 Task: Compose an email with the signature Amber Rodriguez with the subject Thank you and the message I appreciate your time and attention to this matter. from softage.1@softage.net to softage.10@softage.net and softage.2@softage.net with CC to softage.3@softage.net, select the message and change font size to small, align the email to left Send the email
Action: Mouse moved to (460, 598)
Screenshot: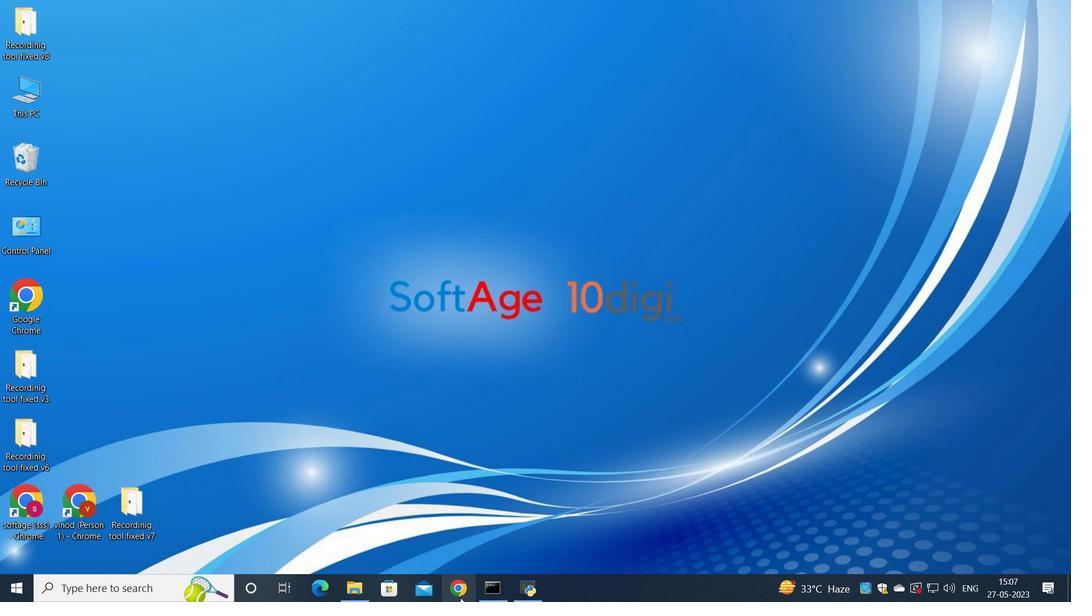 
Action: Mouse pressed left at (460, 598)
Screenshot: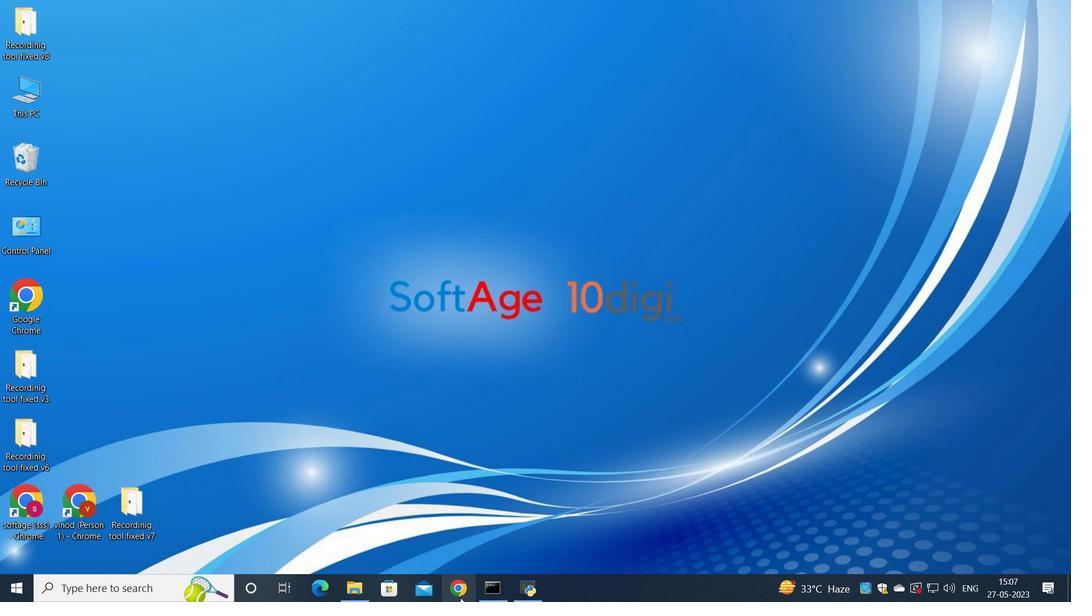 
Action: Mouse moved to (487, 365)
Screenshot: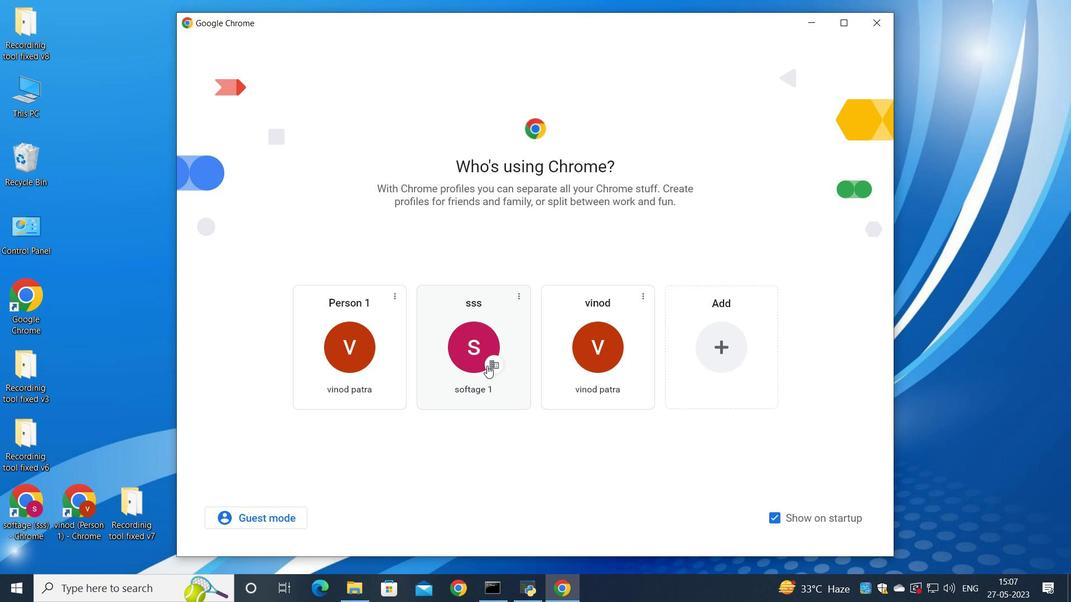 
Action: Mouse pressed left at (487, 365)
Screenshot: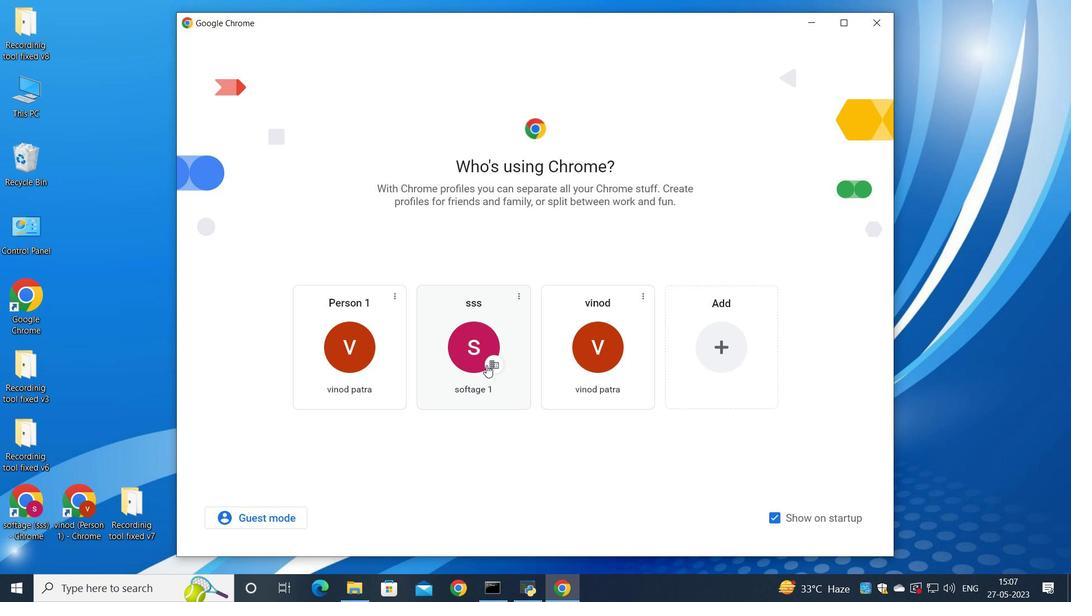 
Action: Mouse moved to (948, 70)
Screenshot: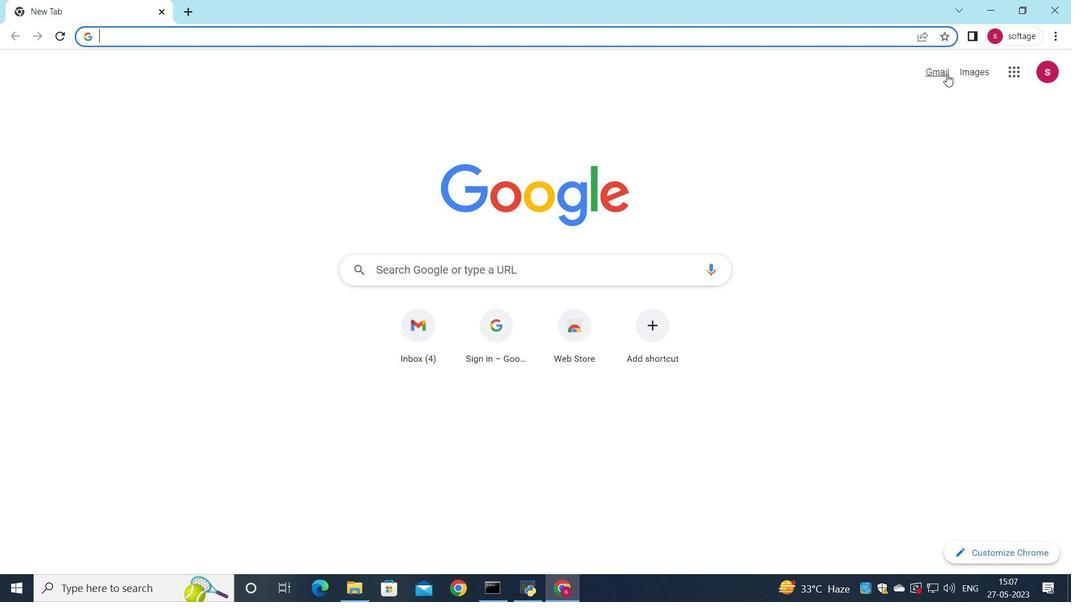 
Action: Mouse pressed left at (948, 70)
Screenshot: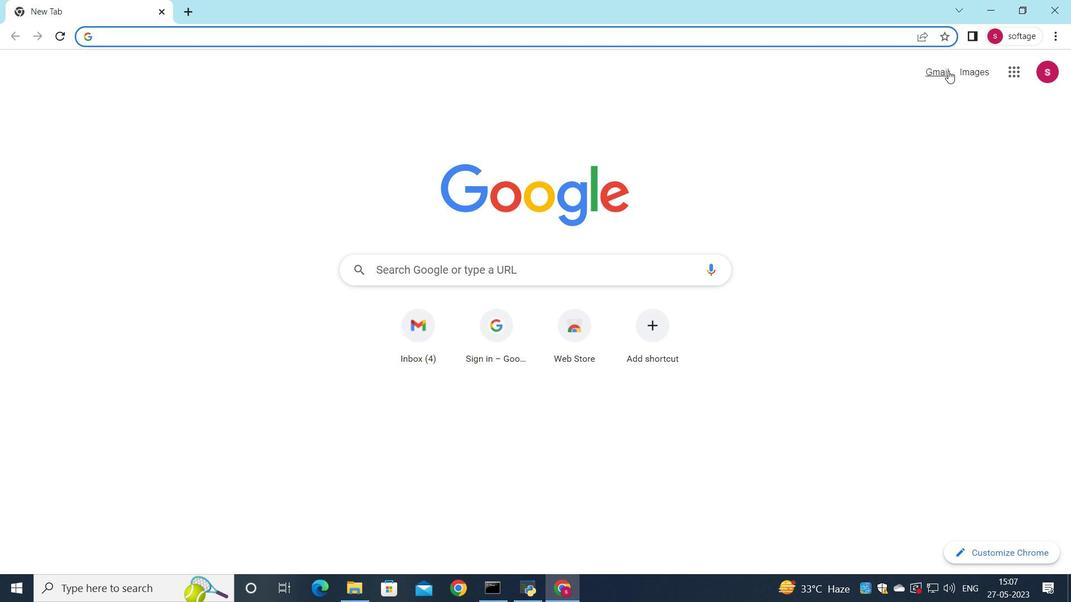 
Action: Mouse moved to (916, 95)
Screenshot: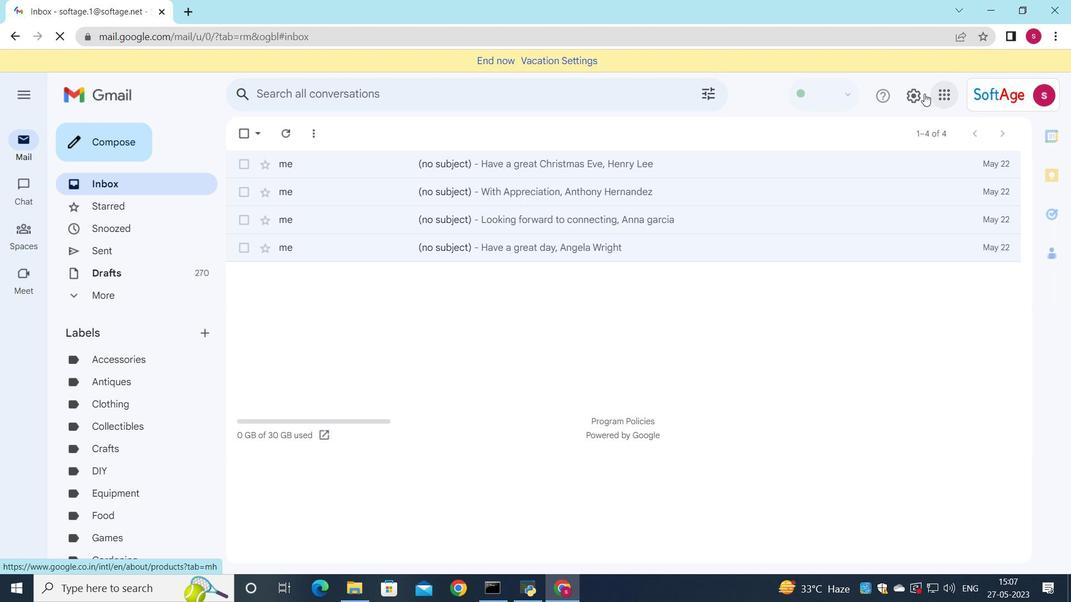 
Action: Mouse pressed left at (916, 95)
Screenshot: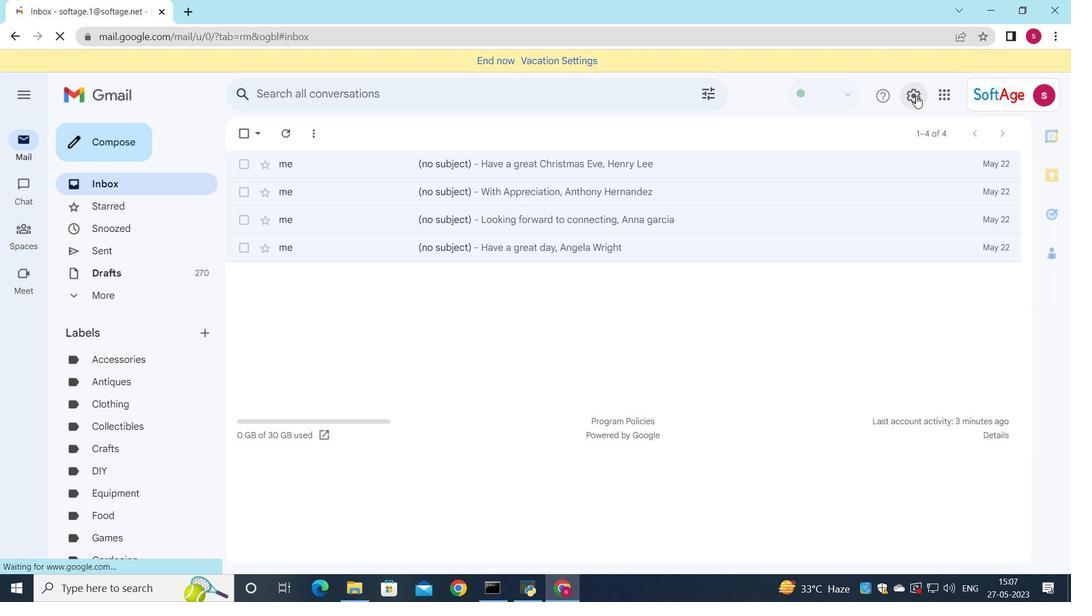 
Action: Mouse moved to (922, 161)
Screenshot: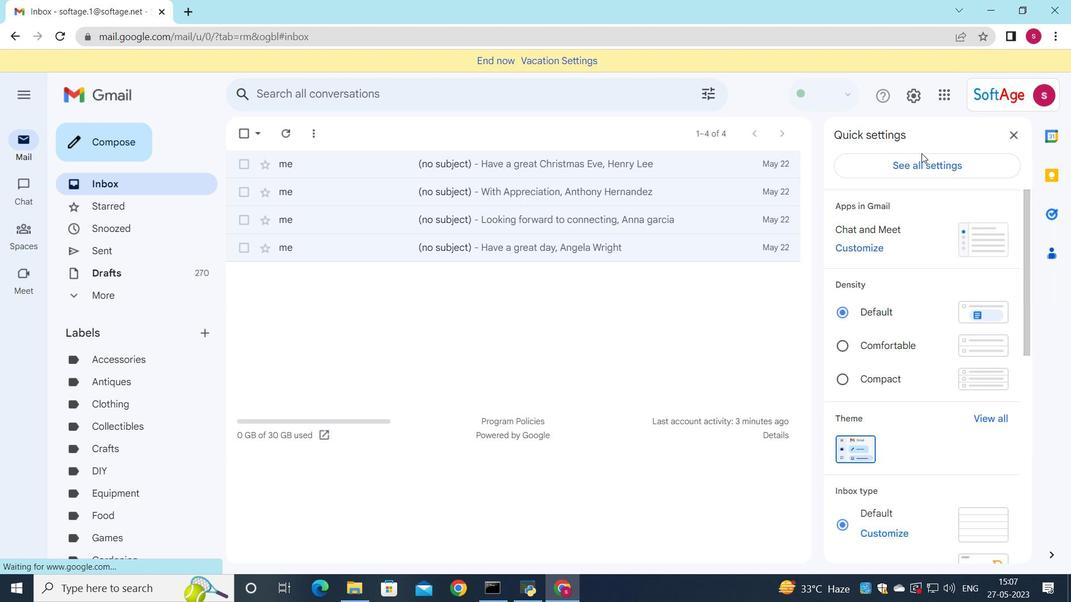 
Action: Mouse pressed left at (922, 161)
Screenshot: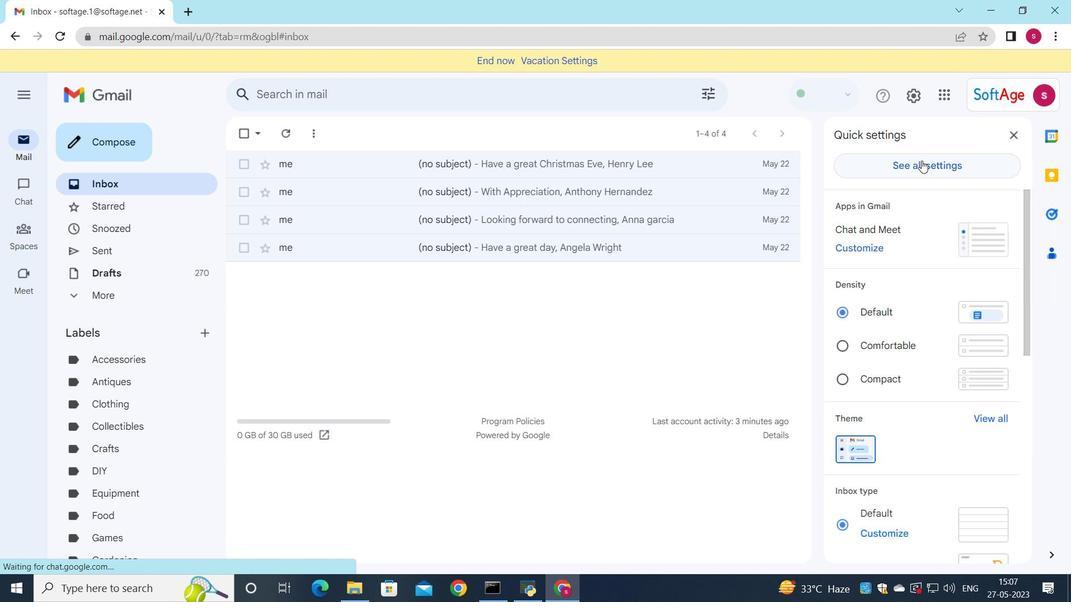 
Action: Mouse moved to (714, 243)
Screenshot: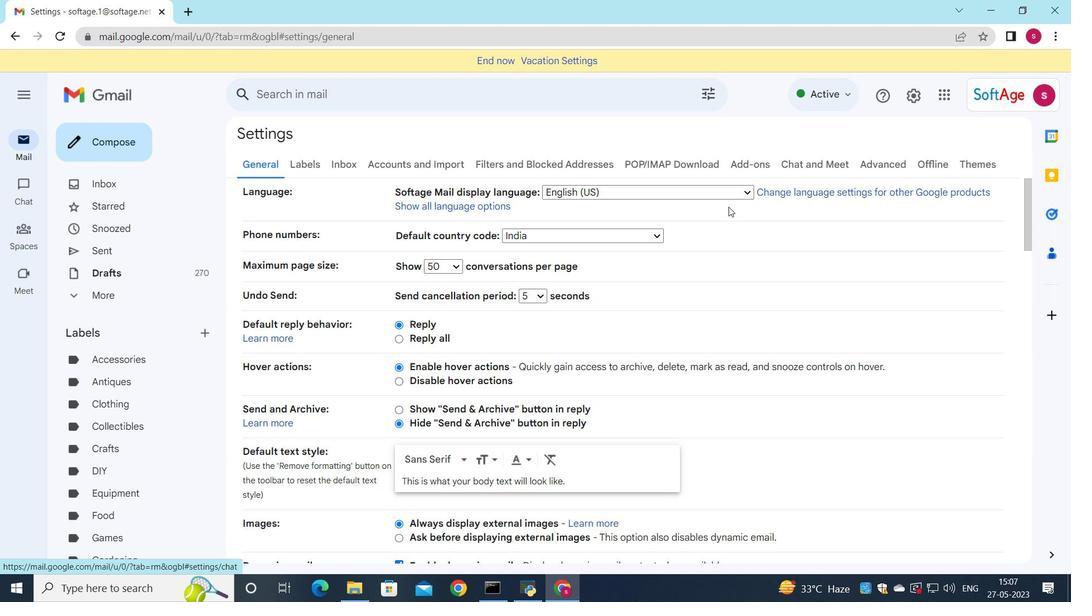 
Action: Mouse scrolled (714, 243) with delta (0, 0)
Screenshot: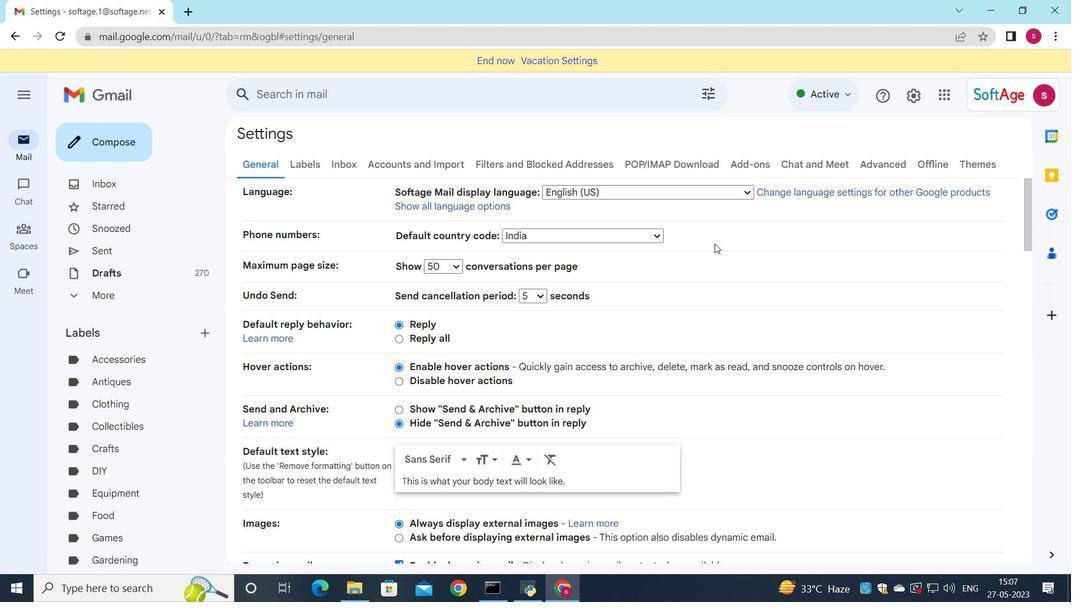 
Action: Mouse scrolled (714, 243) with delta (0, 0)
Screenshot: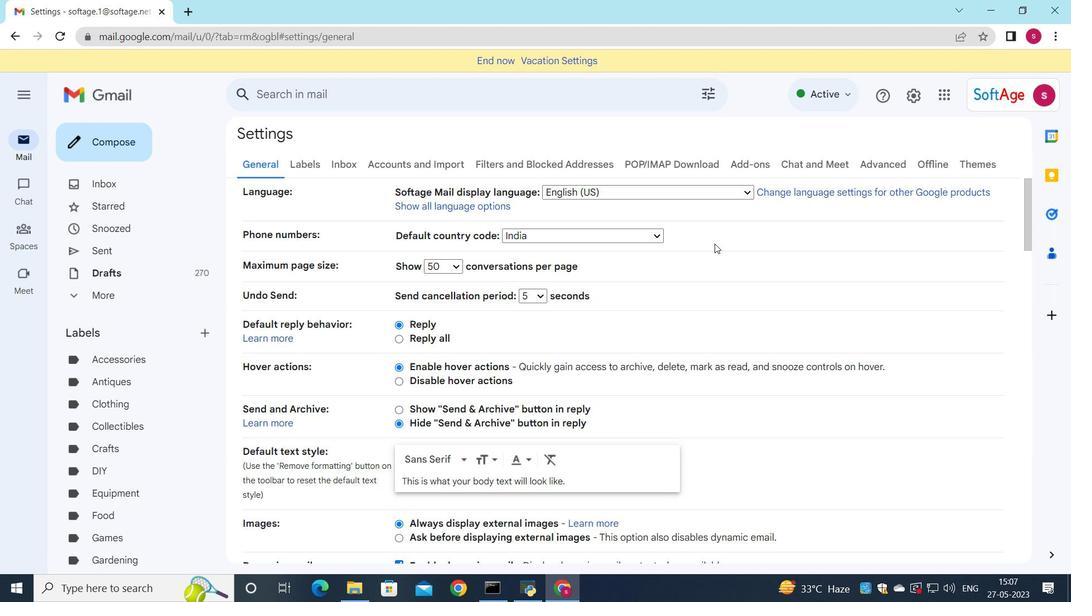 
Action: Mouse scrolled (714, 243) with delta (0, 0)
Screenshot: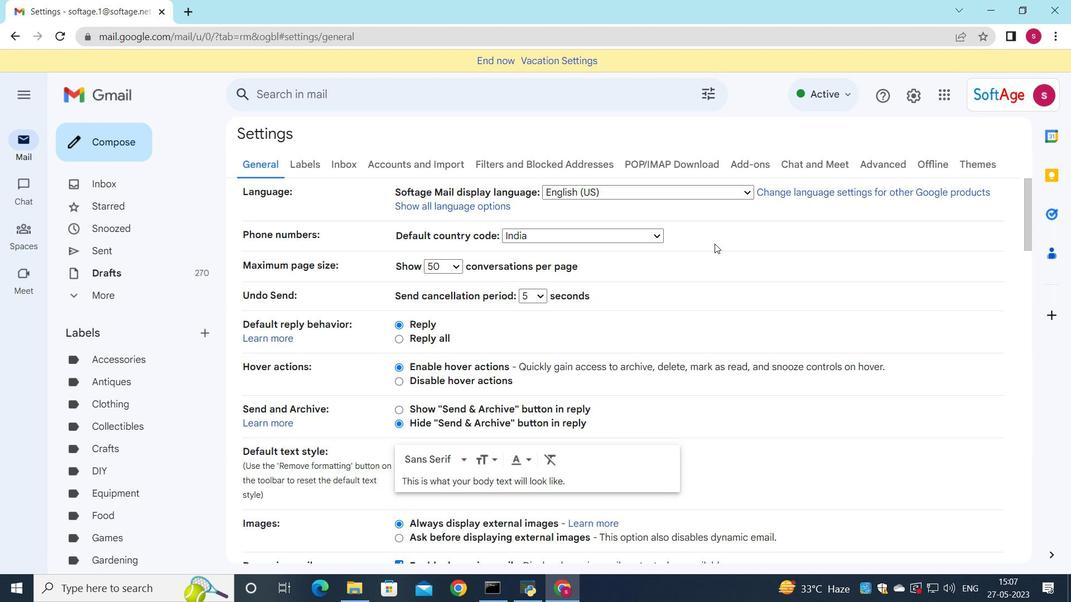 
Action: Mouse scrolled (714, 243) with delta (0, 0)
Screenshot: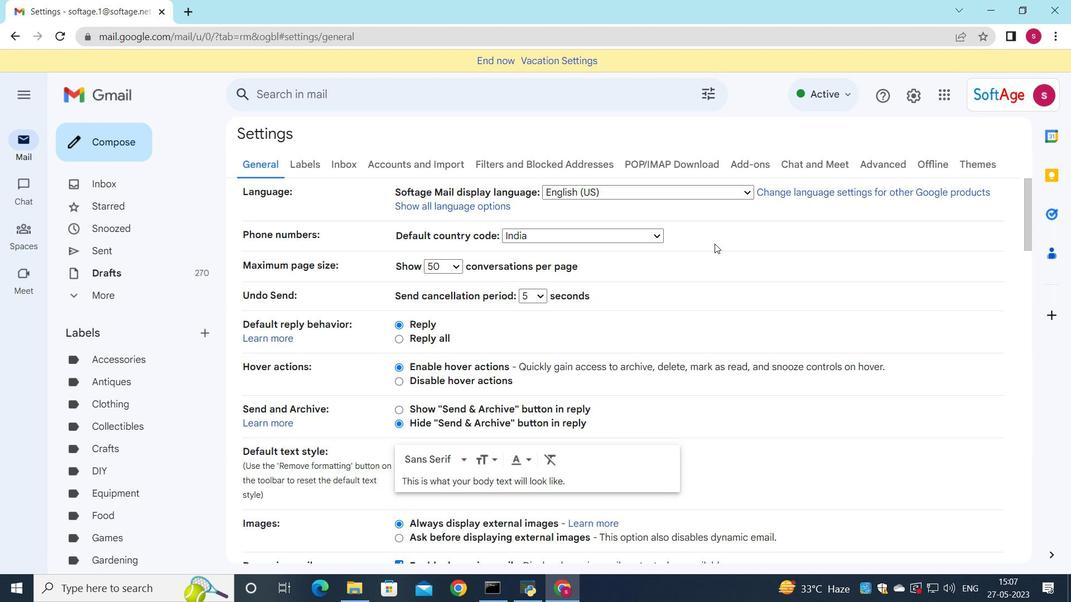 
Action: Mouse scrolled (714, 243) with delta (0, 0)
Screenshot: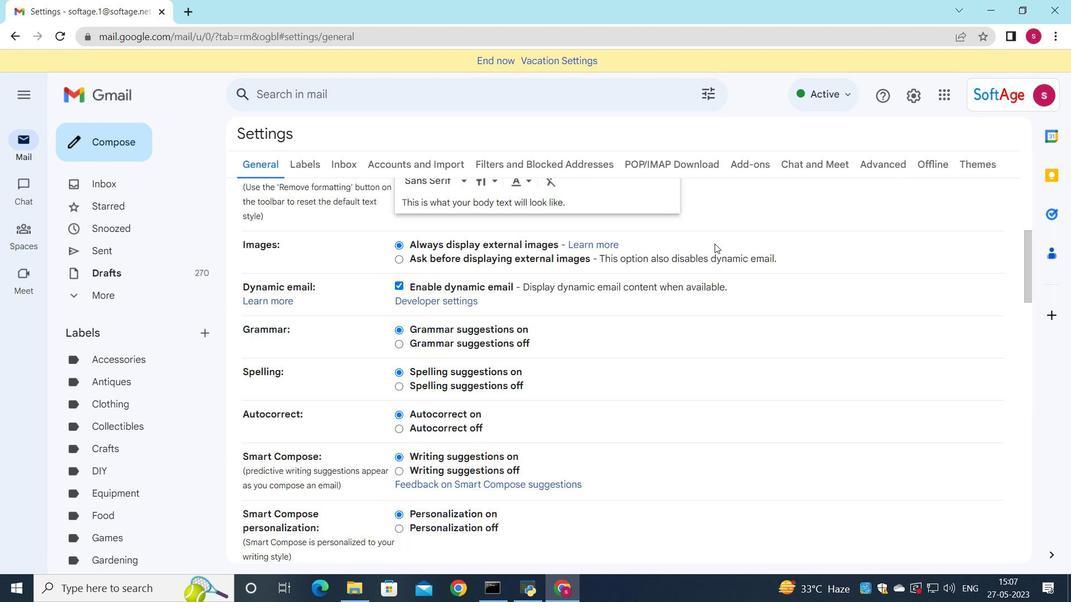
Action: Mouse scrolled (714, 243) with delta (0, 0)
Screenshot: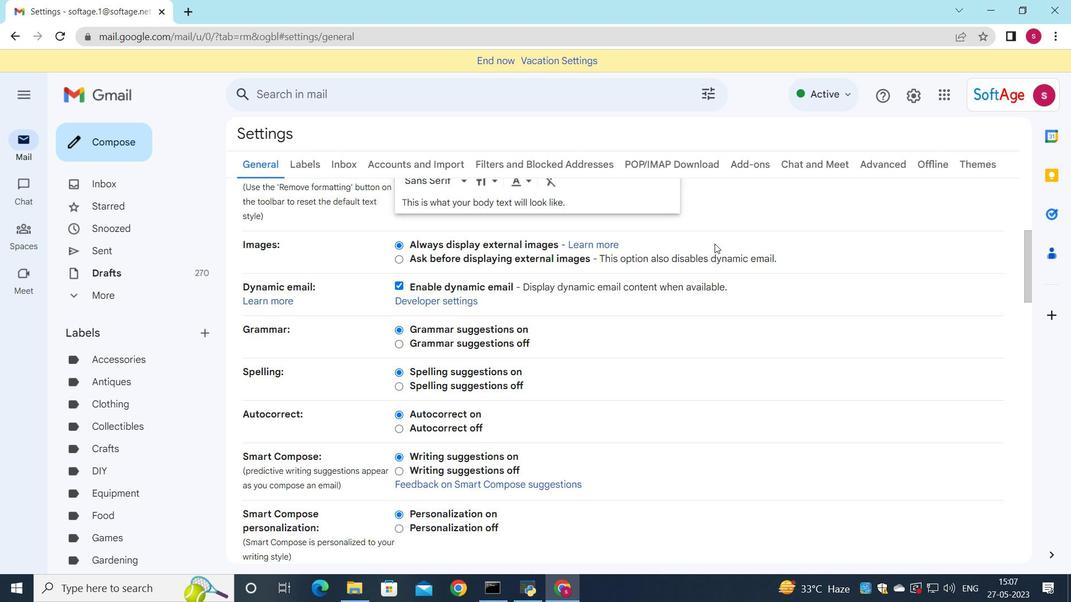 
Action: Mouse scrolled (714, 243) with delta (0, 0)
Screenshot: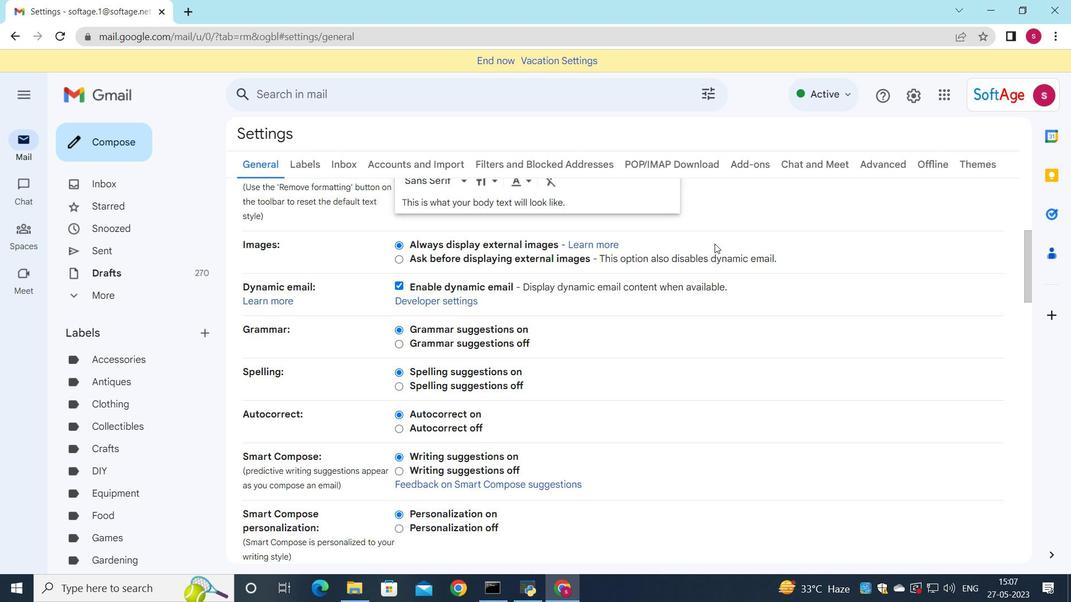 
Action: Mouse moved to (591, 371)
Screenshot: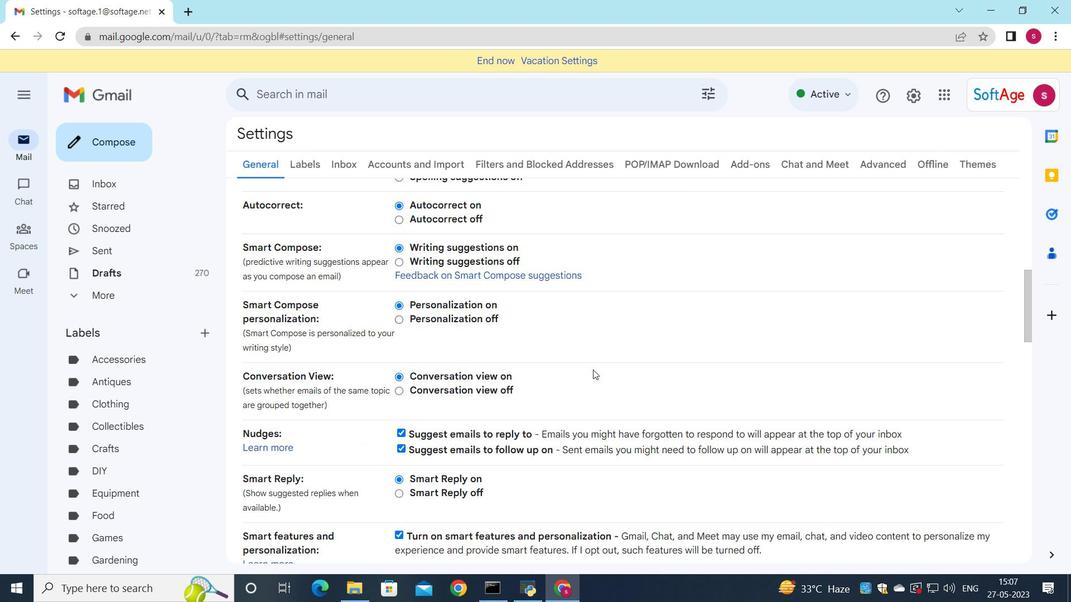 
Action: Mouse scrolled (591, 370) with delta (0, 0)
Screenshot: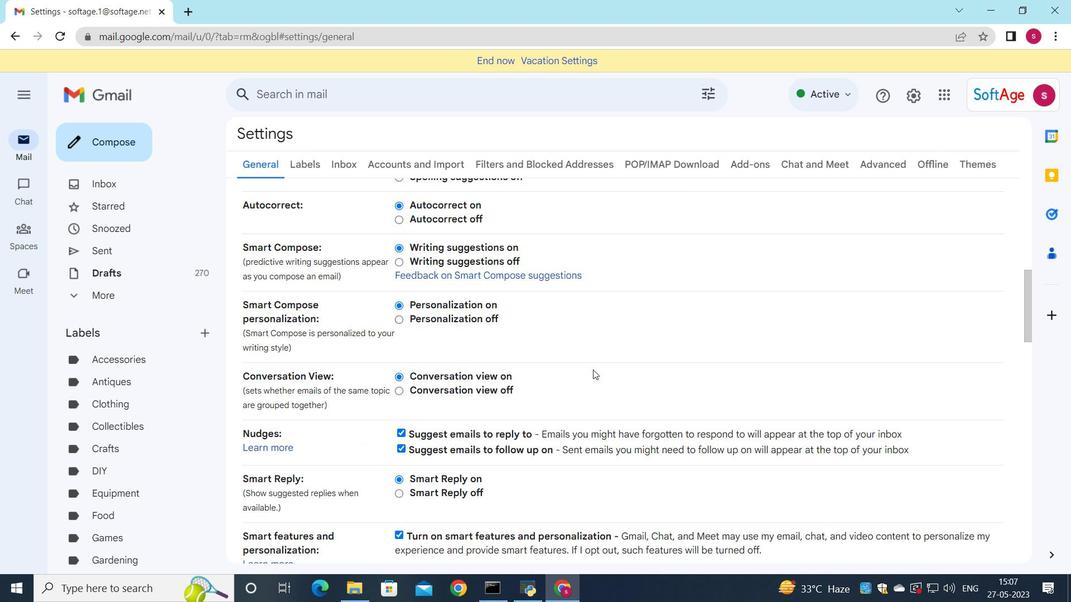 
Action: Mouse moved to (591, 372)
Screenshot: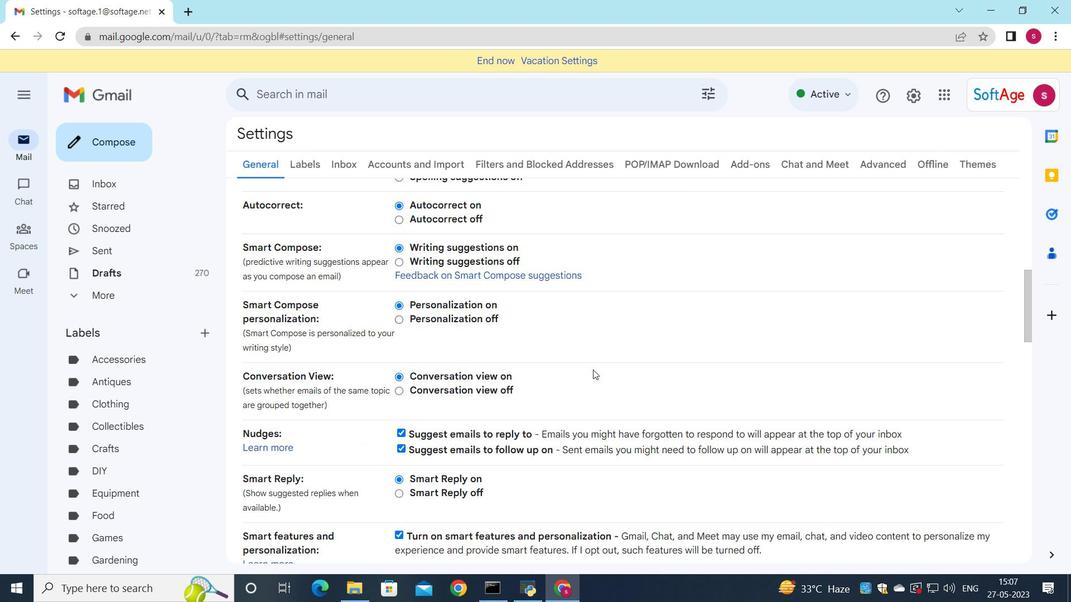 
Action: Mouse scrolled (591, 371) with delta (0, 0)
Screenshot: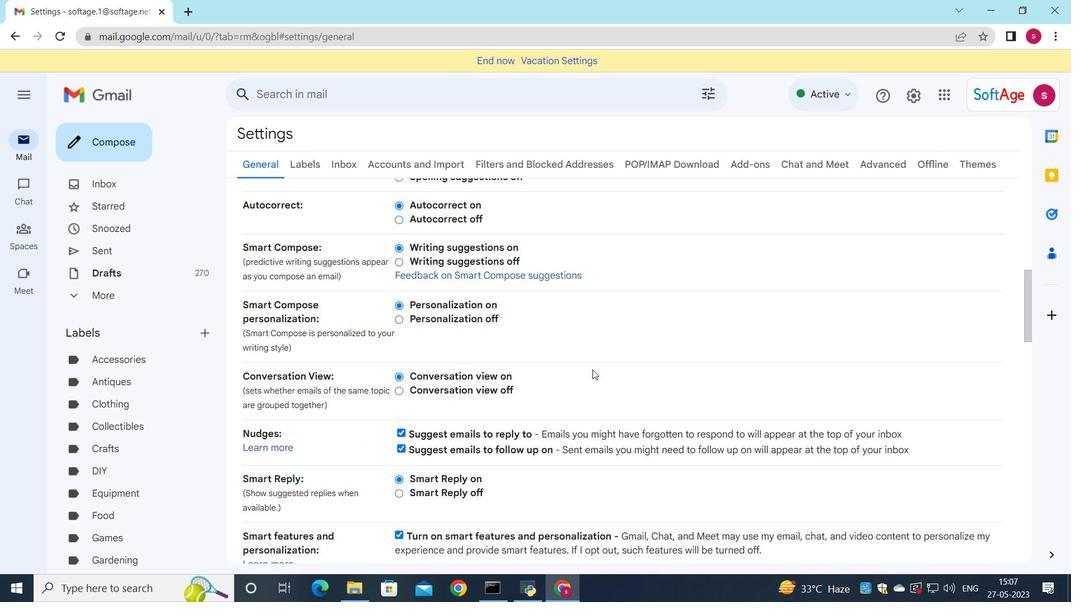 
Action: Mouse scrolled (591, 371) with delta (0, 0)
Screenshot: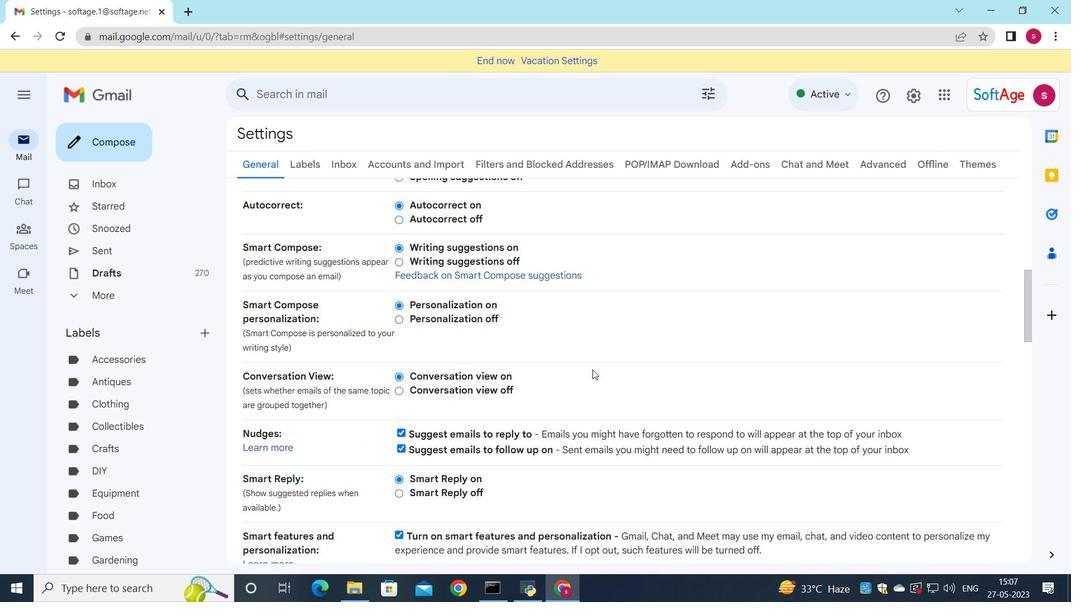 
Action: Mouse scrolled (591, 371) with delta (0, 0)
Screenshot: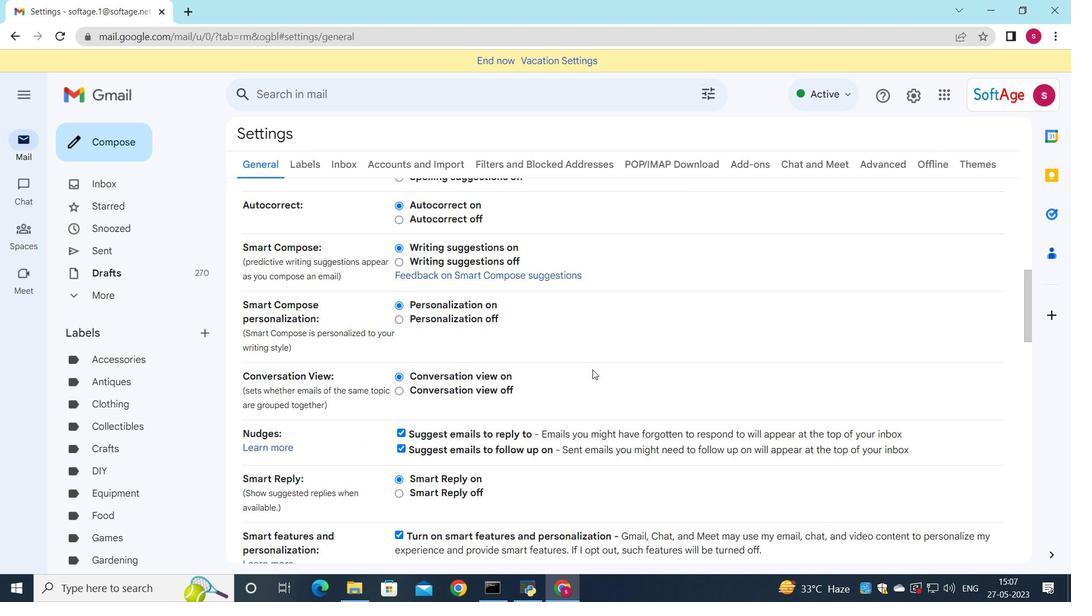 
Action: Mouse moved to (580, 377)
Screenshot: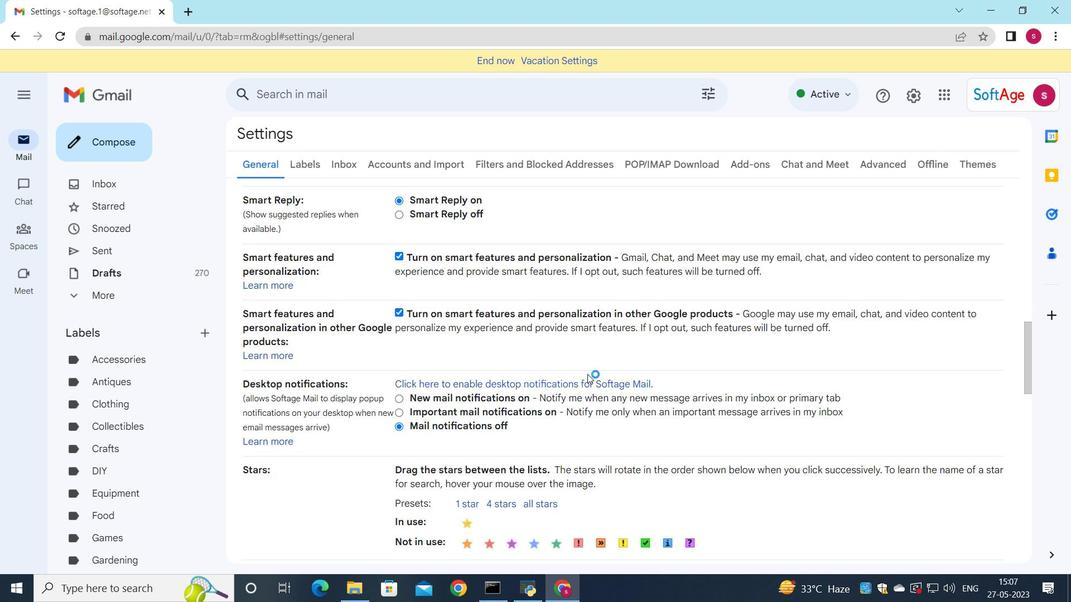 
Action: Mouse scrolled (580, 377) with delta (0, 0)
Screenshot: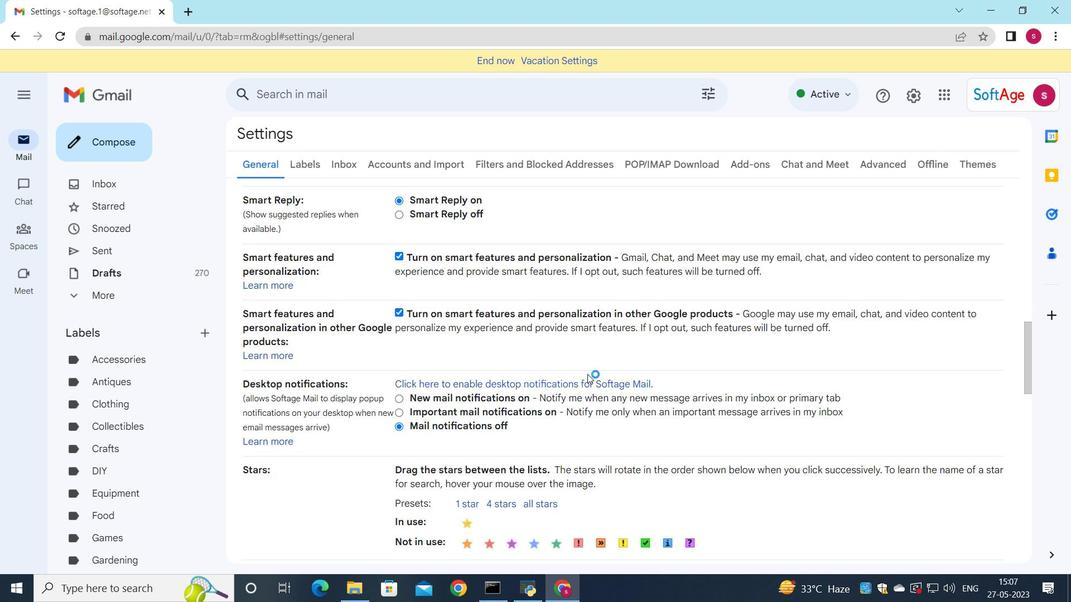 
Action: Mouse scrolled (580, 377) with delta (0, 0)
Screenshot: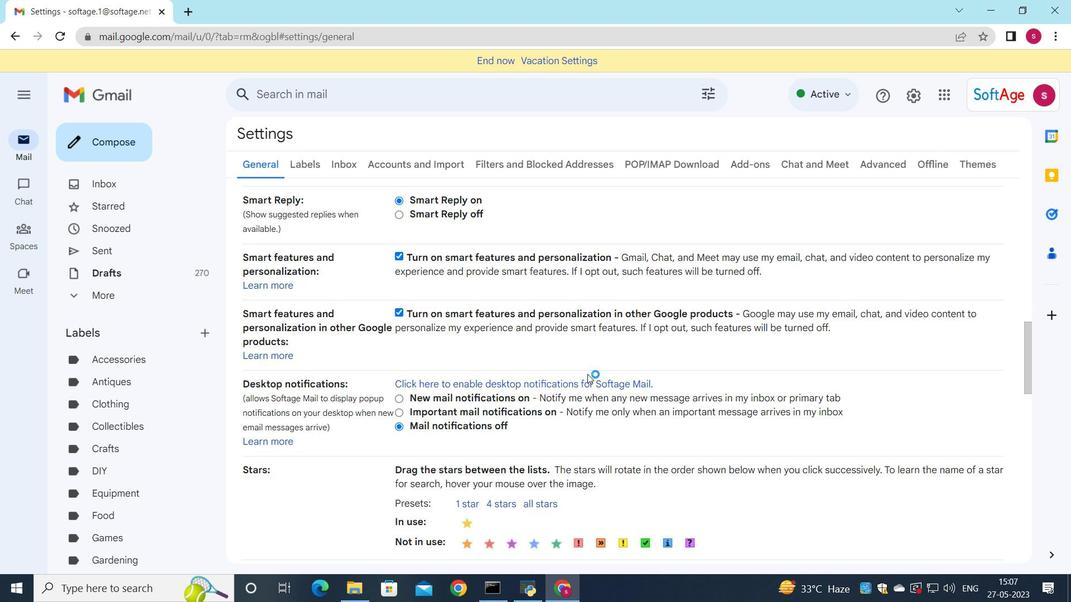 
Action: Mouse moved to (579, 380)
Screenshot: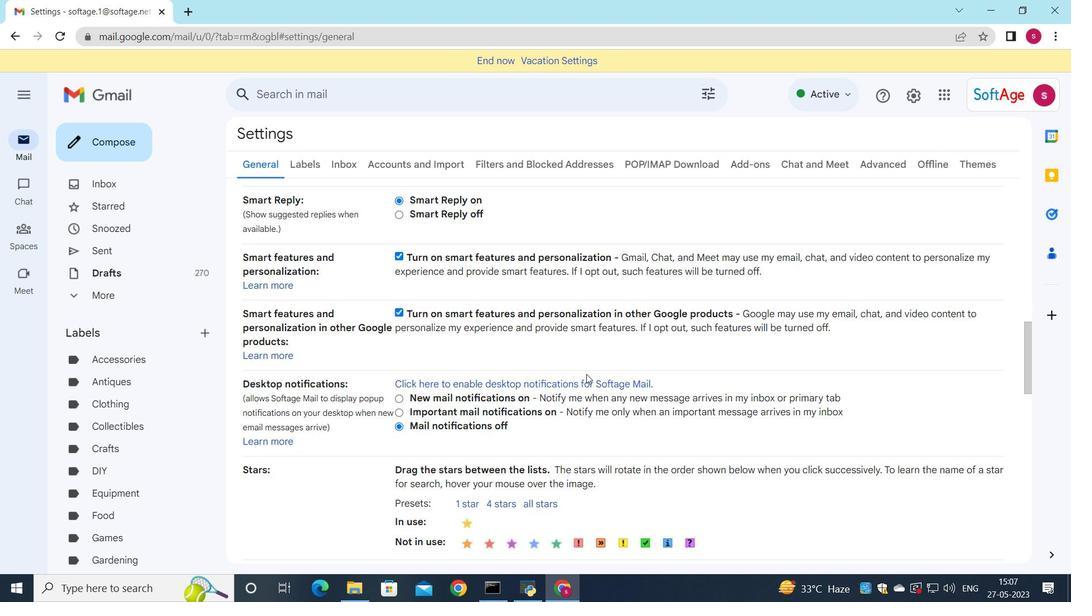 
Action: Mouse scrolled (579, 378) with delta (0, 0)
Screenshot: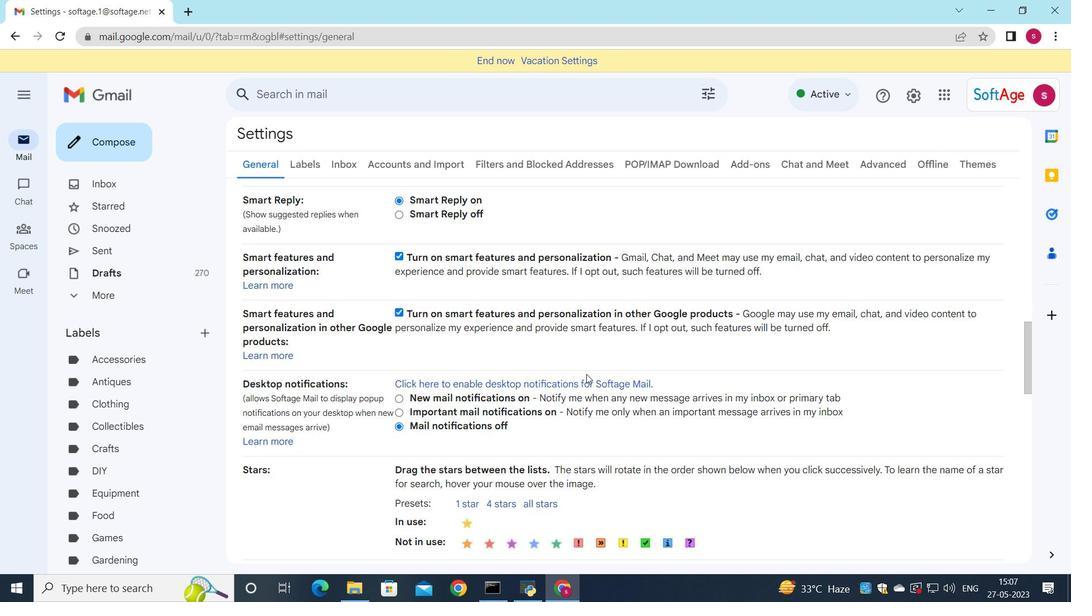 
Action: Mouse moved to (573, 386)
Screenshot: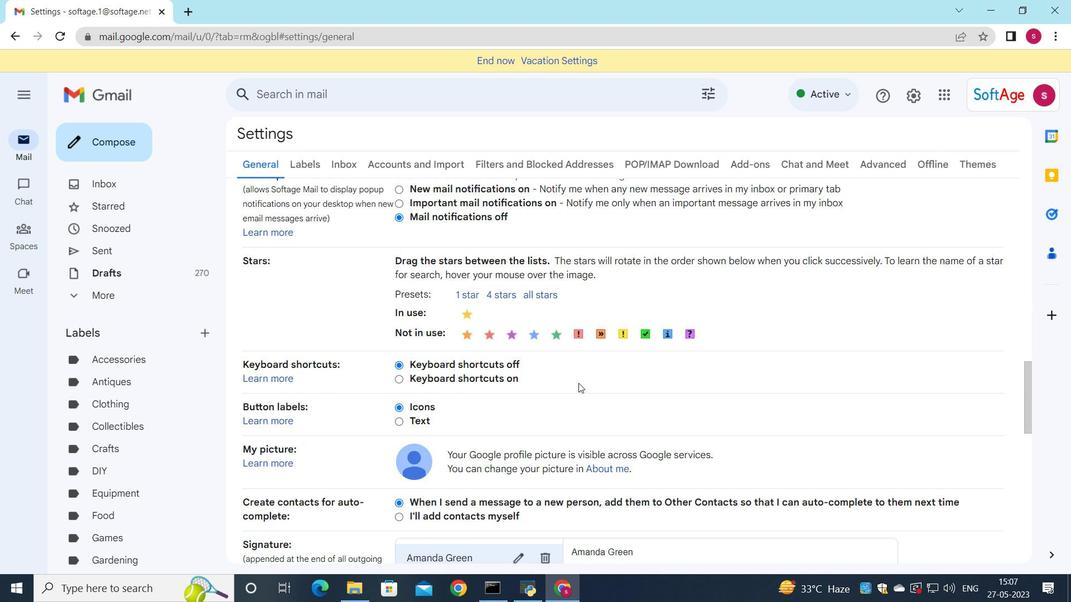 
Action: Mouse scrolled (573, 385) with delta (0, 0)
Screenshot: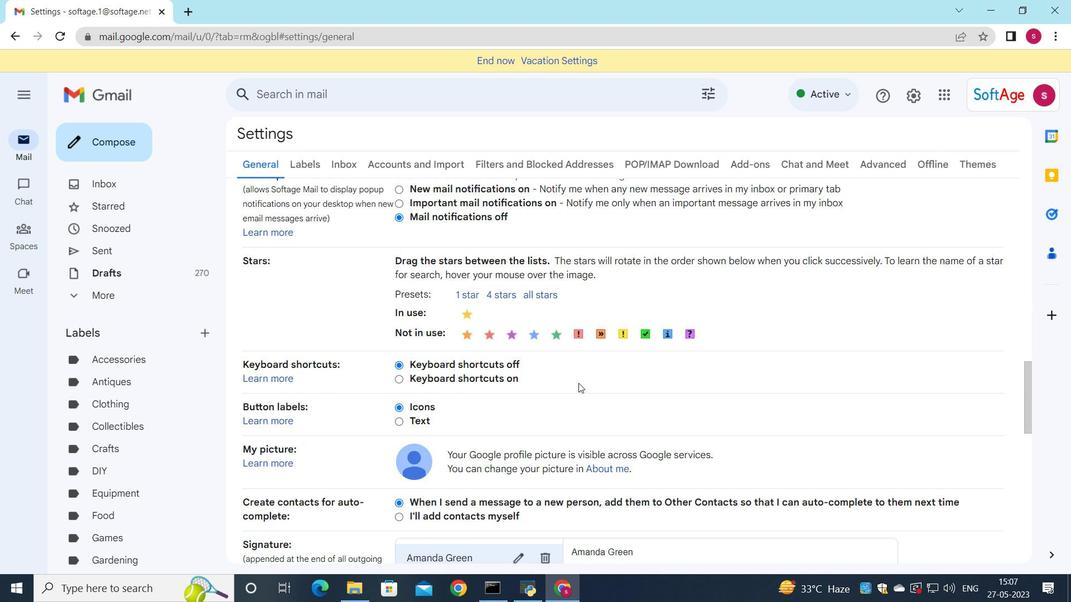 
Action: Mouse moved to (572, 388)
Screenshot: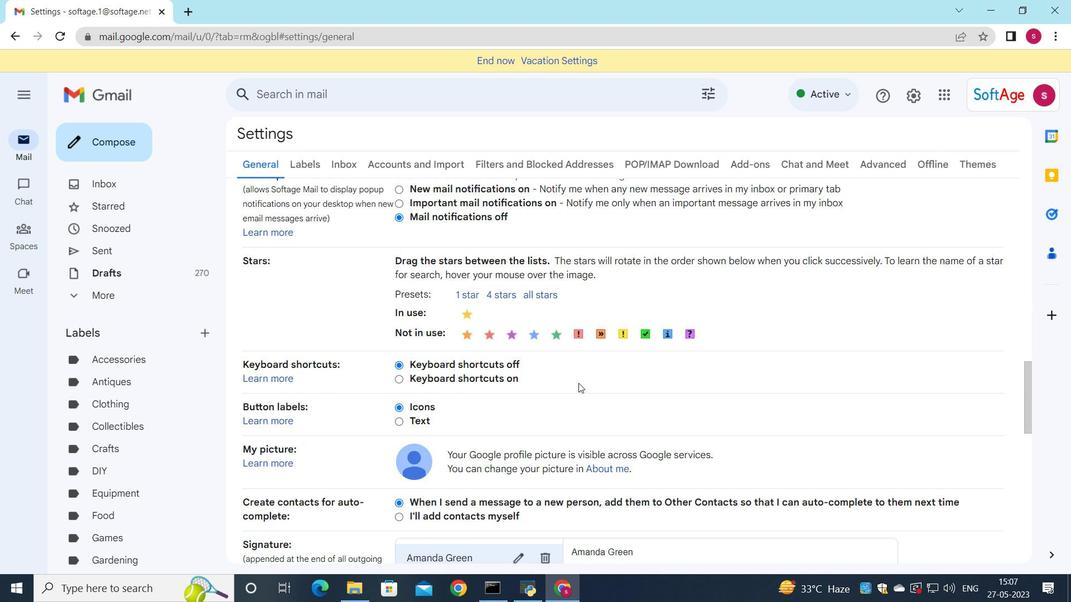 
Action: Mouse scrolled (572, 387) with delta (0, 0)
Screenshot: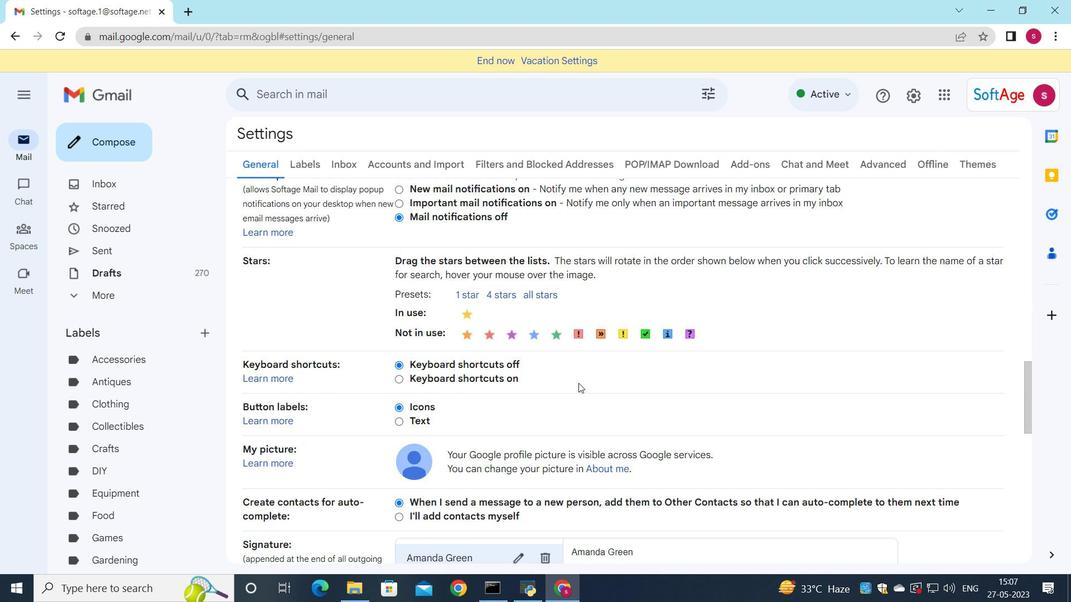 
Action: Mouse moved to (570, 389)
Screenshot: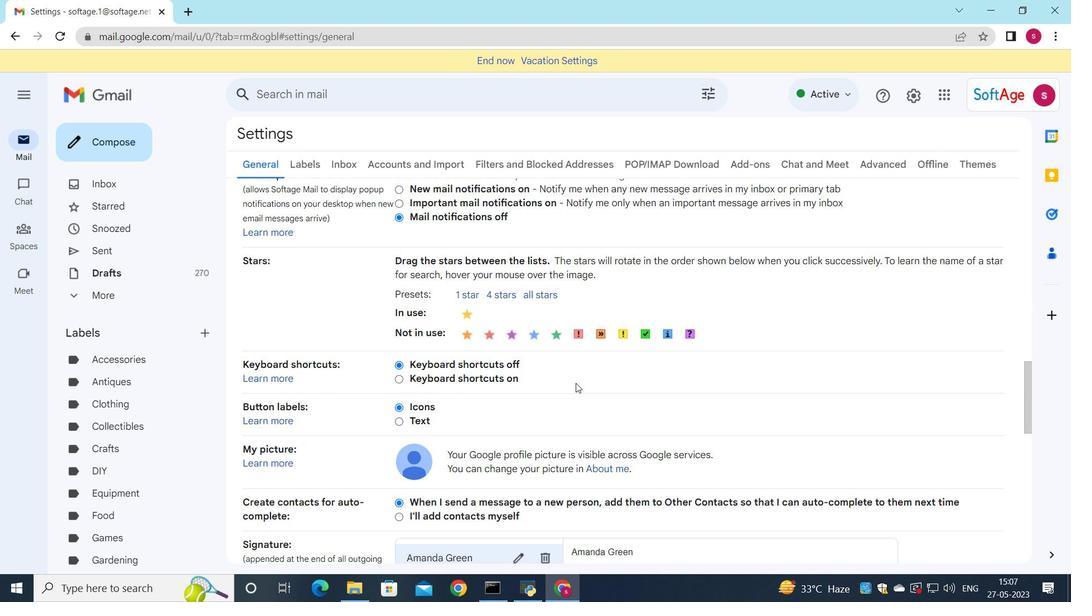 
Action: Mouse scrolled (570, 389) with delta (0, 0)
Screenshot: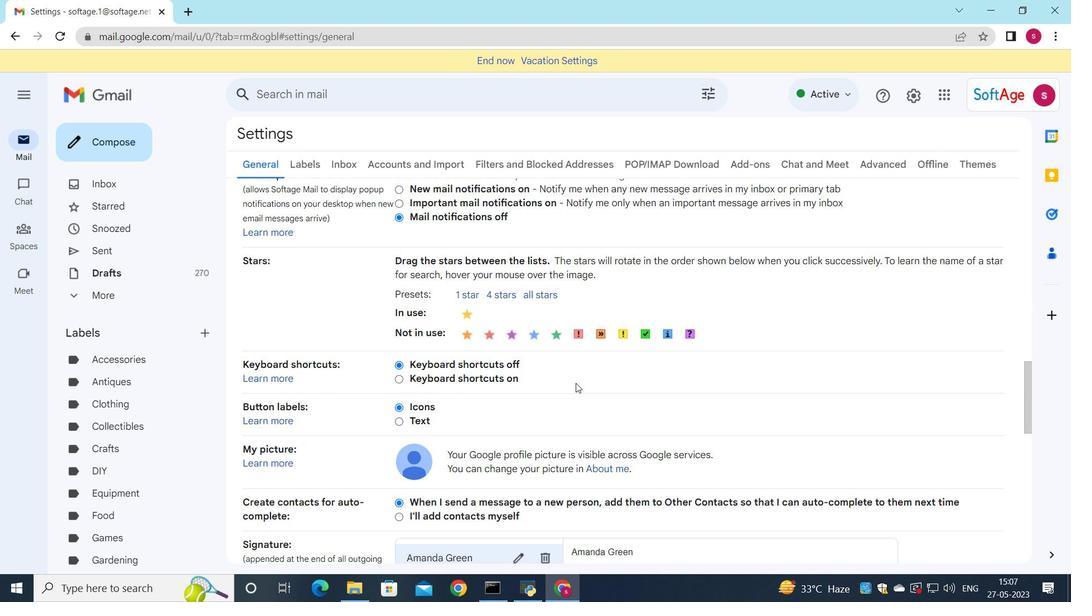 
Action: Mouse moved to (544, 349)
Screenshot: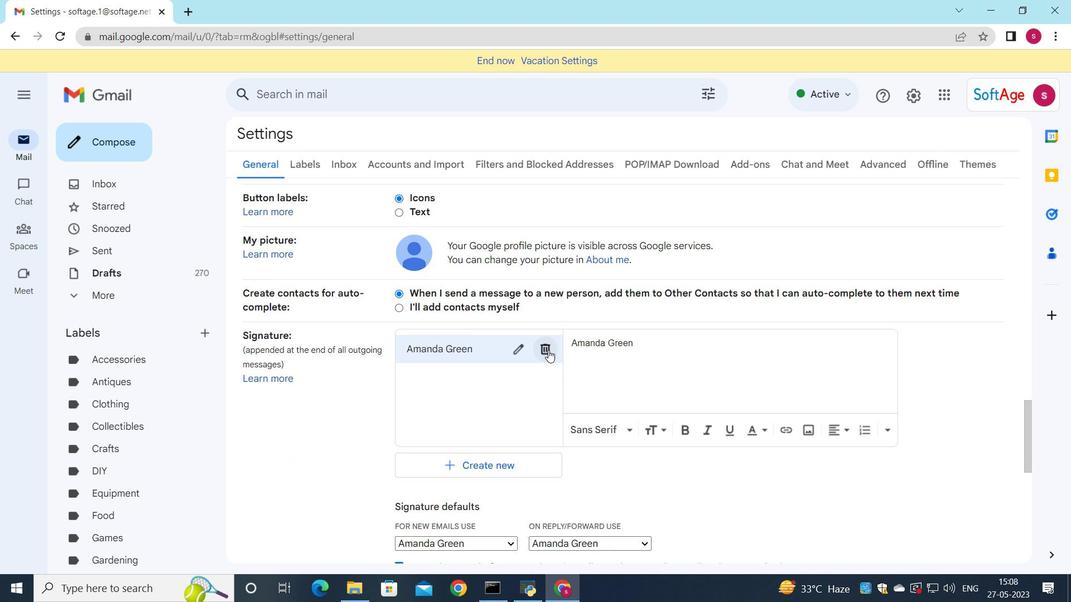 
Action: Mouse pressed left at (544, 349)
Screenshot: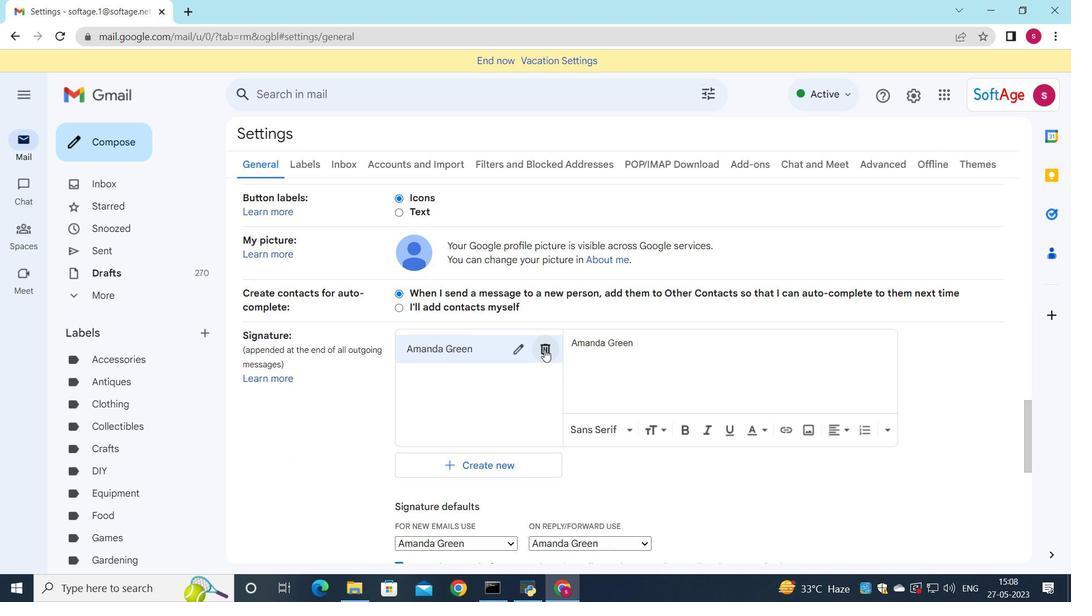 
Action: Mouse moved to (663, 338)
Screenshot: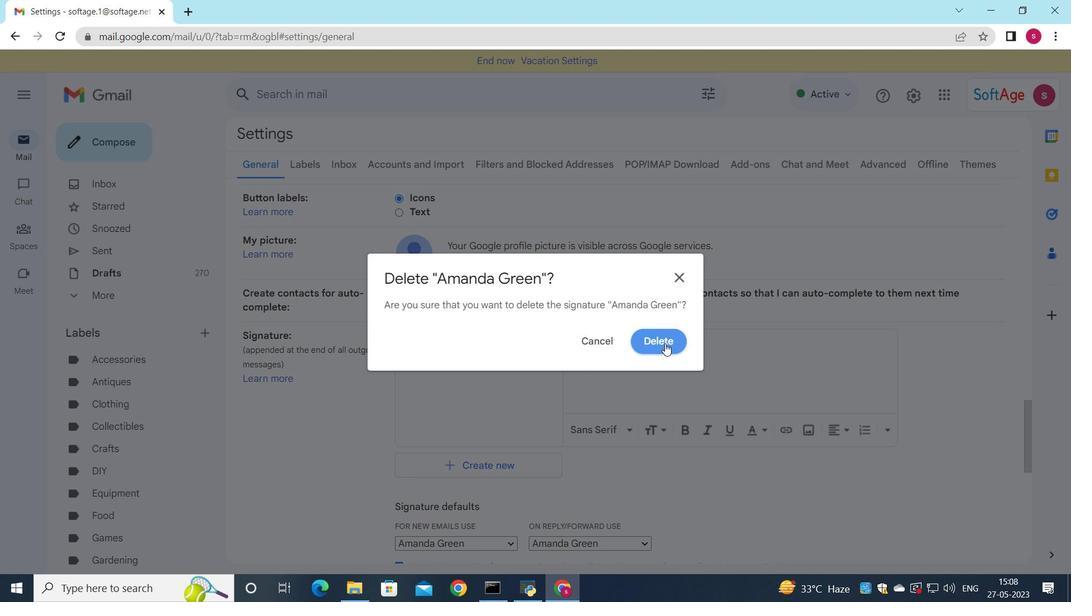 
Action: Mouse pressed left at (663, 338)
Screenshot: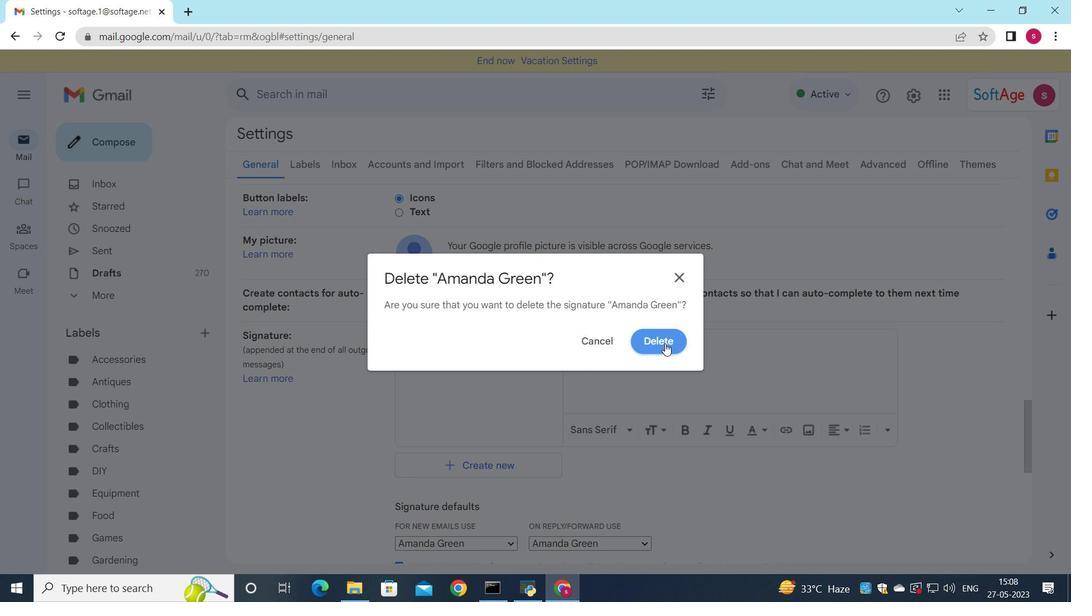 
Action: Mouse moved to (452, 359)
Screenshot: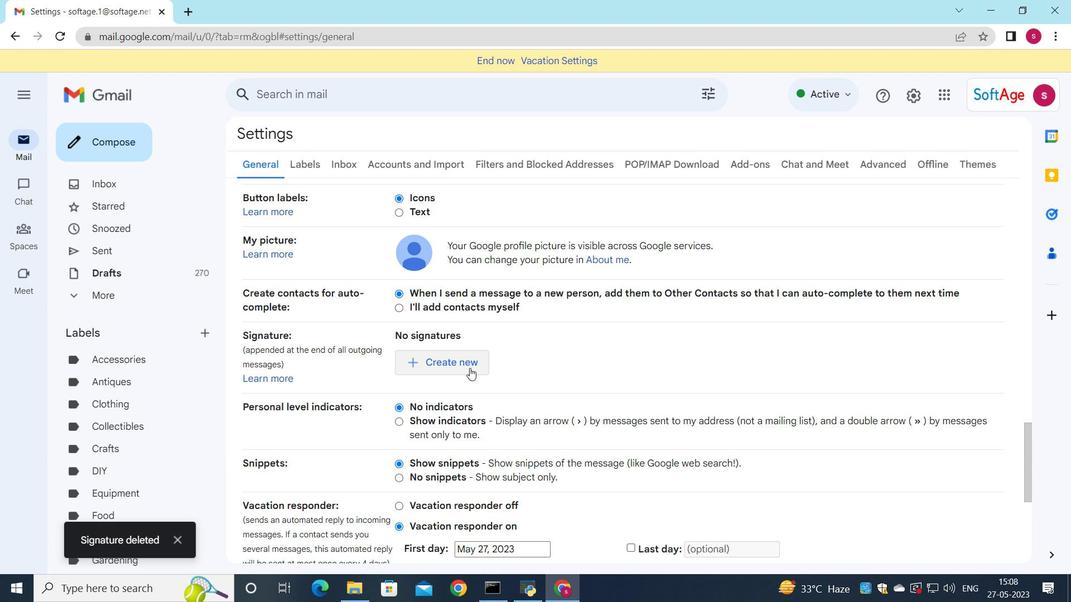 
Action: Mouse pressed left at (452, 359)
Screenshot: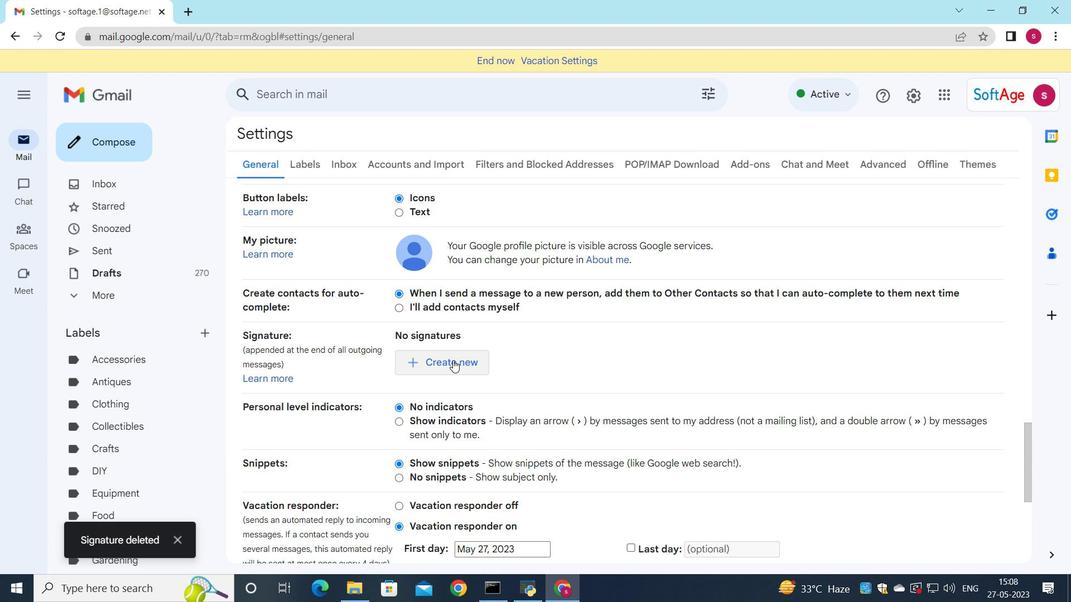 
Action: Mouse moved to (952, 346)
Screenshot: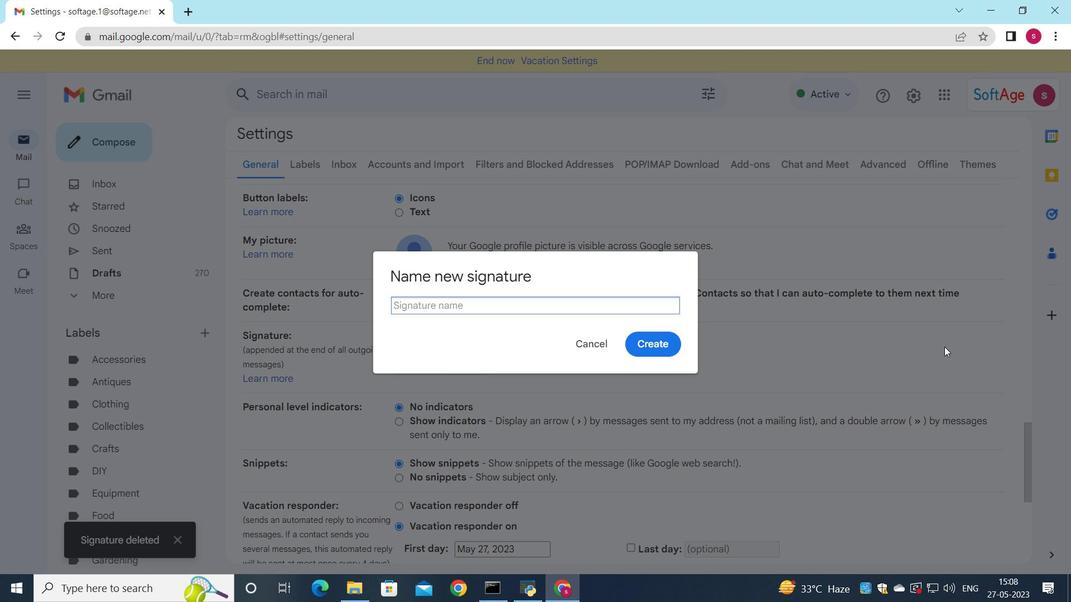 
Action: Key pressed <Key.shift>Amber<Key.space><Key.shift>Rodrriguez
Screenshot: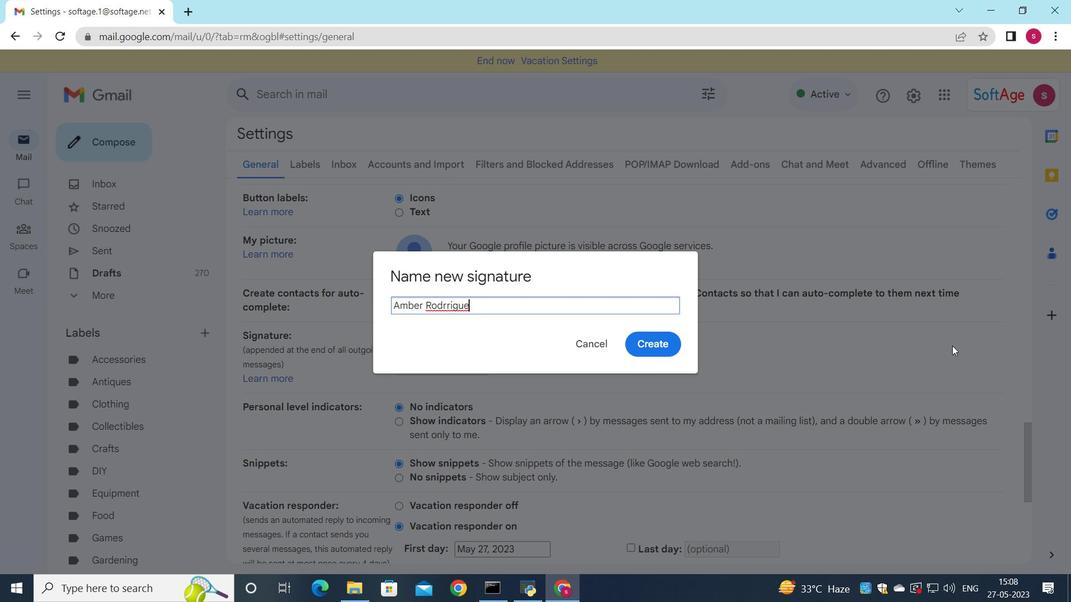 
Action: Mouse moved to (660, 351)
Screenshot: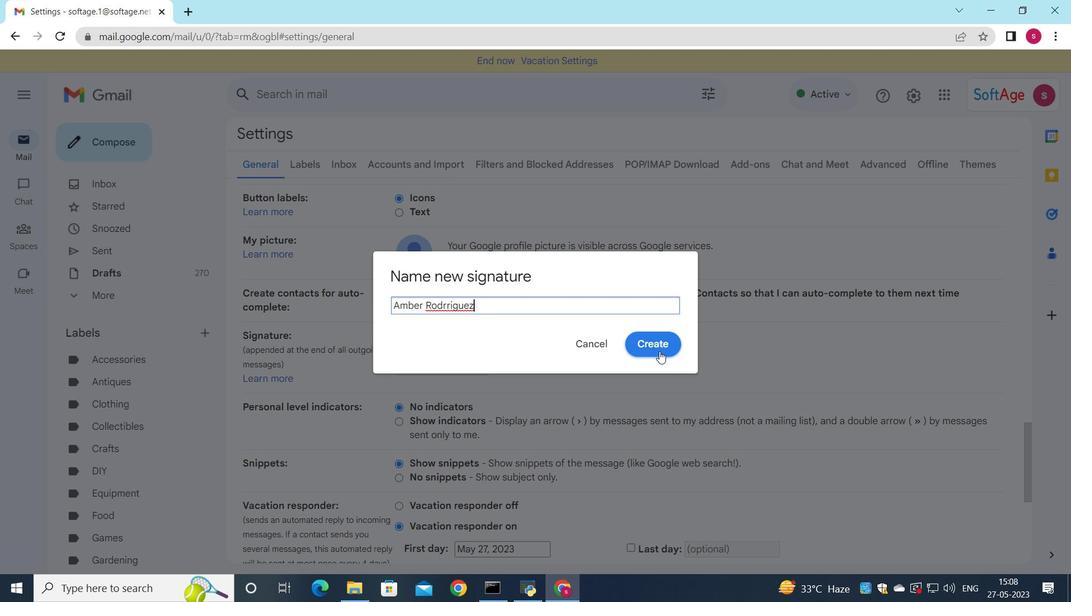 
Action: Mouse pressed left at (660, 351)
Screenshot: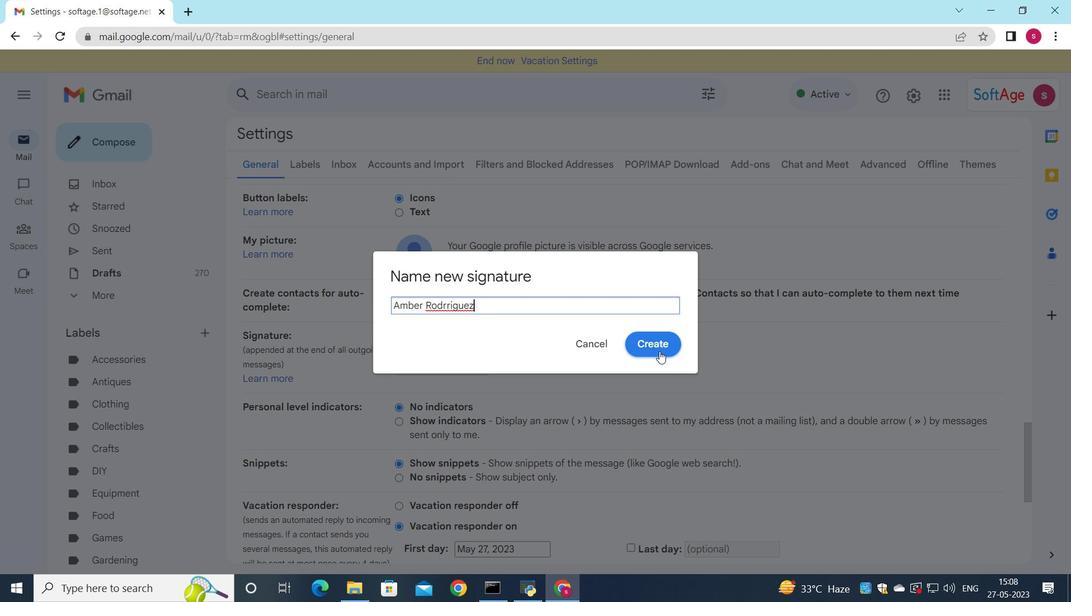 
Action: Mouse moved to (642, 356)
Screenshot: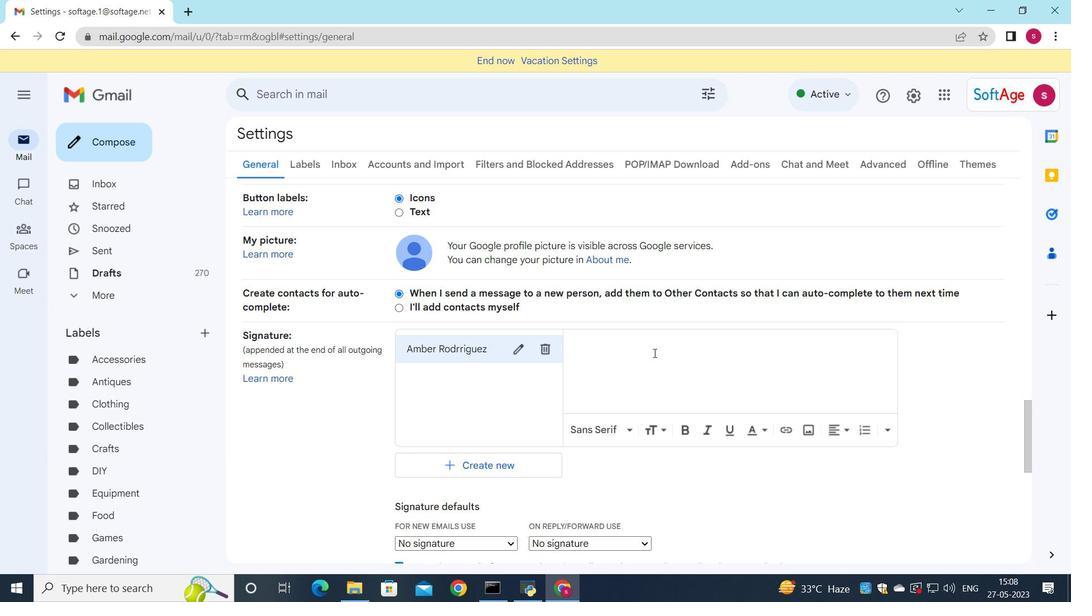 
Action: Mouse pressed left at (642, 356)
Screenshot: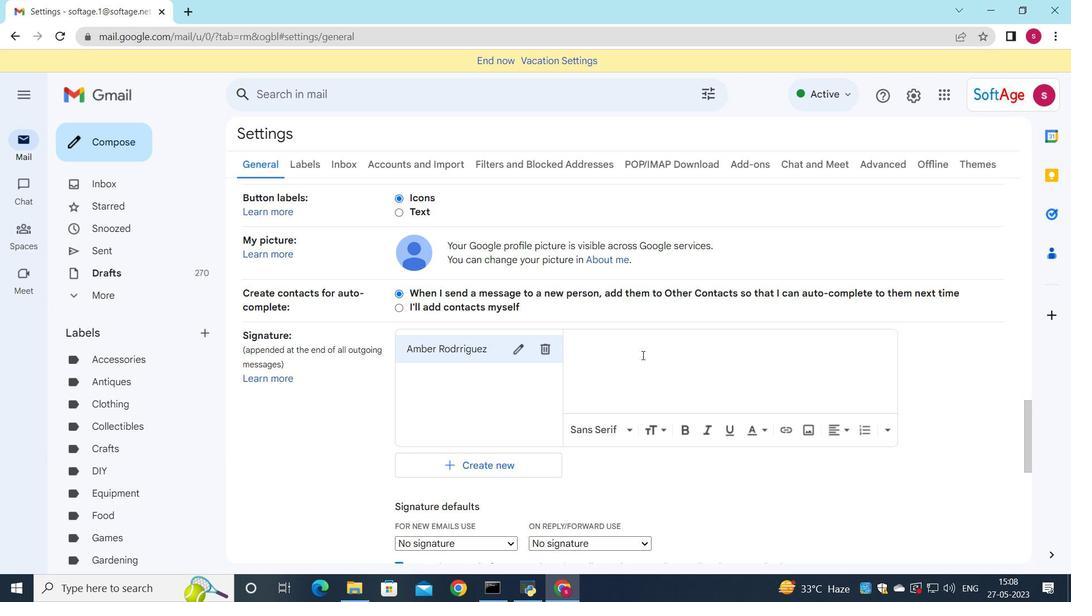 
Action: Mouse moved to (640, 351)
Screenshot: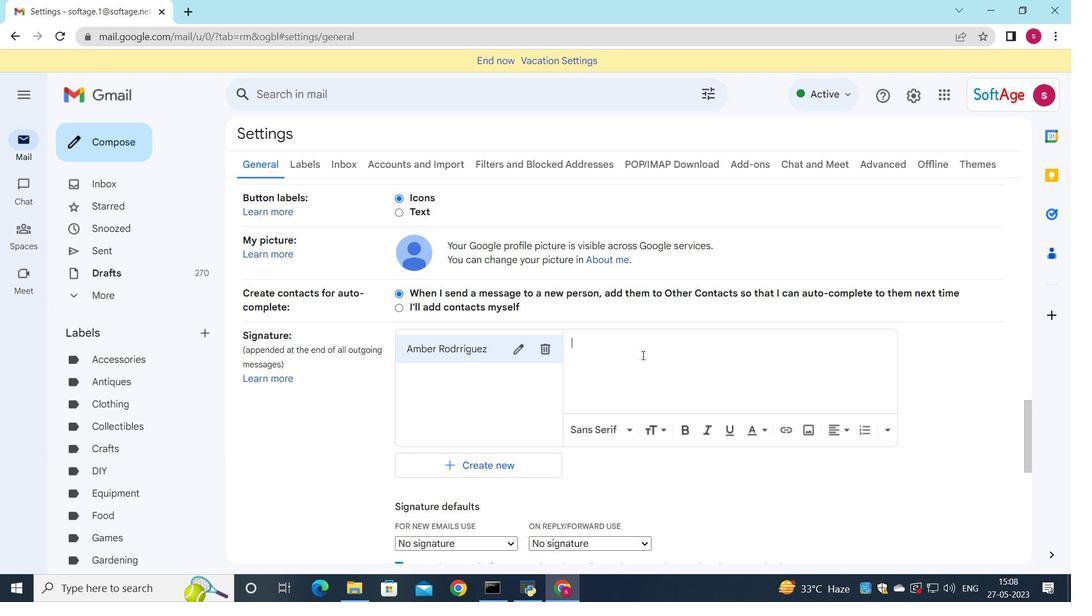 
Action: Key pressed a<Key.backspace><Key.shift><Key.shift><Key.shift><Key.shift><Key.shift><Key.shift><Key.shift><Key.shift><Key.shift><Key.shift>Amber<Key.space><Key.shift><Key.shift>Rodriguez
Screenshot: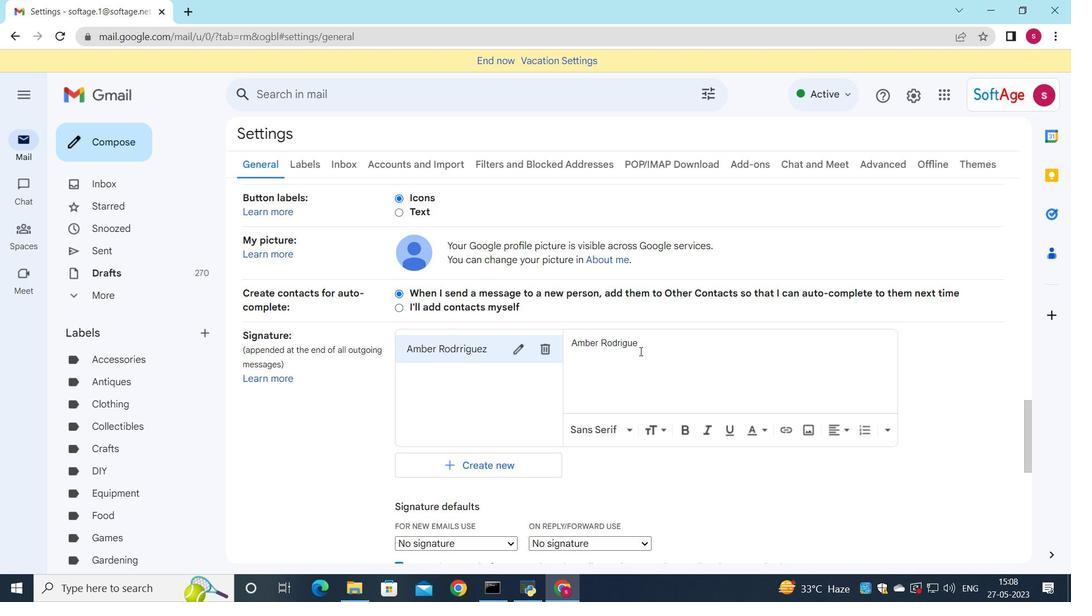 
Action: Mouse moved to (566, 306)
Screenshot: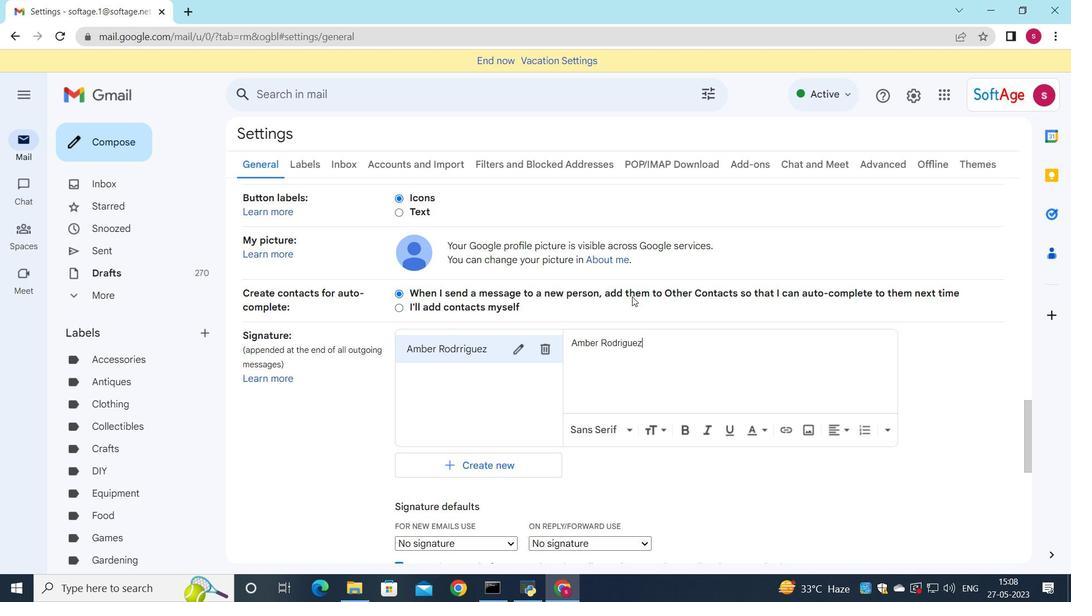 
Action: Mouse scrolled (566, 305) with delta (0, 0)
Screenshot: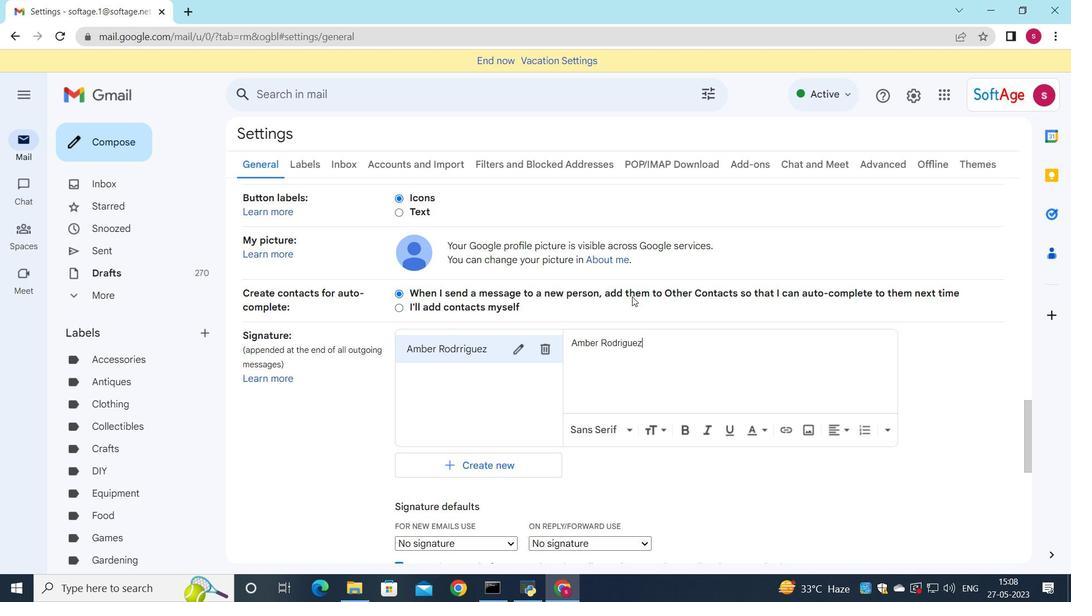 
Action: Mouse moved to (567, 308)
Screenshot: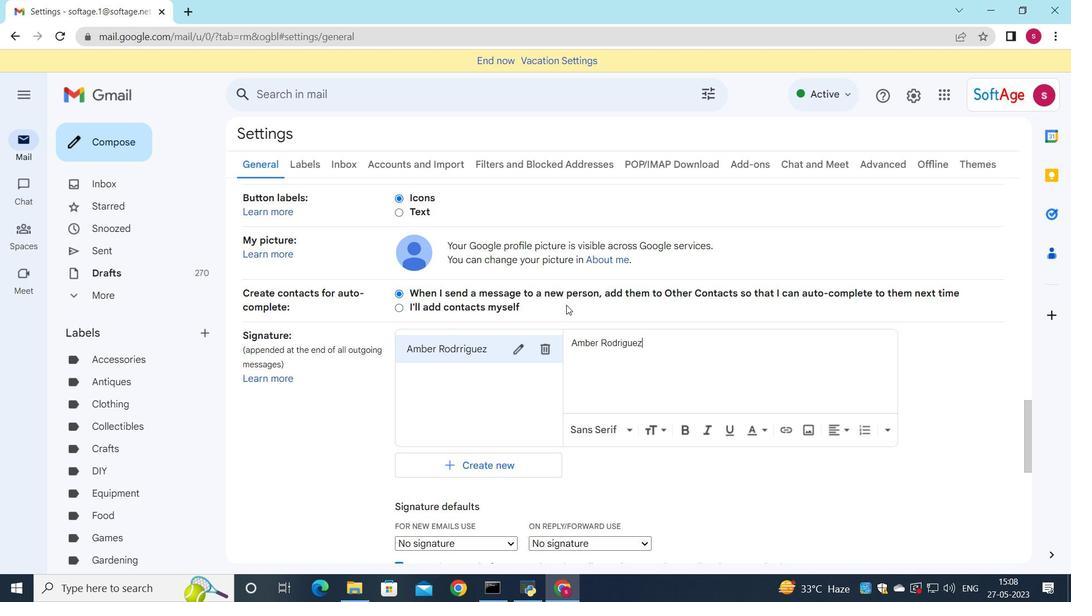 
Action: Mouse scrolled (567, 307) with delta (0, 0)
Screenshot: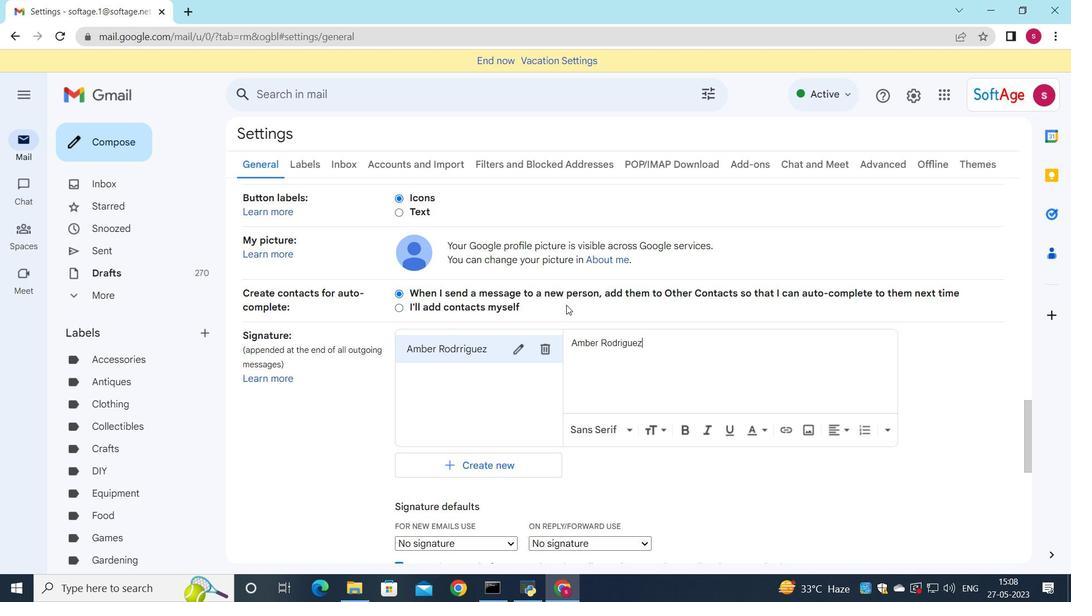 
Action: Mouse moved to (567, 310)
Screenshot: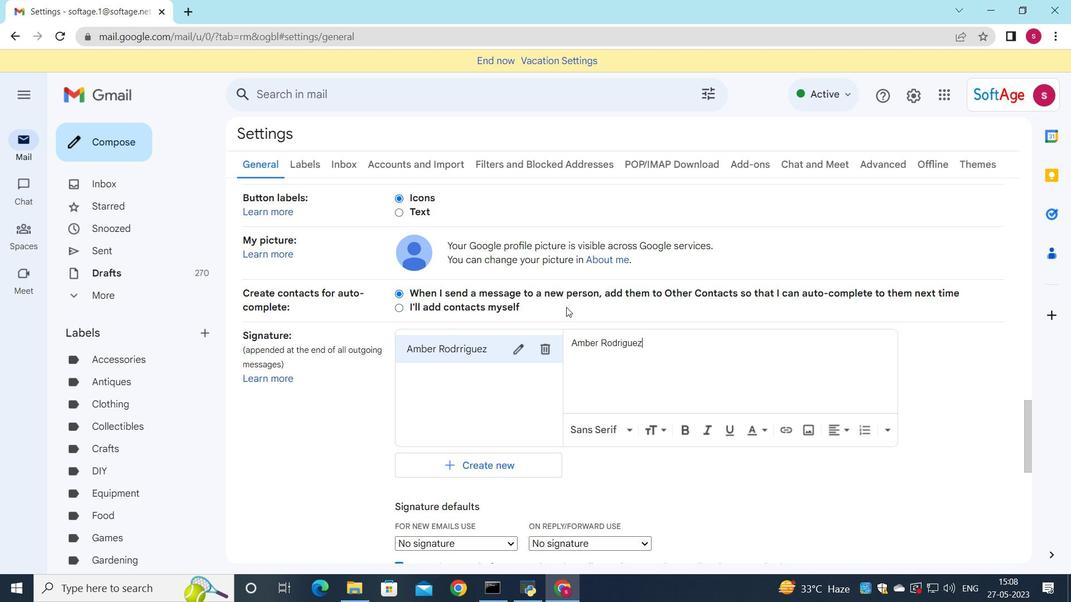 
Action: Mouse scrolled (567, 309) with delta (0, 0)
Screenshot: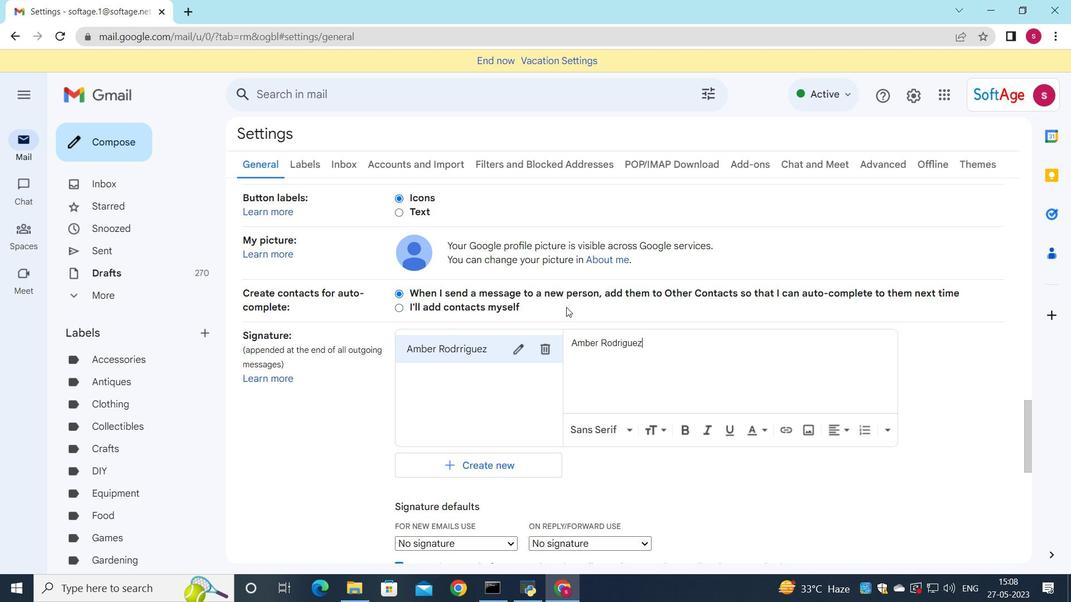 
Action: Mouse moved to (556, 329)
Screenshot: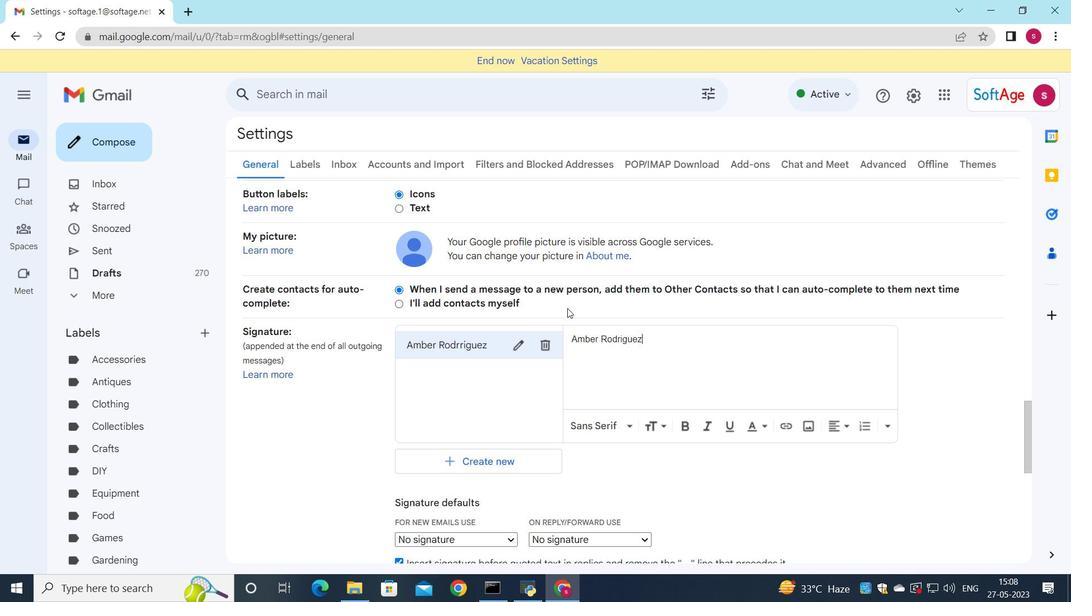 
Action: Mouse scrolled (556, 329) with delta (0, 0)
Screenshot: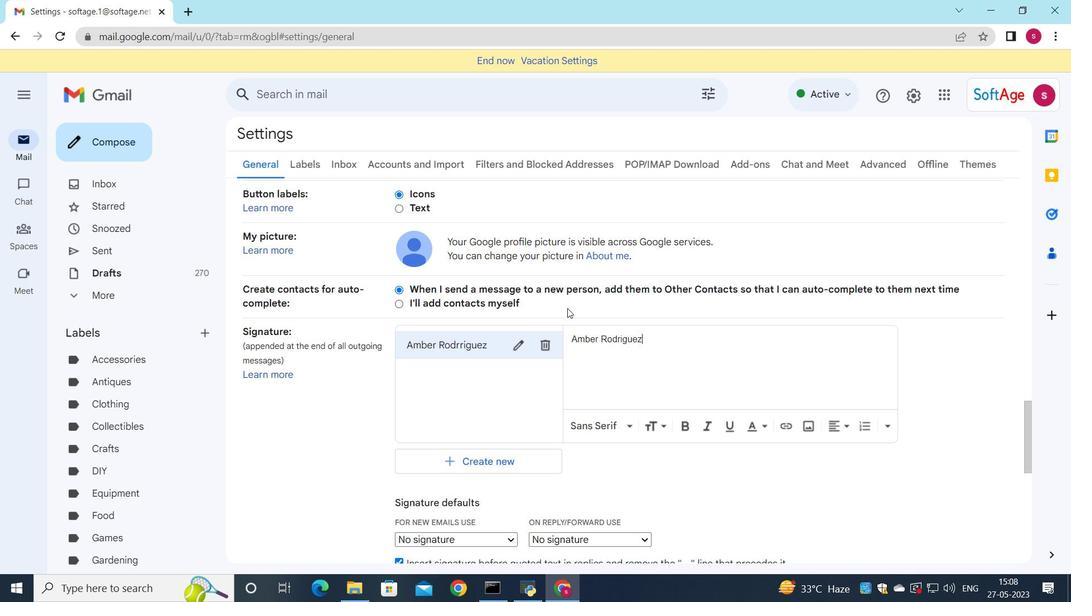 
Action: Mouse moved to (500, 264)
Screenshot: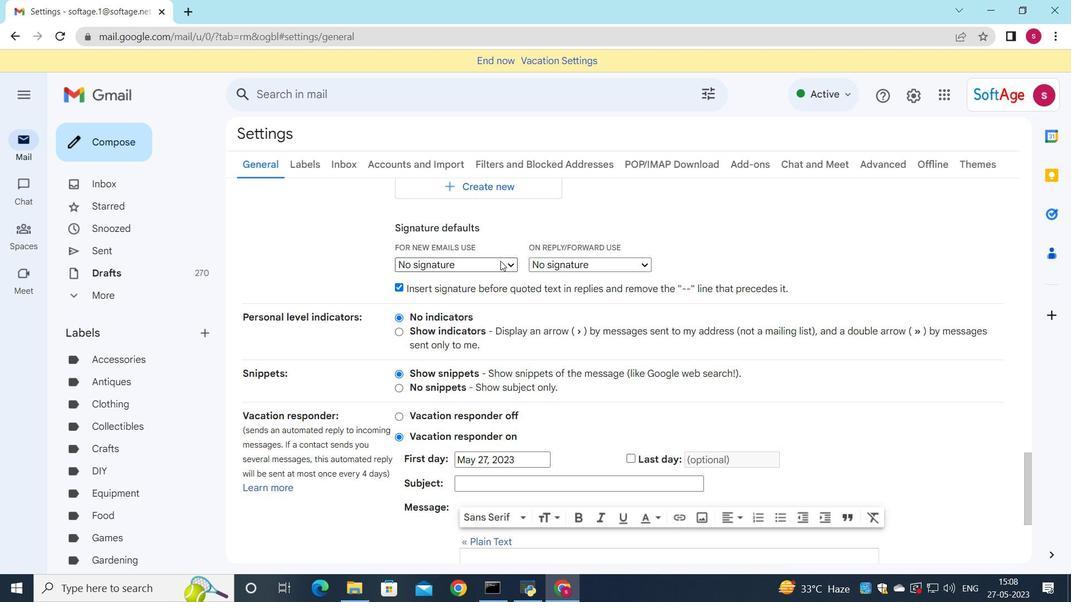 
Action: Mouse pressed left at (500, 264)
Screenshot: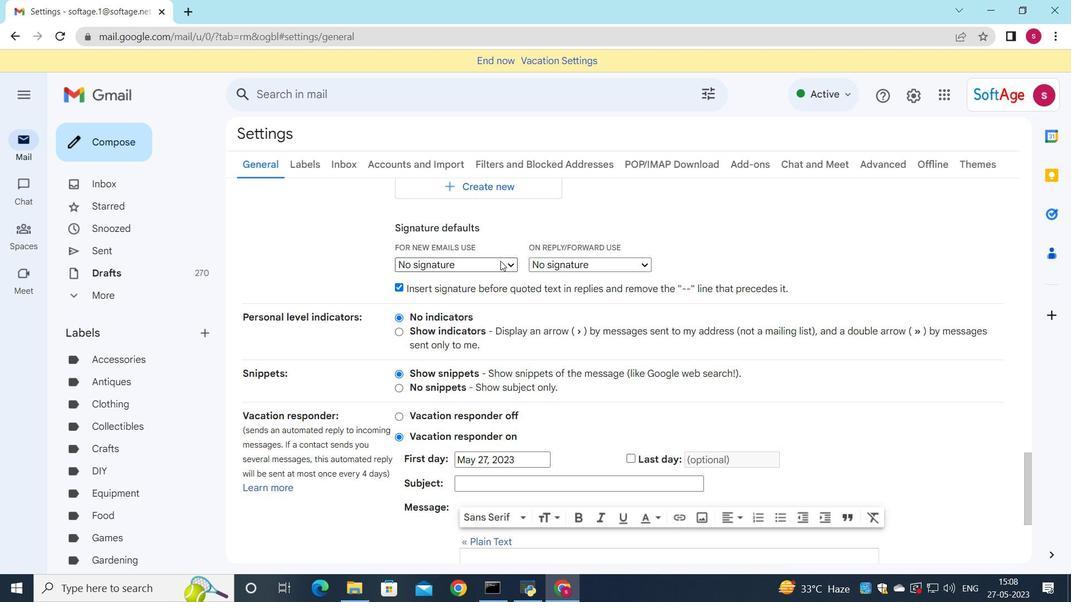 
Action: Mouse moved to (498, 293)
Screenshot: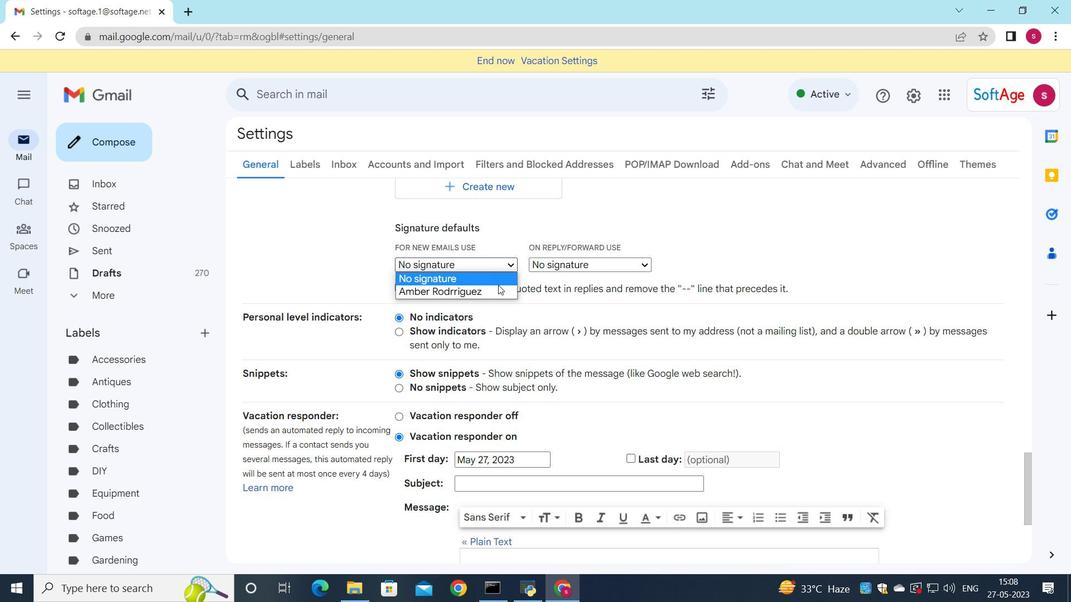 
Action: Mouse pressed left at (498, 293)
Screenshot: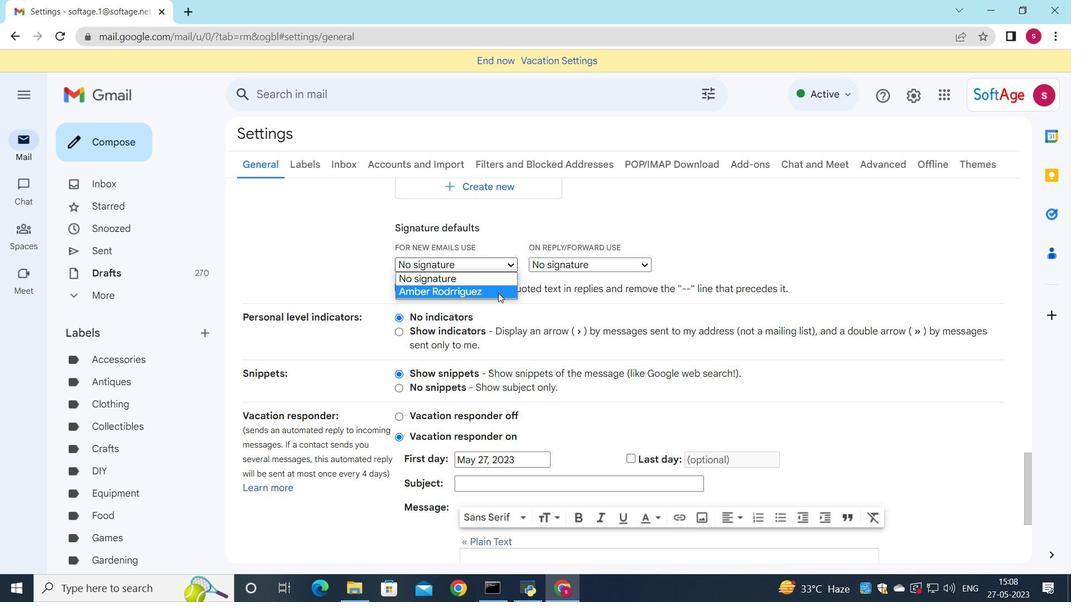 
Action: Mouse moved to (557, 268)
Screenshot: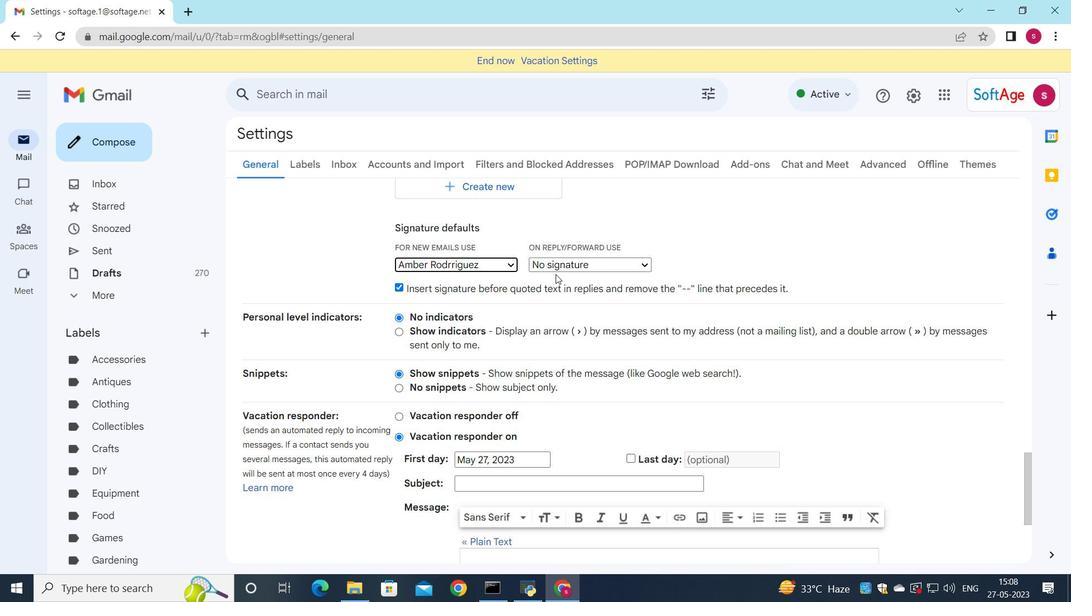 
Action: Mouse pressed left at (557, 268)
Screenshot: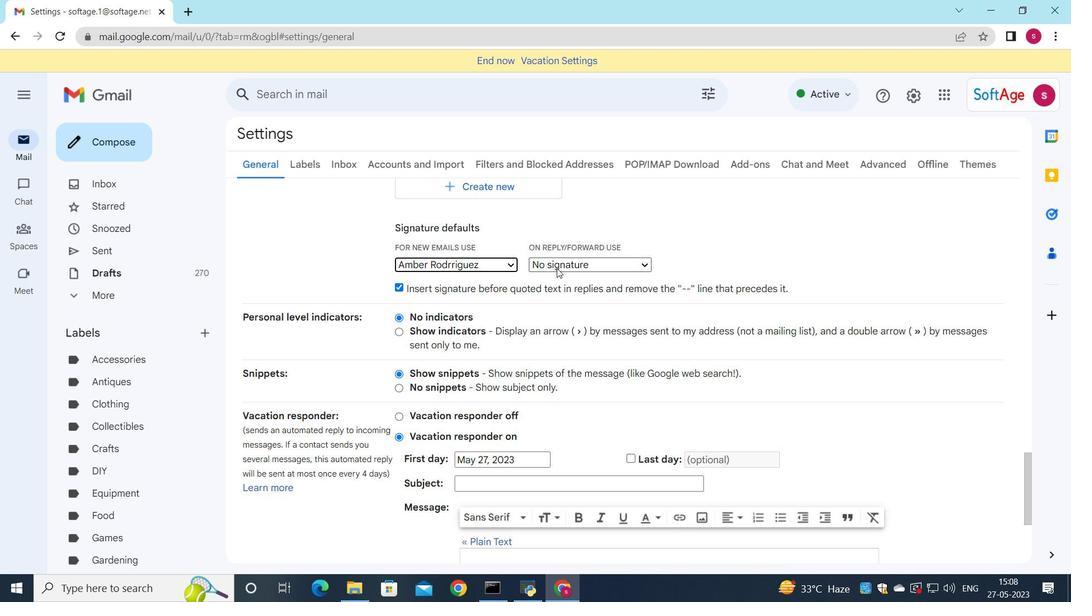 
Action: Mouse moved to (565, 294)
Screenshot: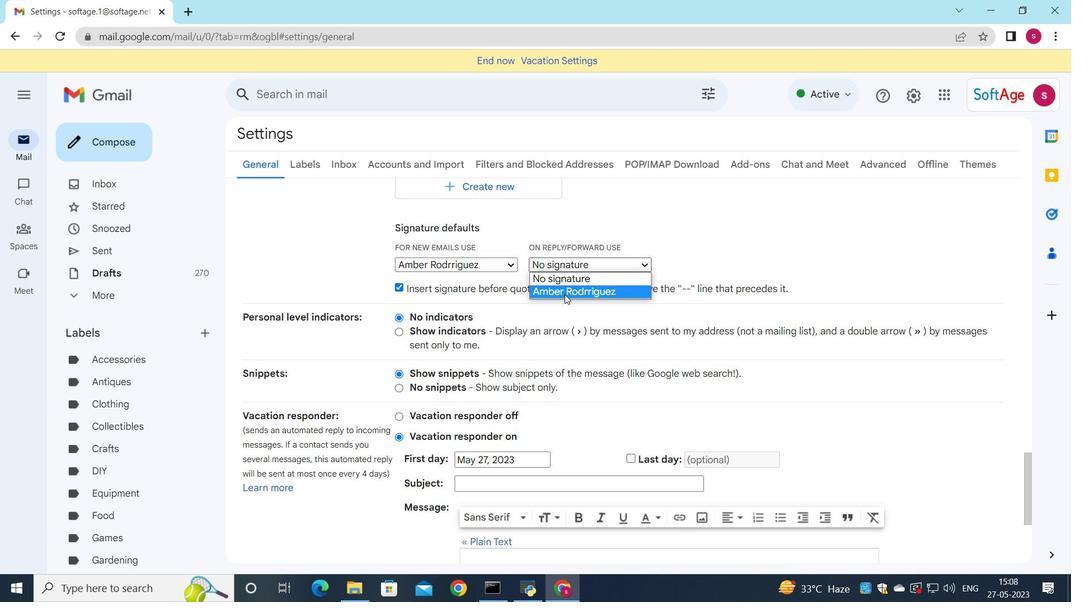 
Action: Mouse pressed left at (565, 294)
Screenshot: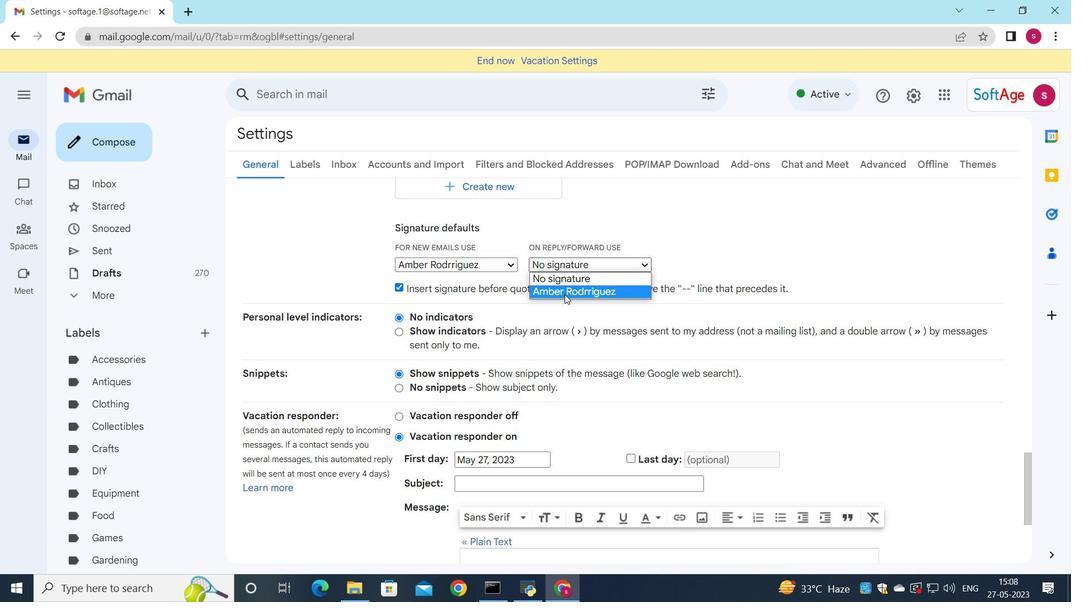 
Action: Mouse moved to (558, 295)
Screenshot: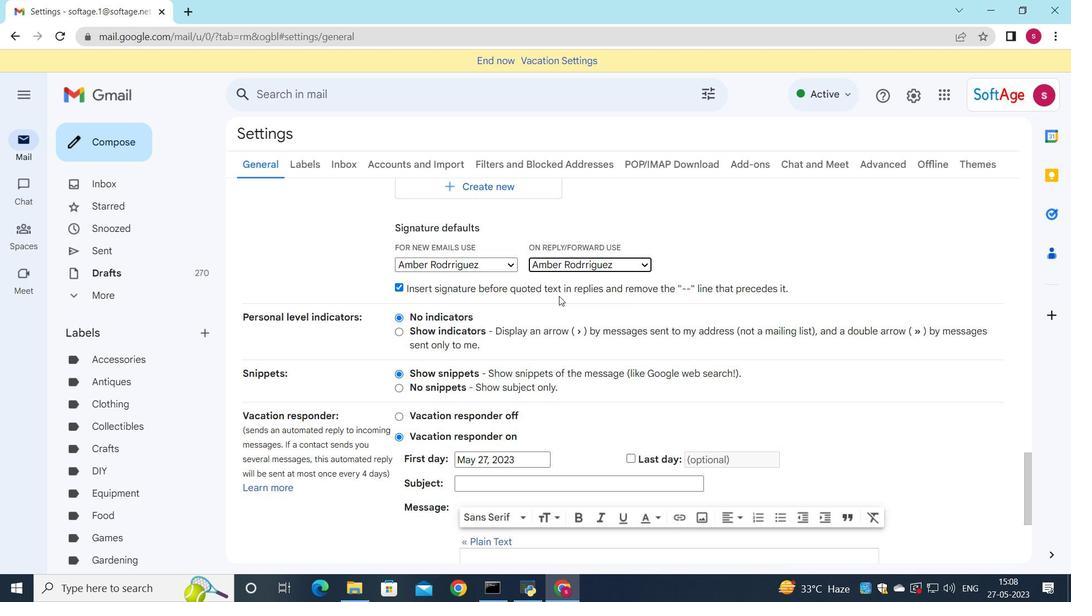 
Action: Mouse scrolled (558, 294) with delta (0, 0)
Screenshot: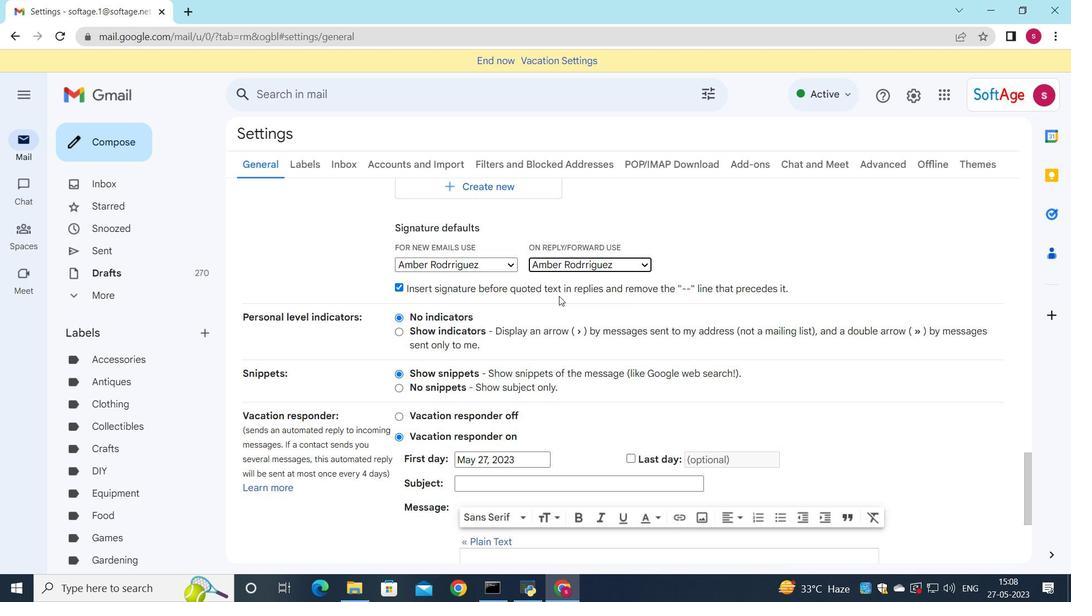 
Action: Mouse moved to (558, 295)
Screenshot: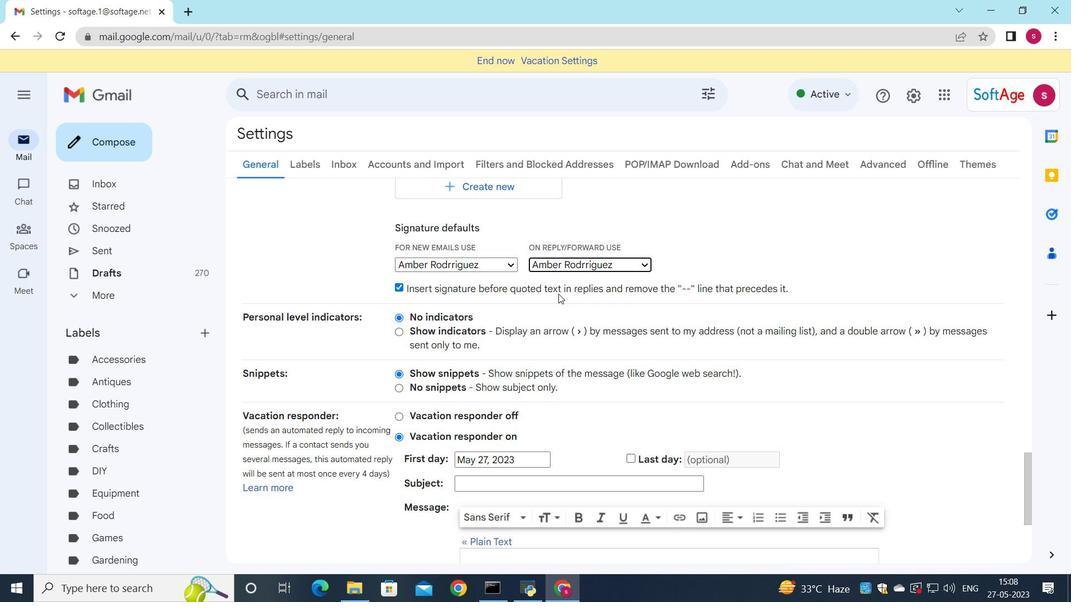 
Action: Mouse scrolled (558, 295) with delta (0, 0)
Screenshot: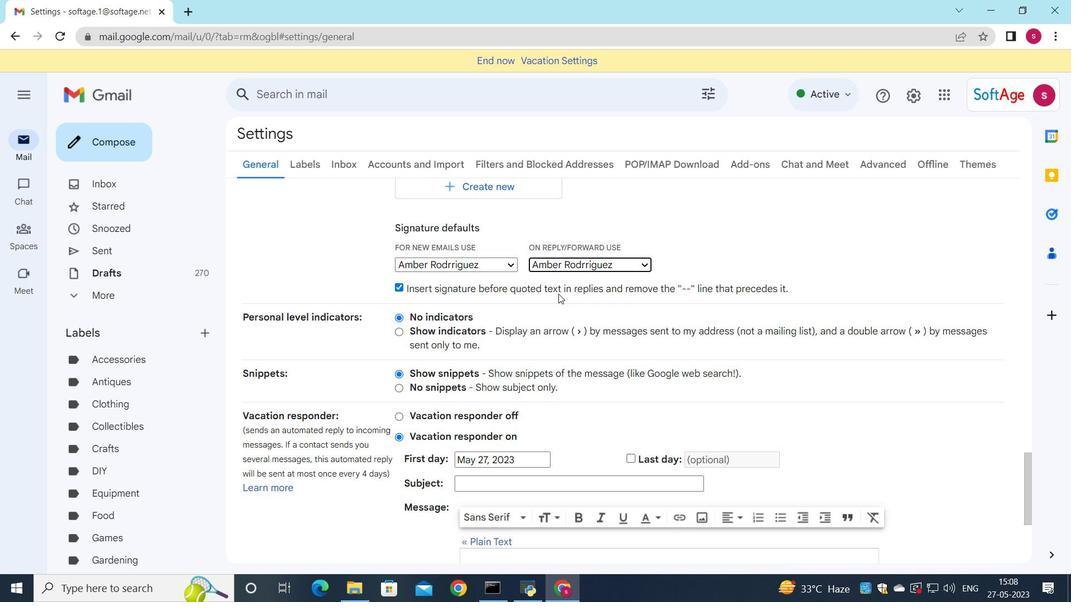 
Action: Mouse moved to (558, 296)
Screenshot: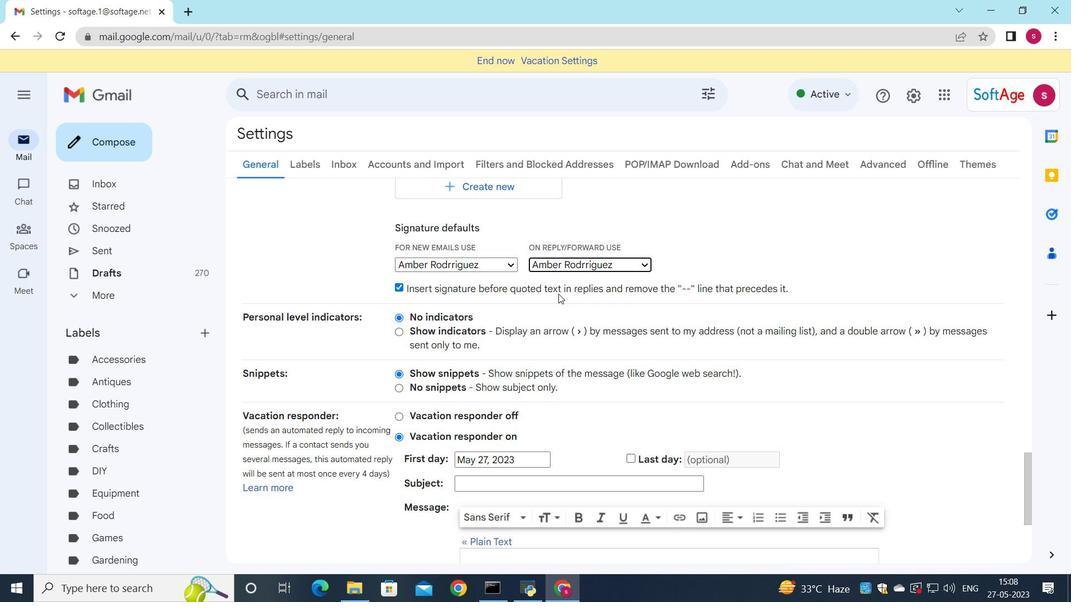 
Action: Mouse scrolled (558, 295) with delta (0, 0)
Screenshot: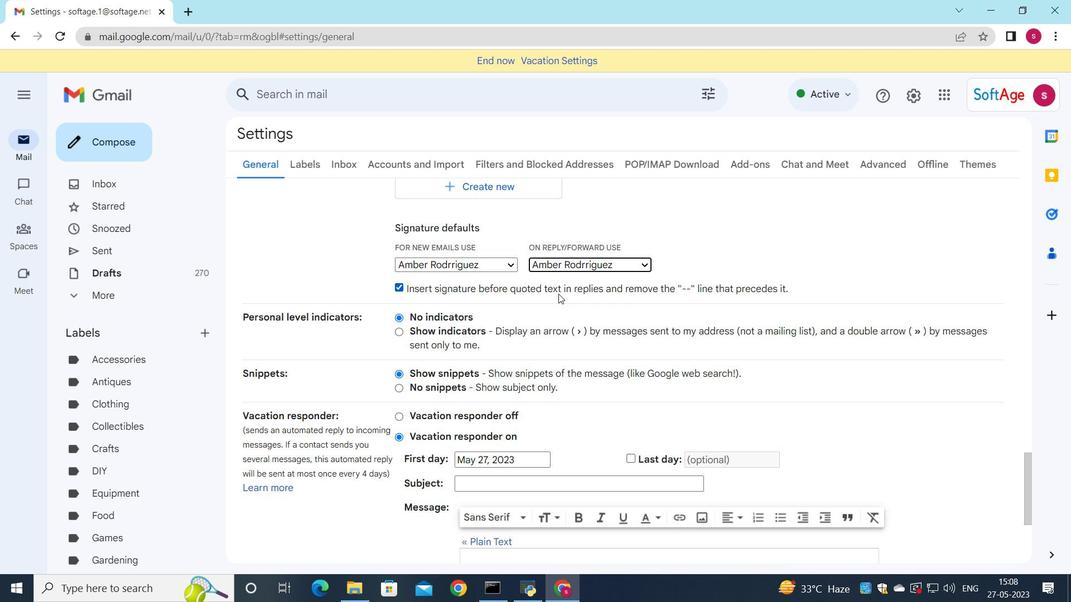 
Action: Mouse moved to (558, 296)
Screenshot: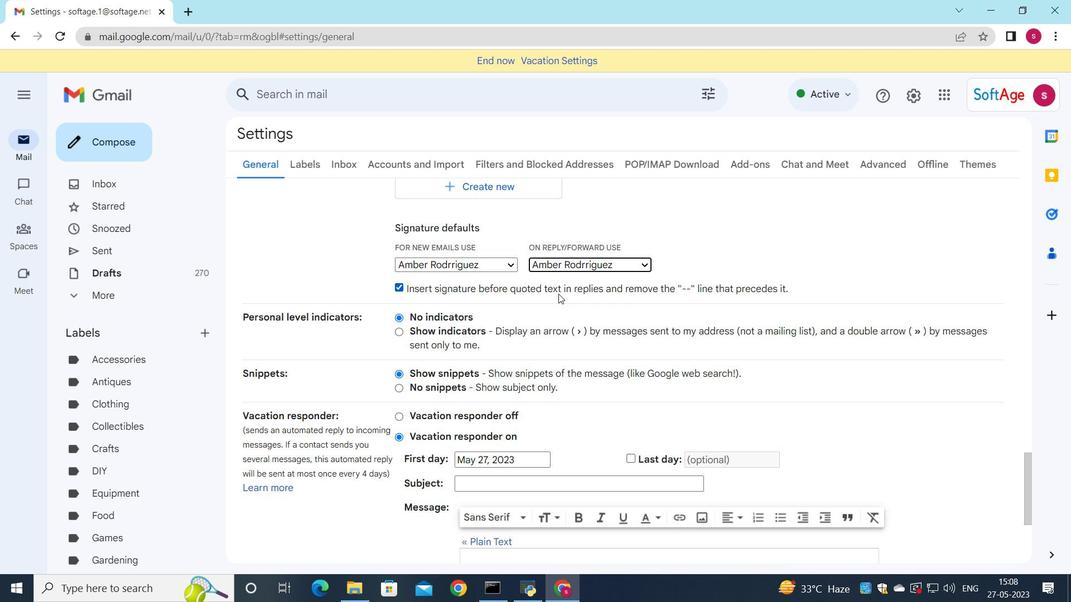 
Action: Mouse scrolled (558, 295) with delta (0, 0)
Screenshot: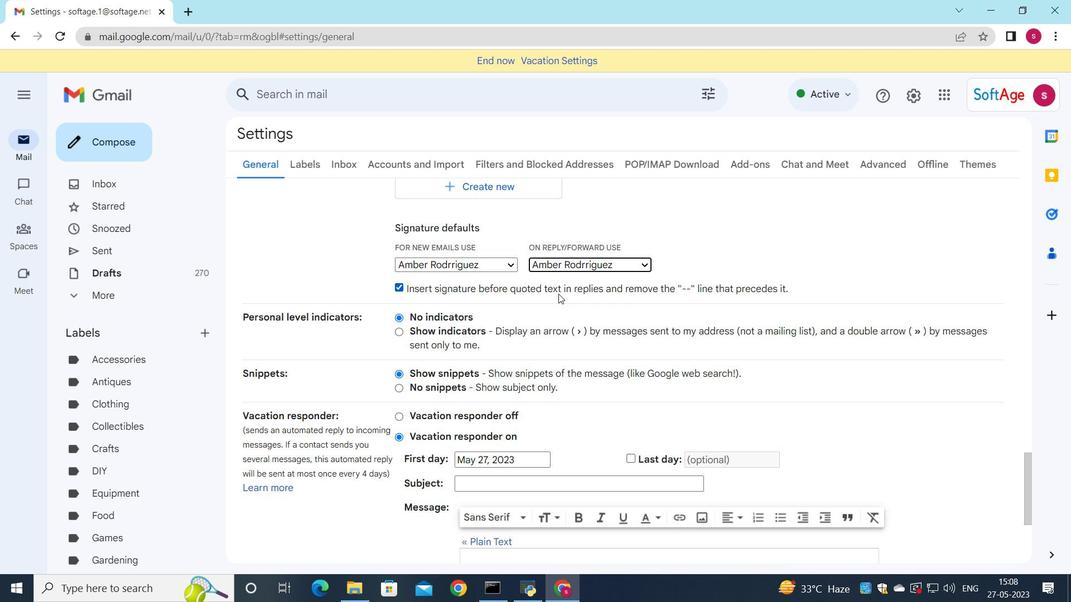 
Action: Mouse moved to (578, 312)
Screenshot: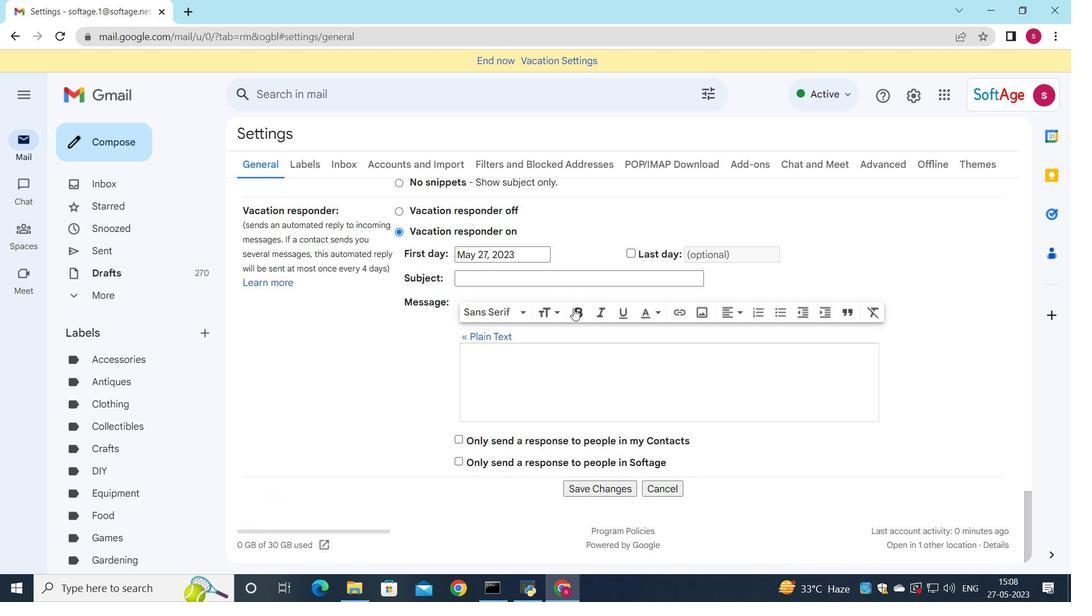 
Action: Mouse scrolled (578, 311) with delta (0, 0)
Screenshot: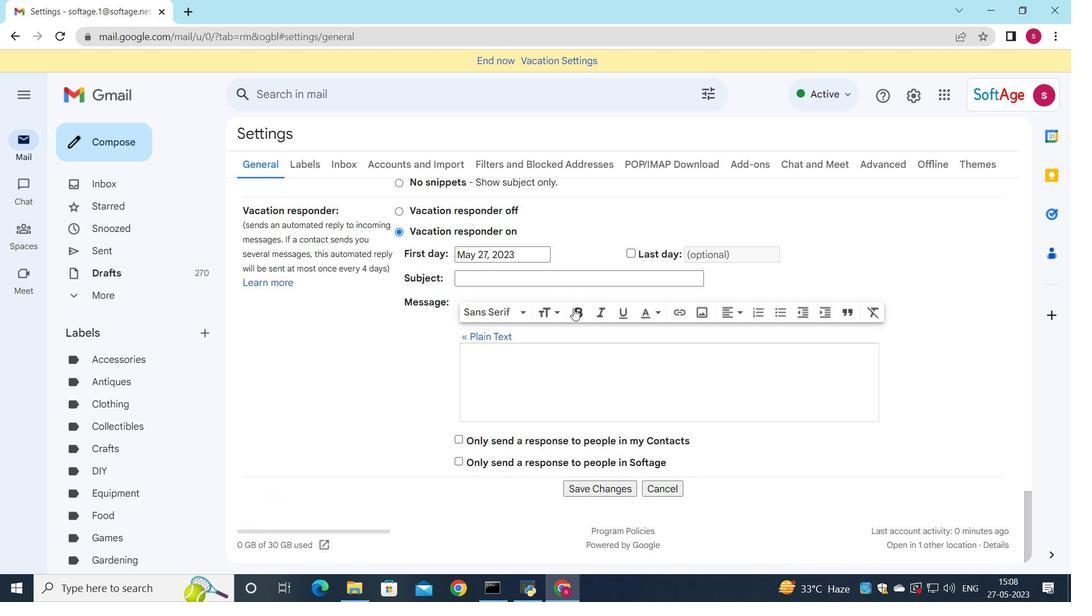 
Action: Mouse moved to (591, 492)
Screenshot: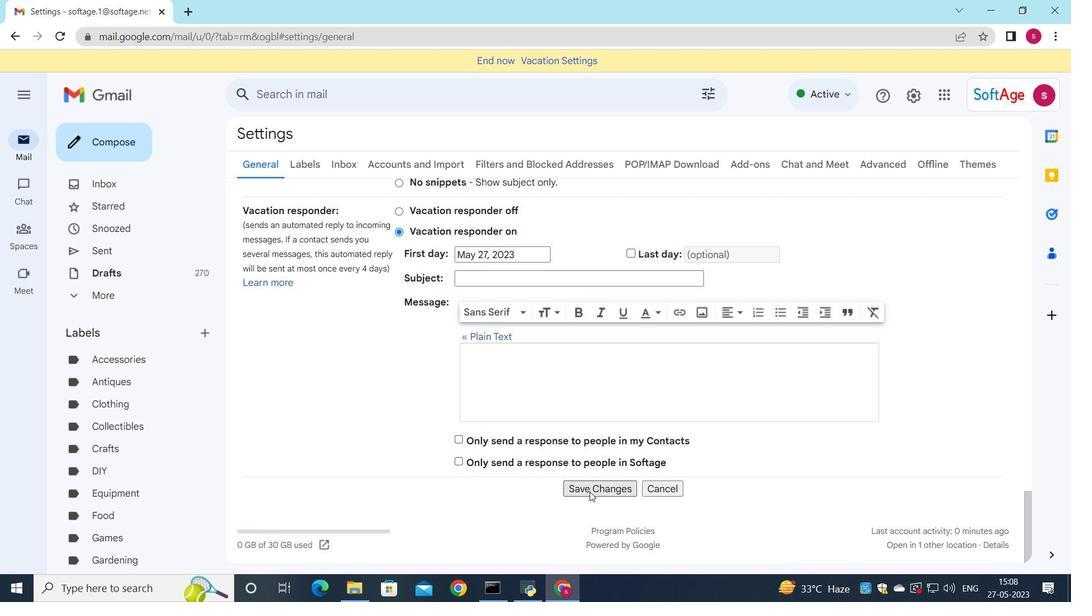 
Action: Mouse pressed left at (591, 492)
Screenshot: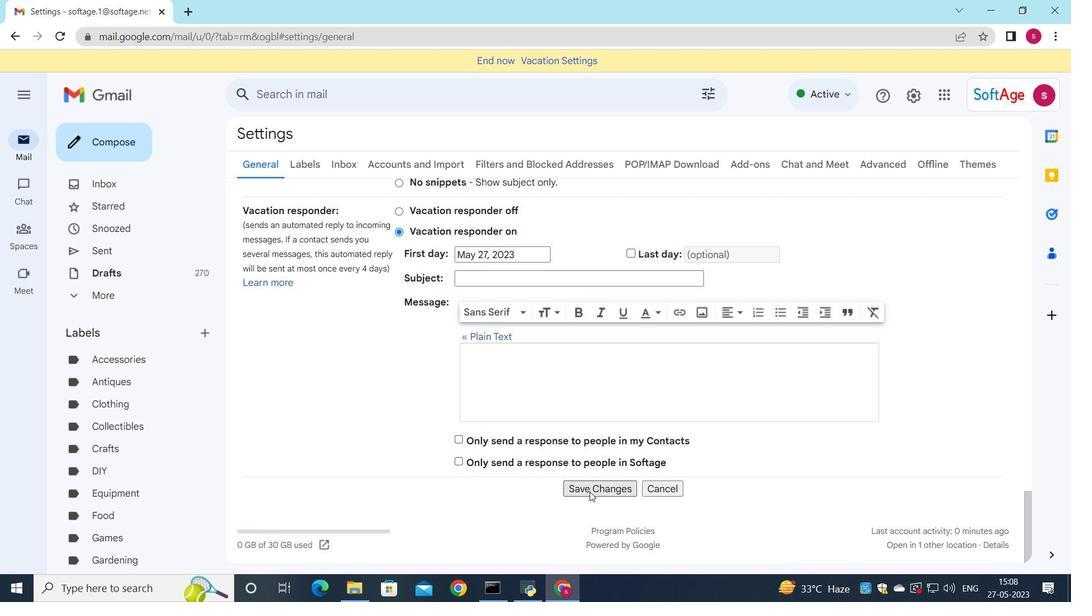 
Action: Mouse moved to (117, 147)
Screenshot: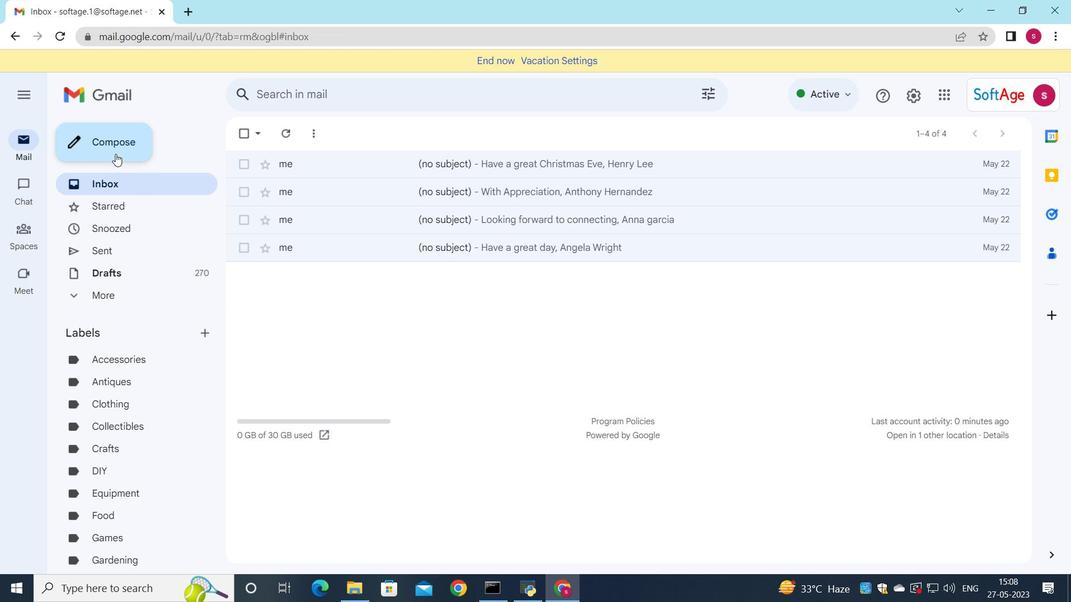 
Action: Mouse pressed left at (117, 147)
Screenshot: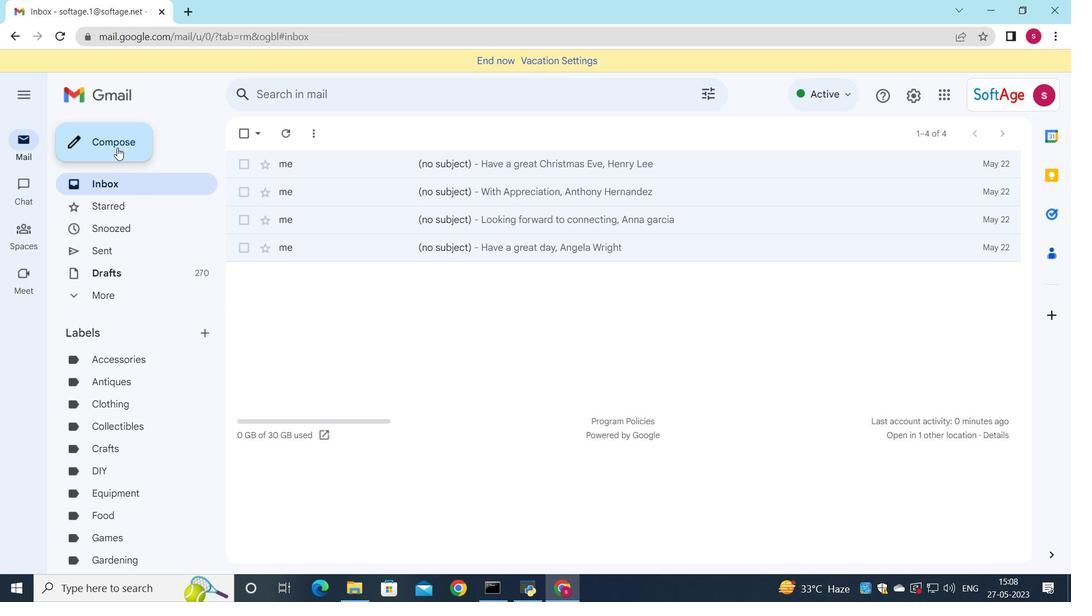 
Action: Mouse moved to (966, 289)
Screenshot: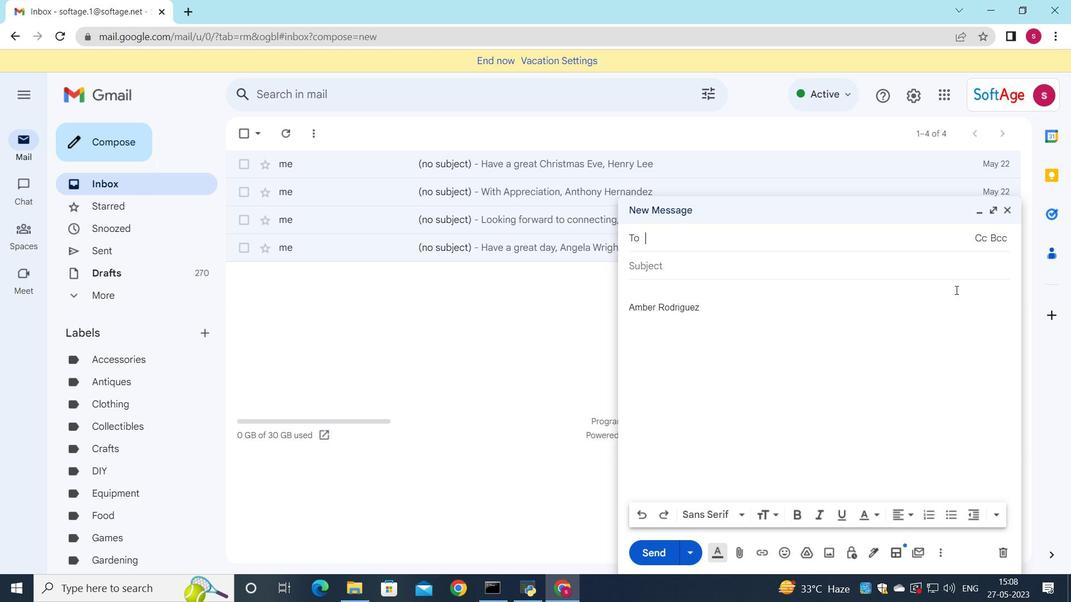
Action: Key pressed so
Screenshot: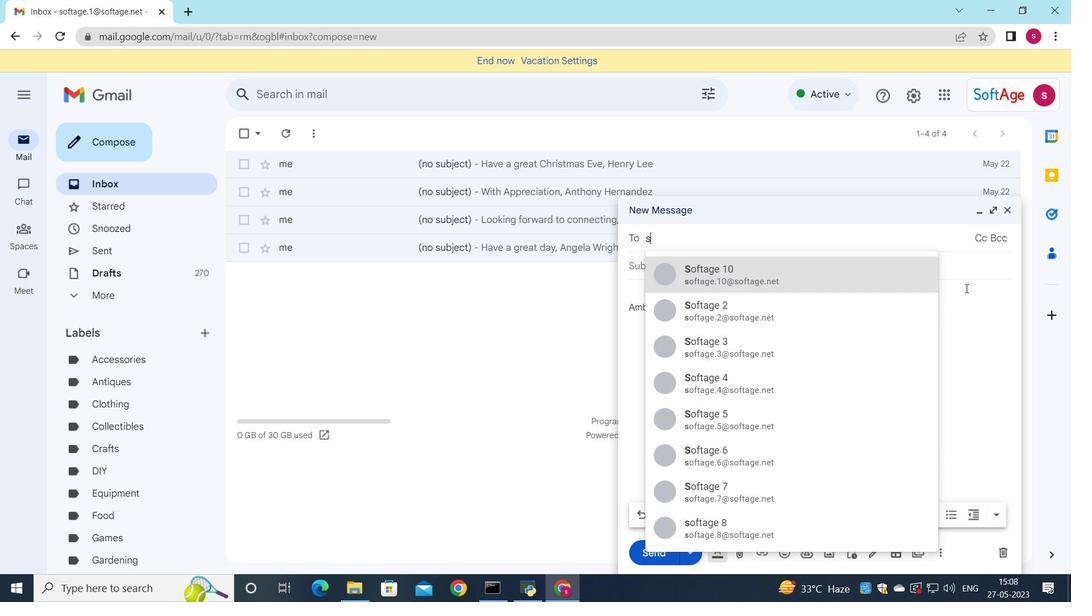 
Action: Mouse moved to (806, 279)
Screenshot: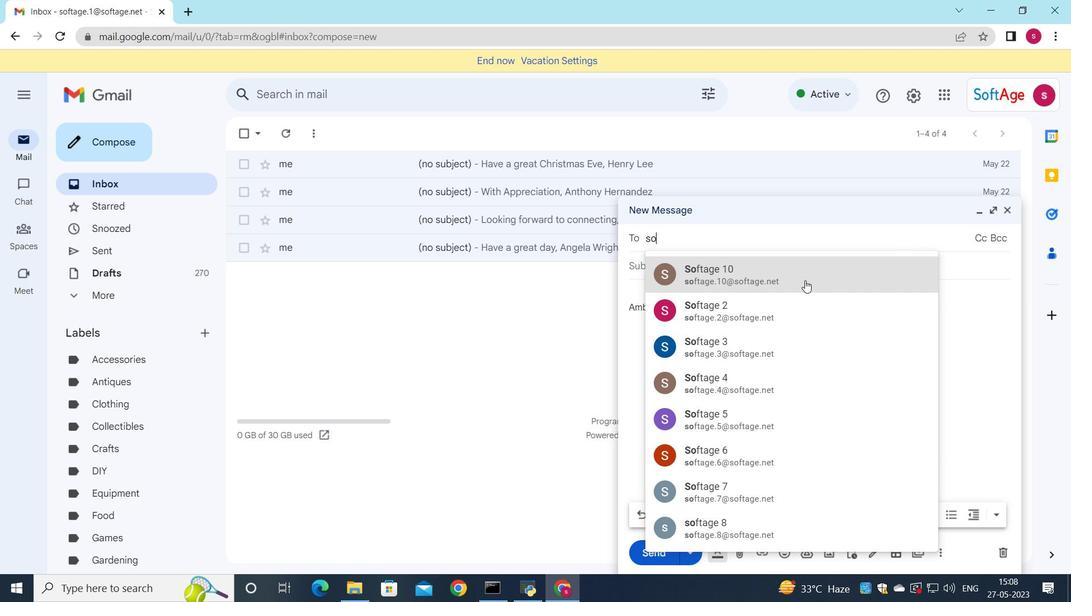 
Action: Mouse pressed left at (806, 279)
Screenshot: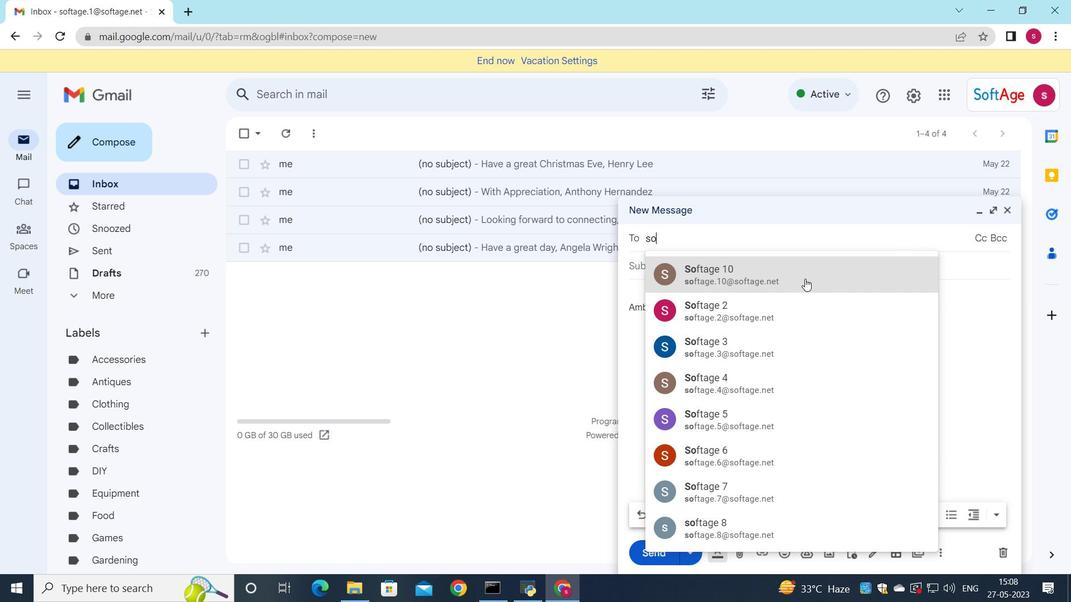 
Action: Mouse moved to (810, 281)
Screenshot: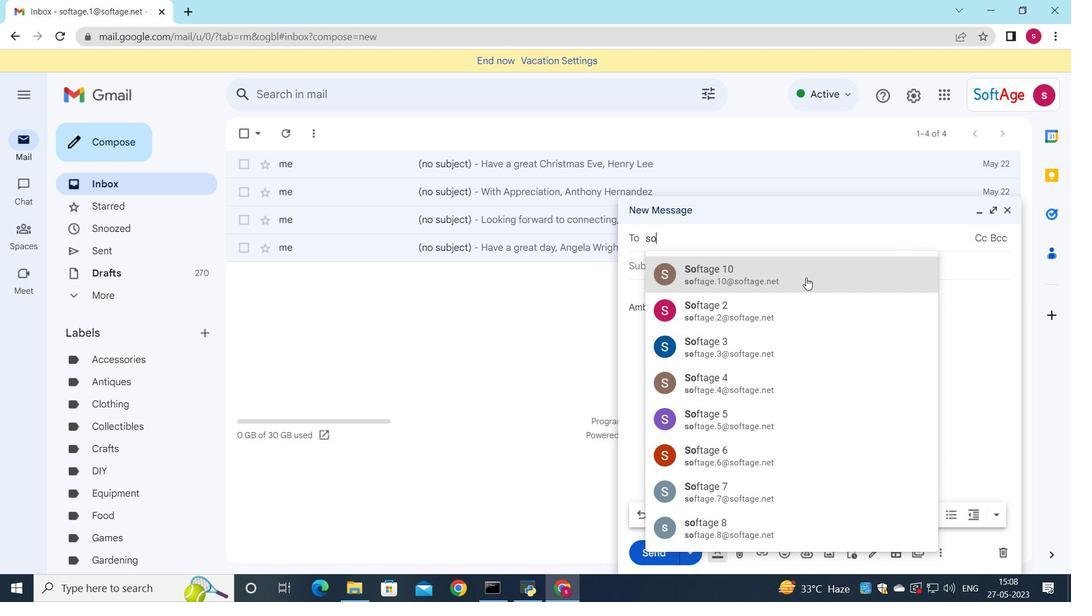 
Action: Key pressed s
Screenshot: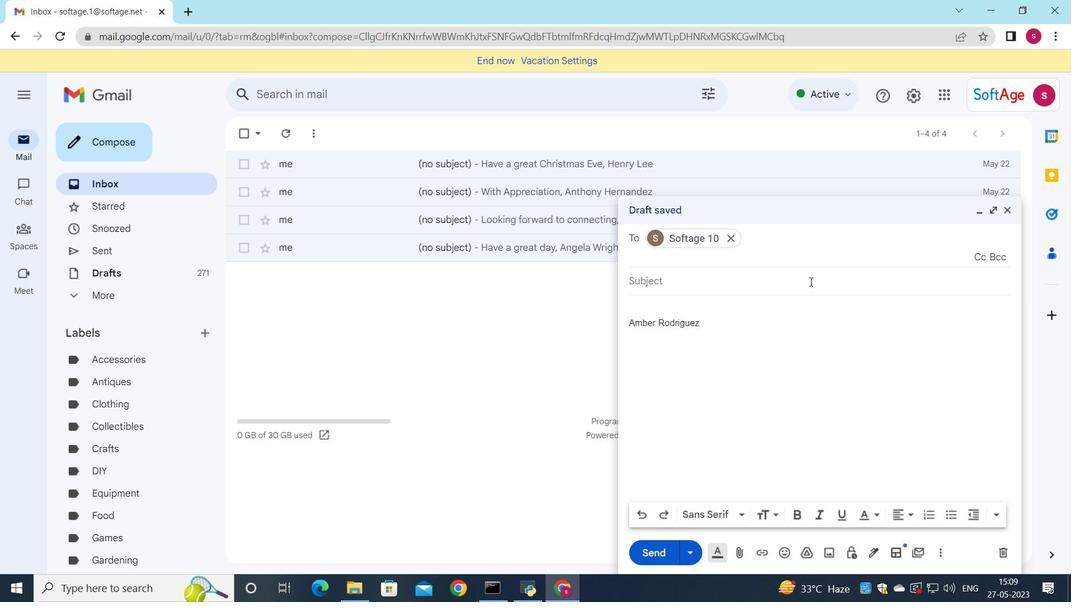 
Action: Mouse moved to (810, 281)
Screenshot: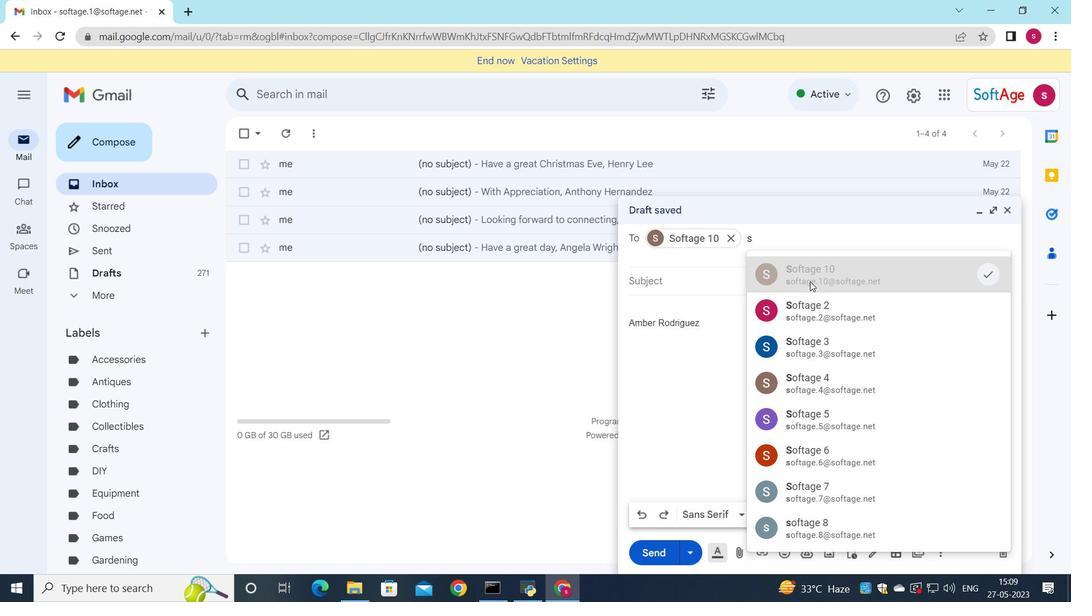 
Action: Key pressed o
Screenshot: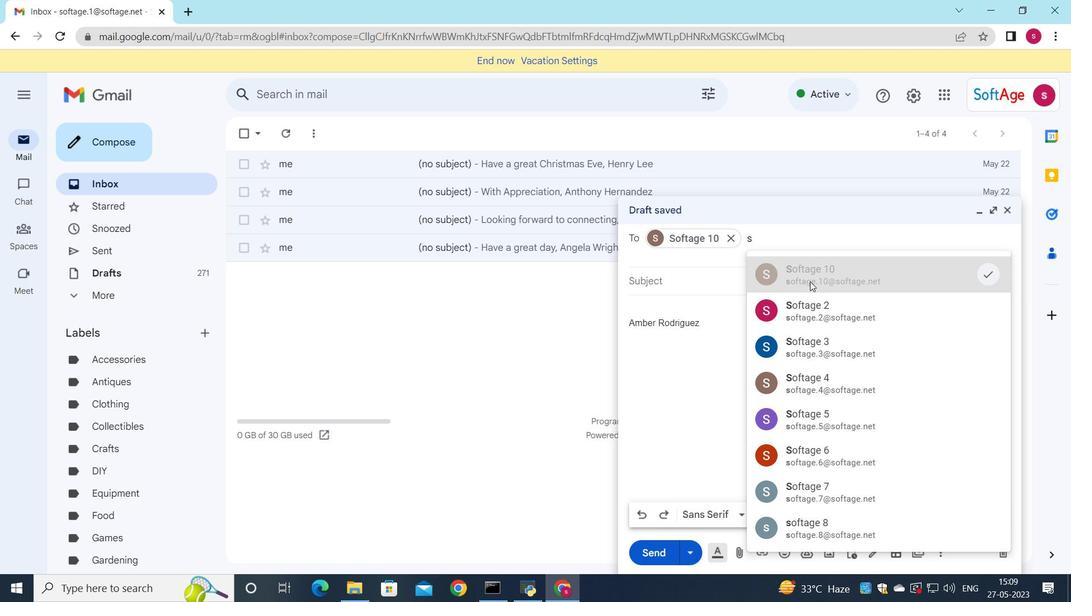 
Action: Mouse moved to (812, 314)
Screenshot: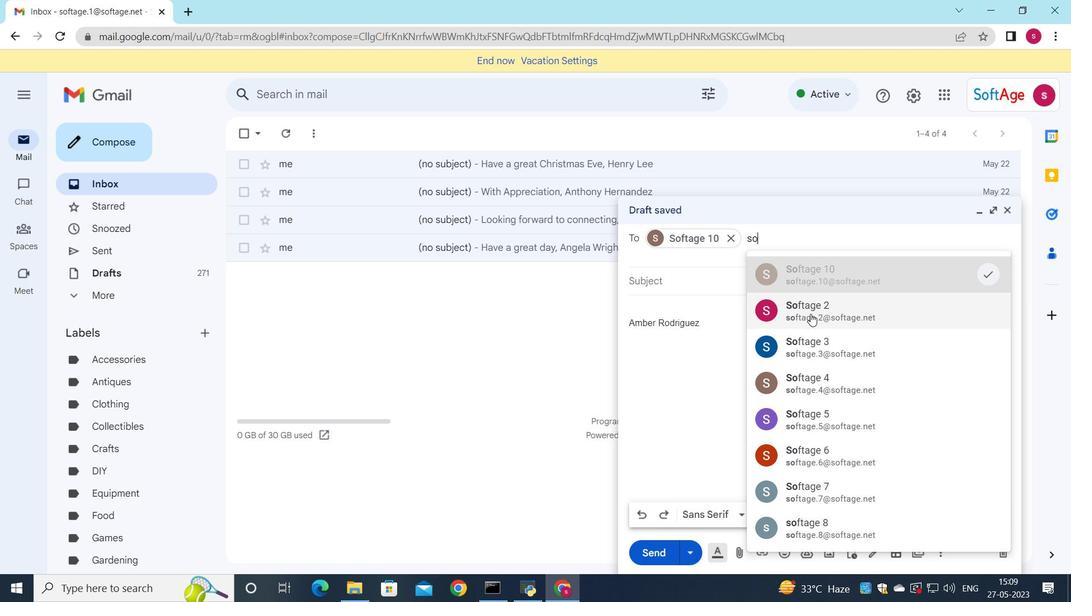 
Action: Mouse pressed left at (812, 314)
Screenshot: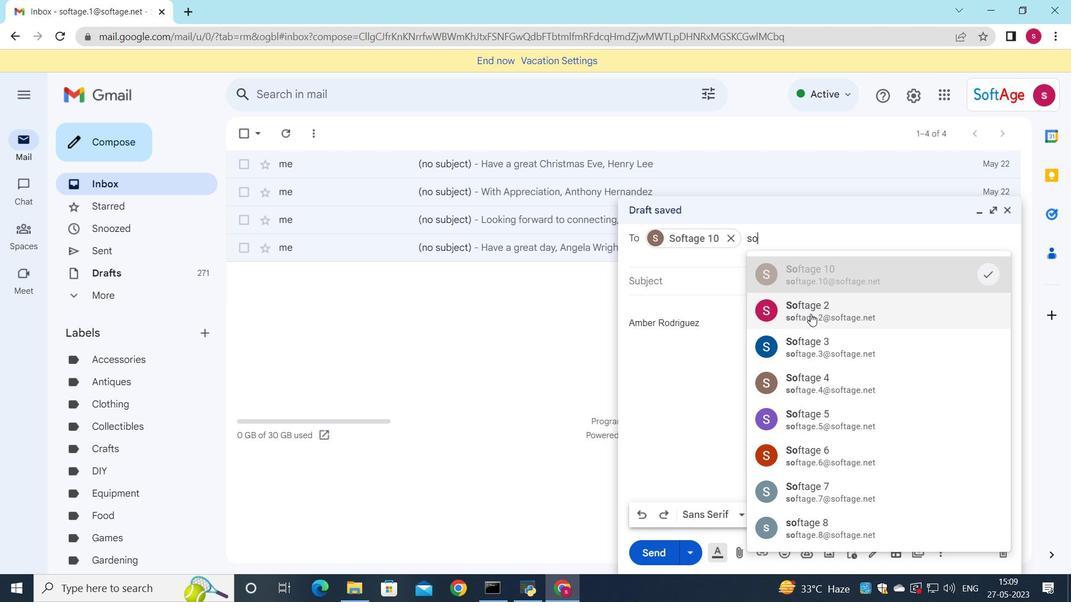 
Action: Mouse moved to (978, 258)
Screenshot: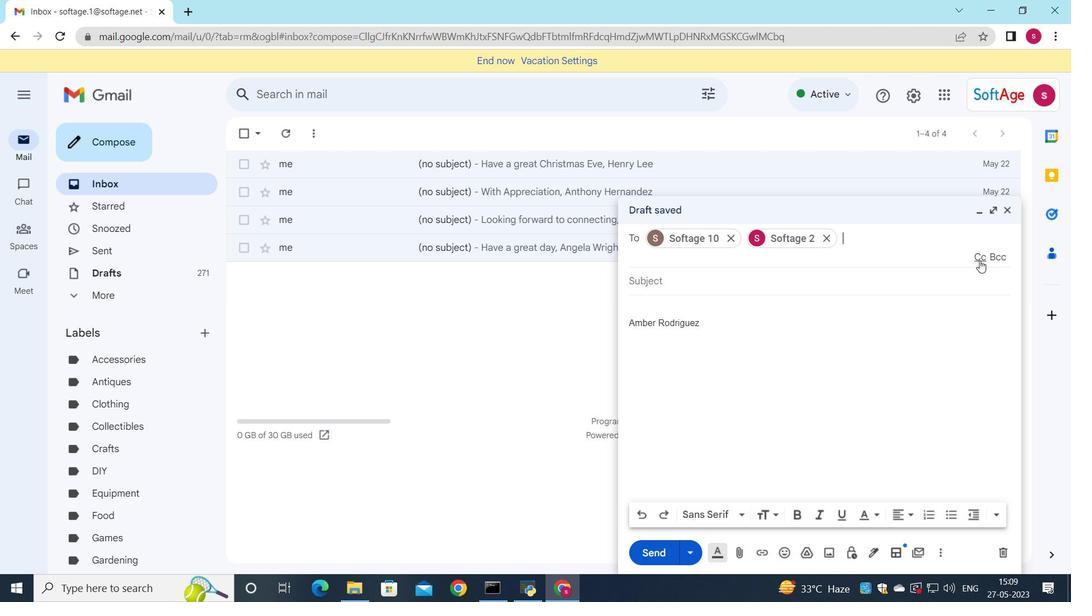 
Action: Mouse pressed left at (978, 258)
Screenshot: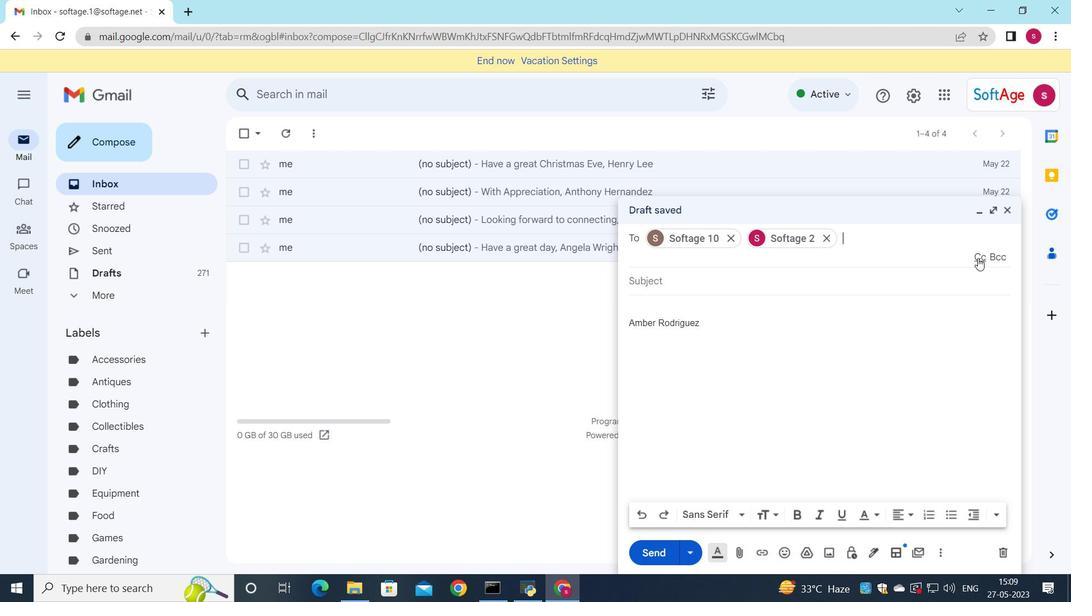 
Action: Mouse moved to (1009, 276)
Screenshot: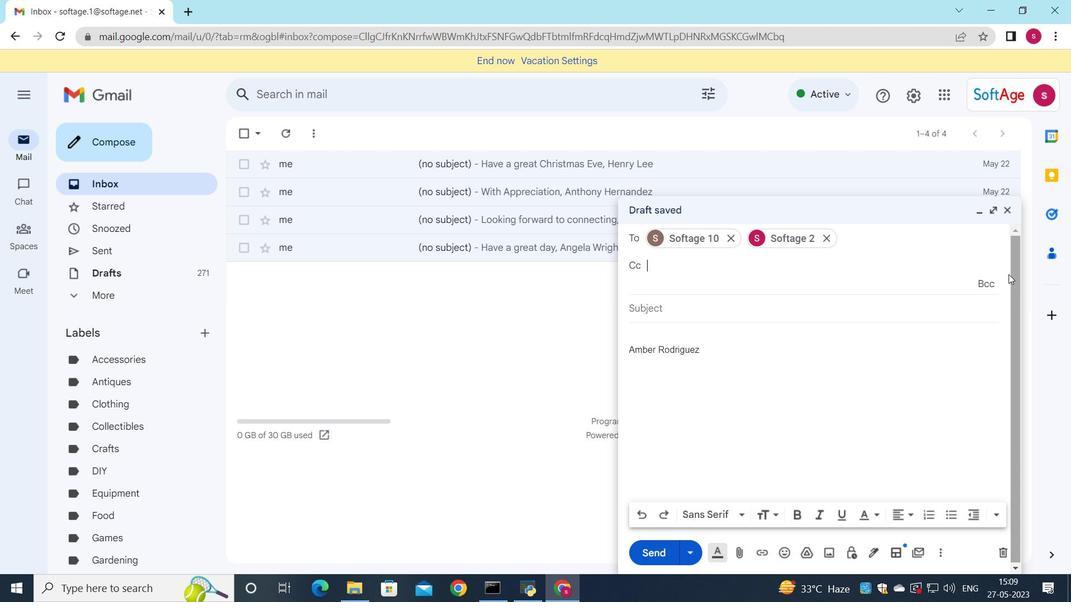 
Action: Key pressed s
Screenshot: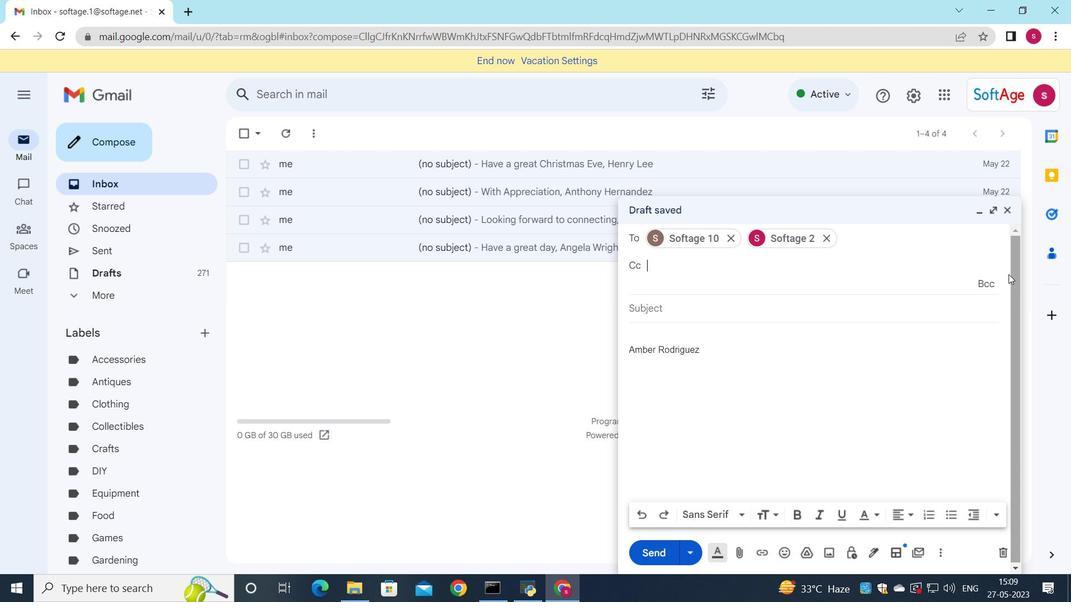 
Action: Mouse moved to (784, 375)
Screenshot: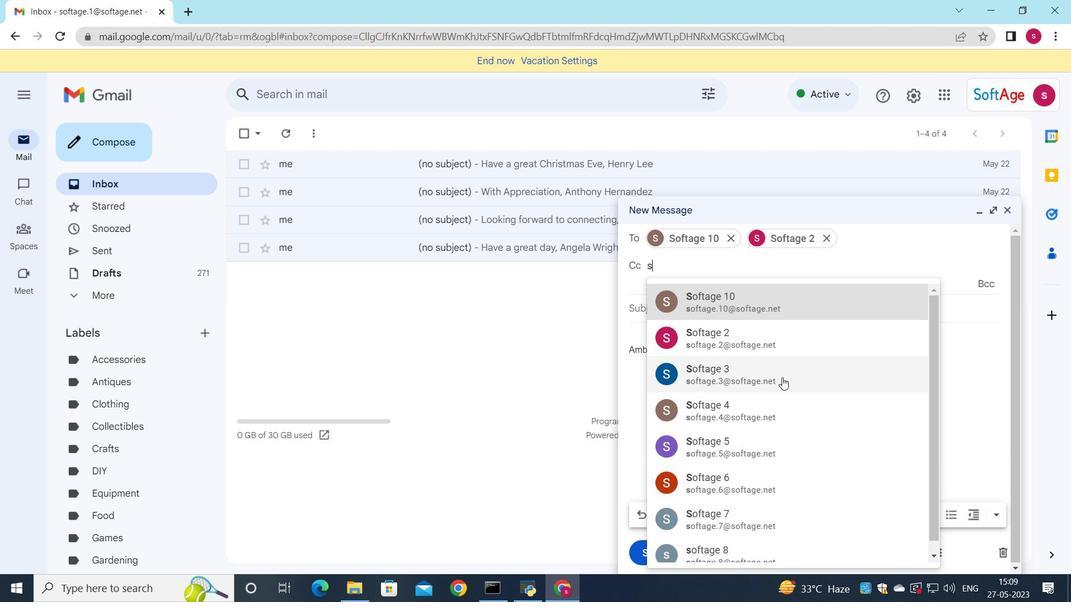 
Action: Mouse pressed left at (784, 375)
Screenshot: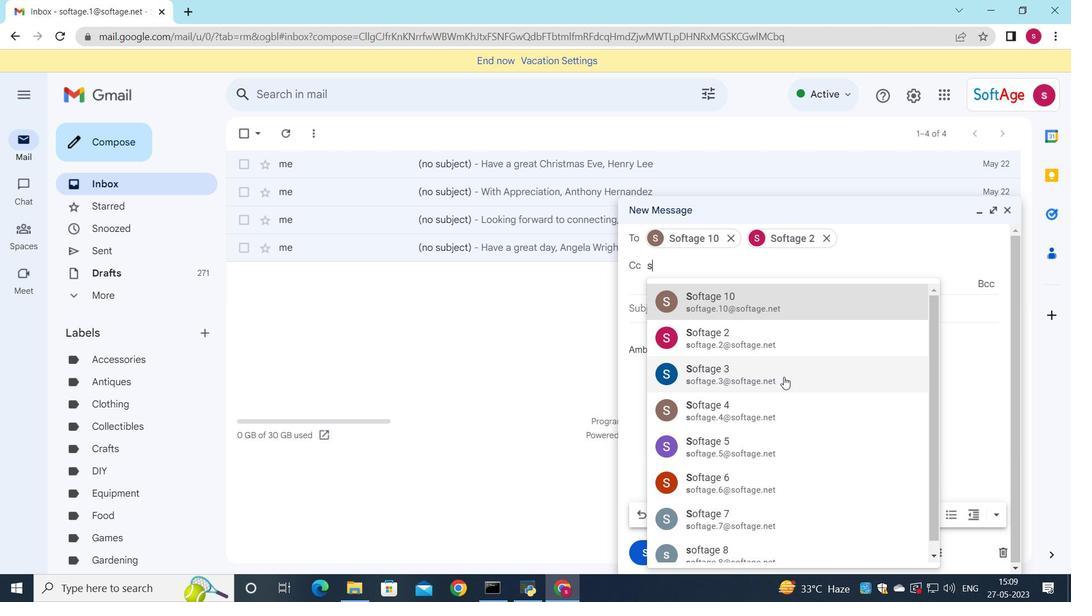 
Action: Mouse moved to (719, 309)
Screenshot: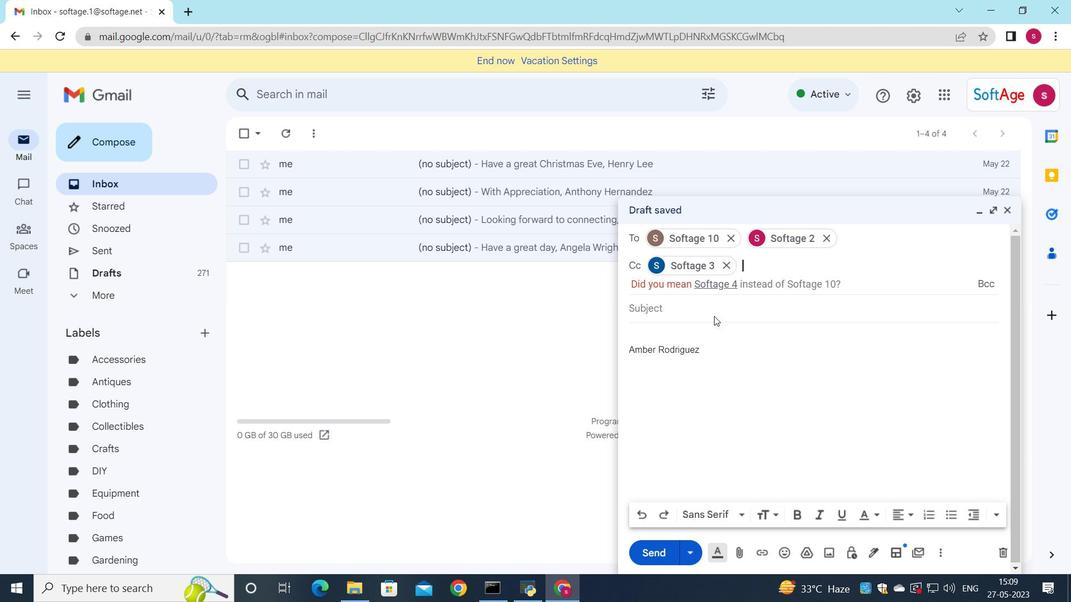 
Action: Mouse pressed left at (719, 309)
Screenshot: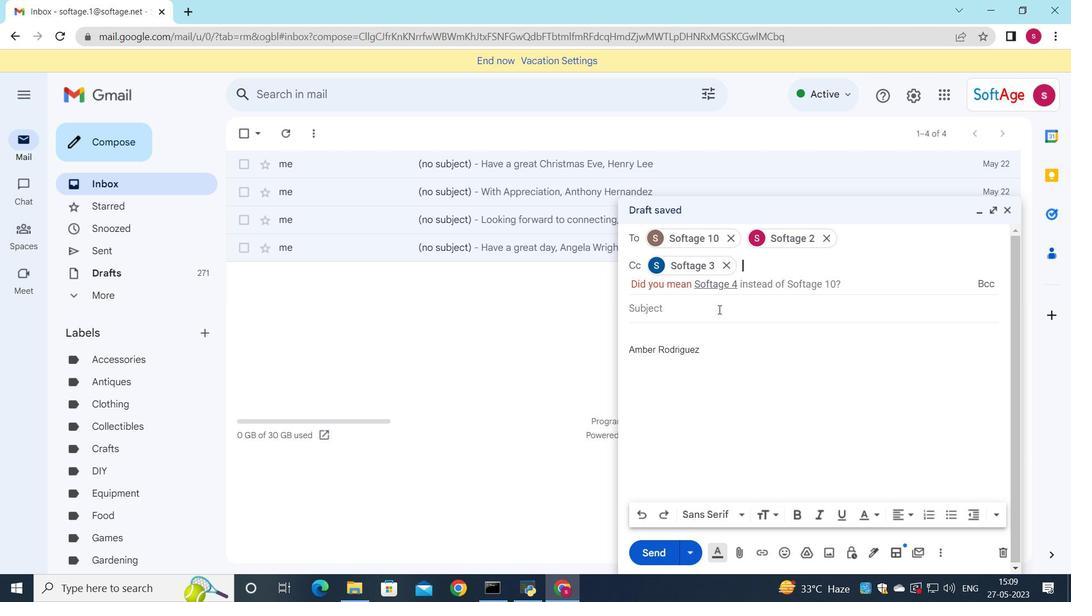 
Action: Key pressed <Key.shift>Thank<Key.space>you
Screenshot: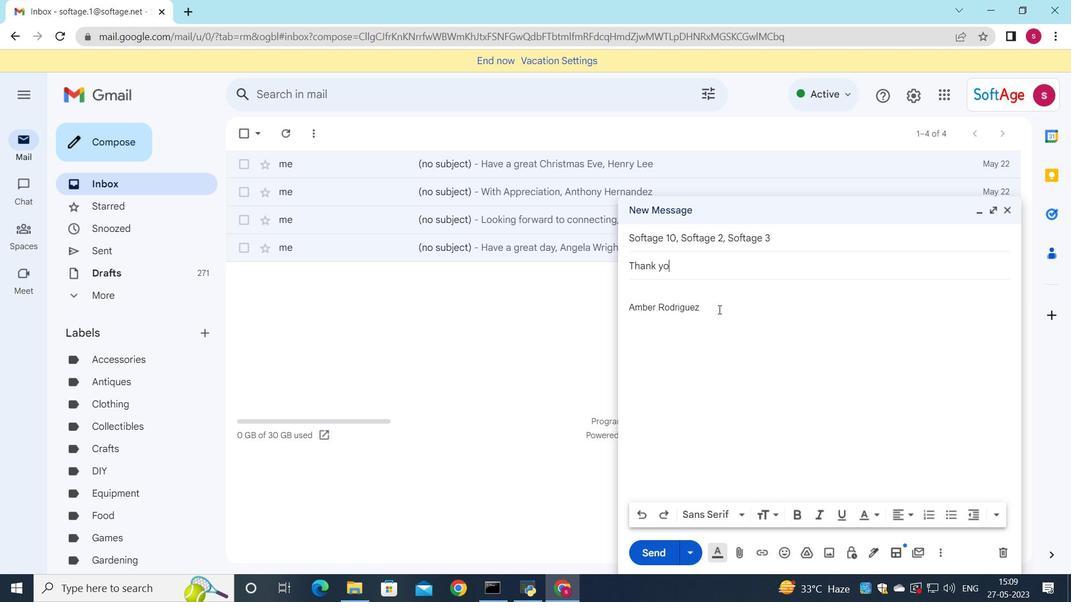 
Action: Mouse moved to (654, 286)
Screenshot: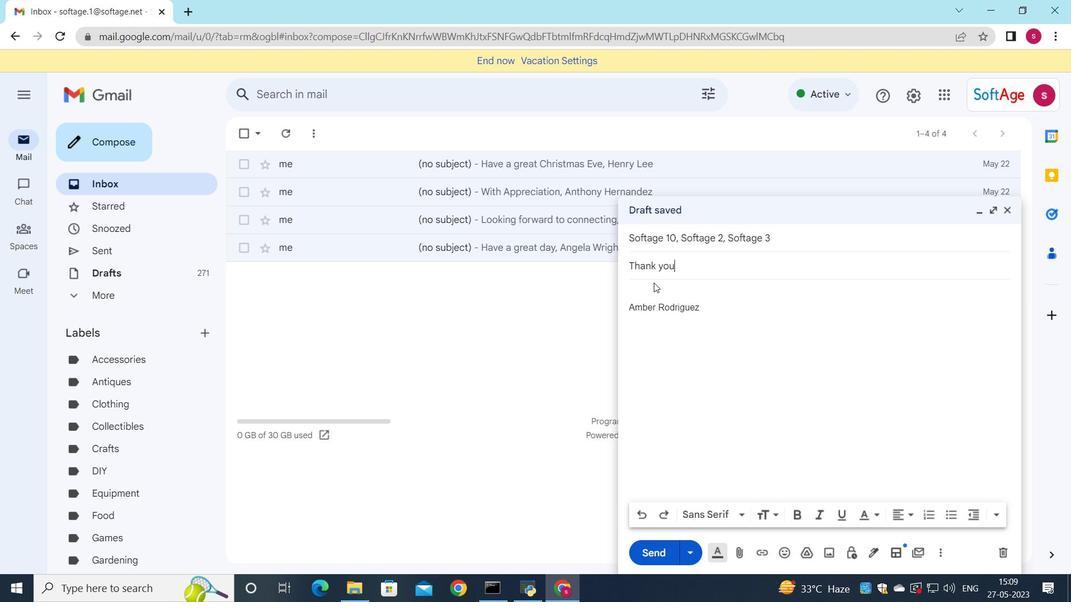 
Action: Mouse pressed left at (654, 286)
Screenshot: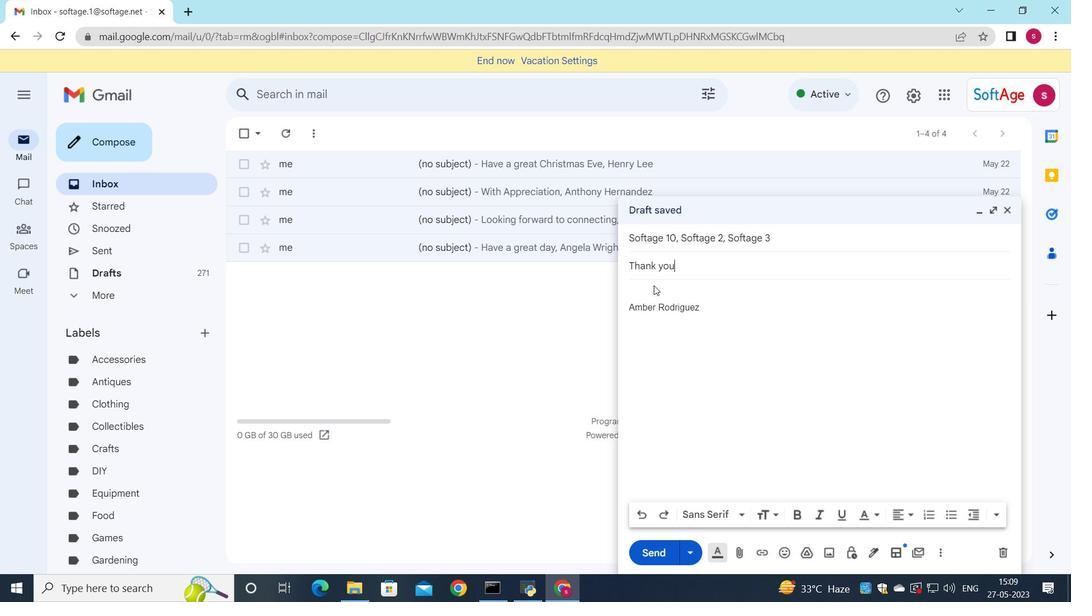 
Action: Key pressed <Key.shift>I<Key.space>appreciate<Key.space>your<Key.space>time<Key.space>and<Key.space>attention<Key.space>to<Key.space>this<Key.space>mattert.
Screenshot: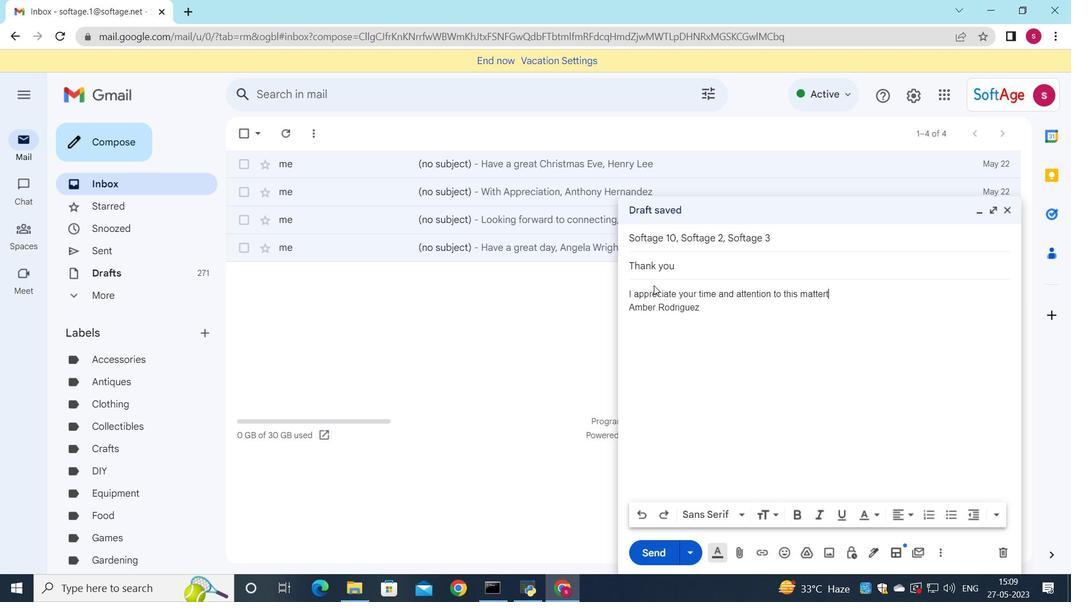 
Action: Mouse moved to (769, 299)
Screenshot: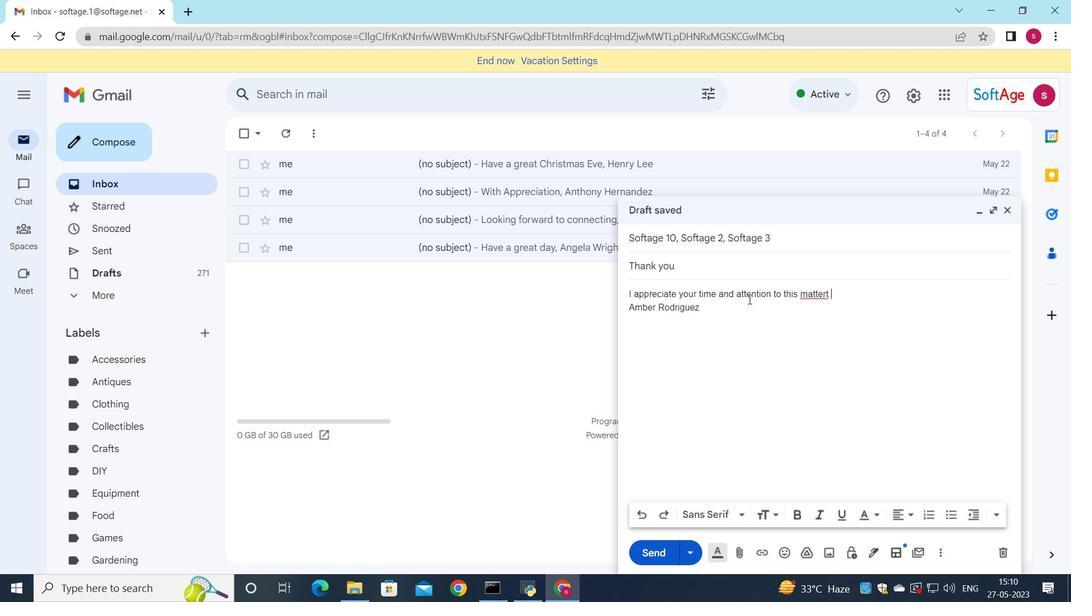
Action: Key pressed <Key.backspace>
Screenshot: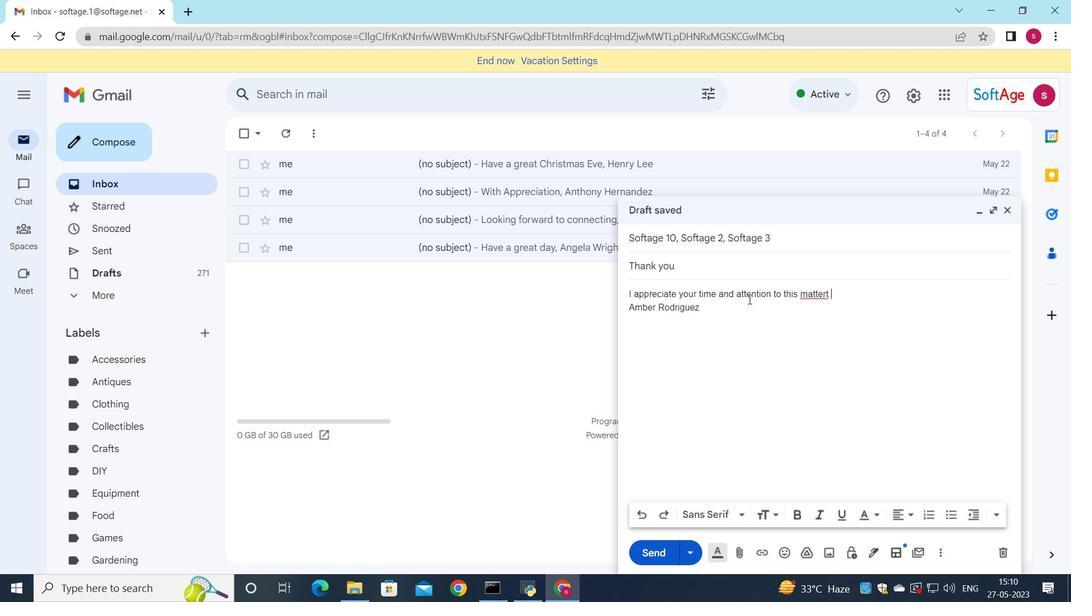 
Action: Mouse moved to (776, 301)
Screenshot: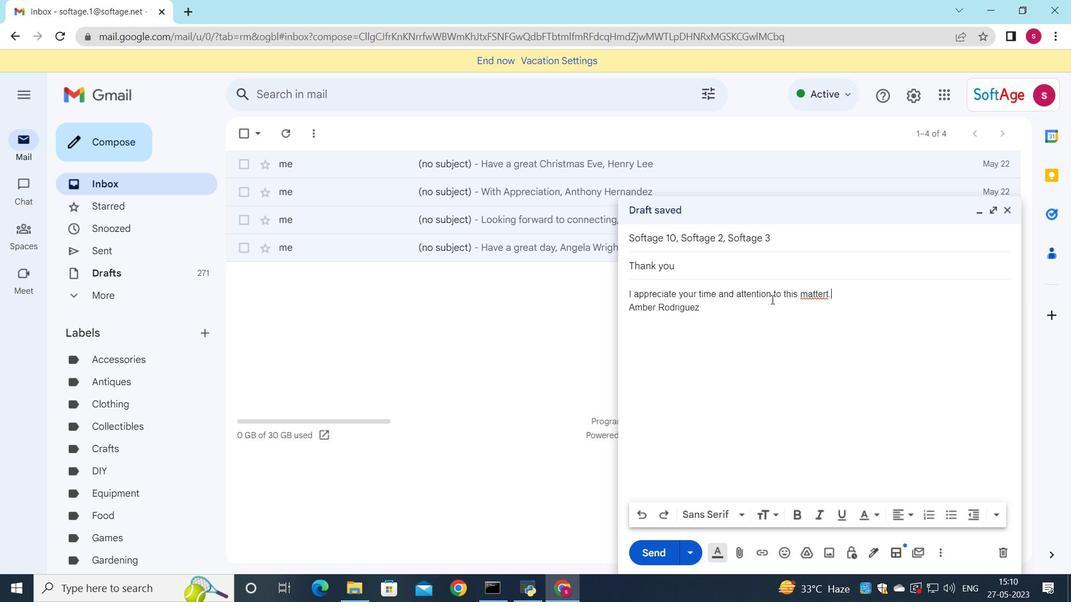 
Action: Key pressed <Key.backspace>
Screenshot: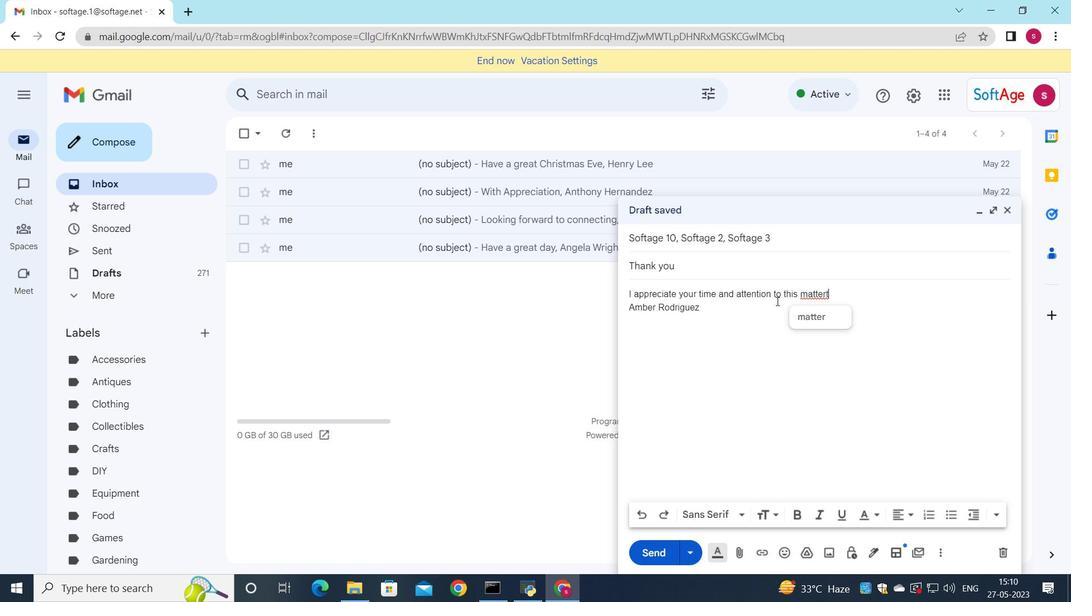 
Action: Mouse moved to (835, 358)
Screenshot: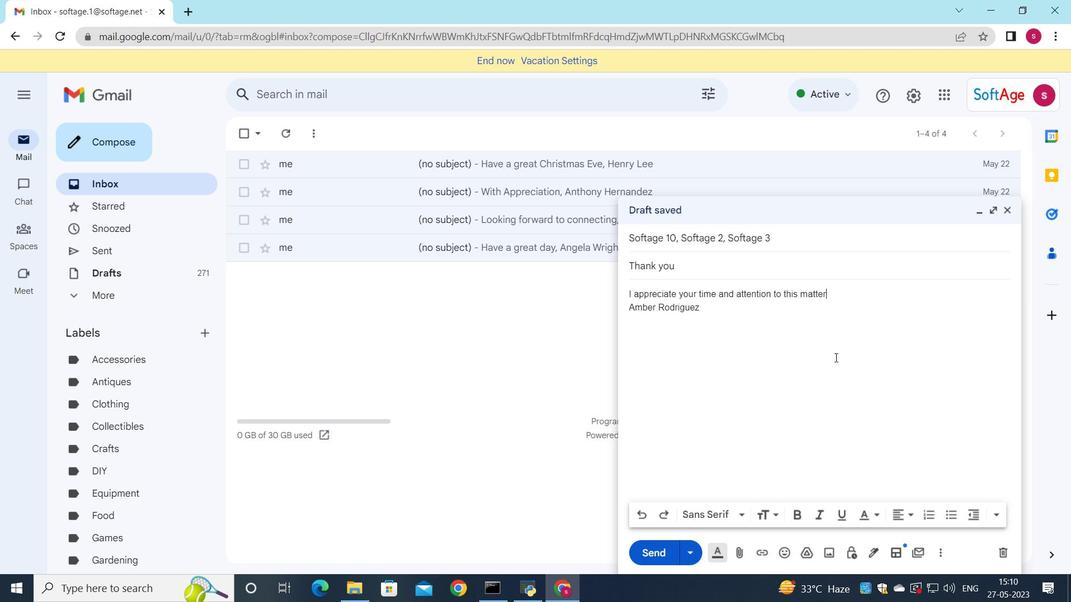 
Action: Key pressed .
Screenshot: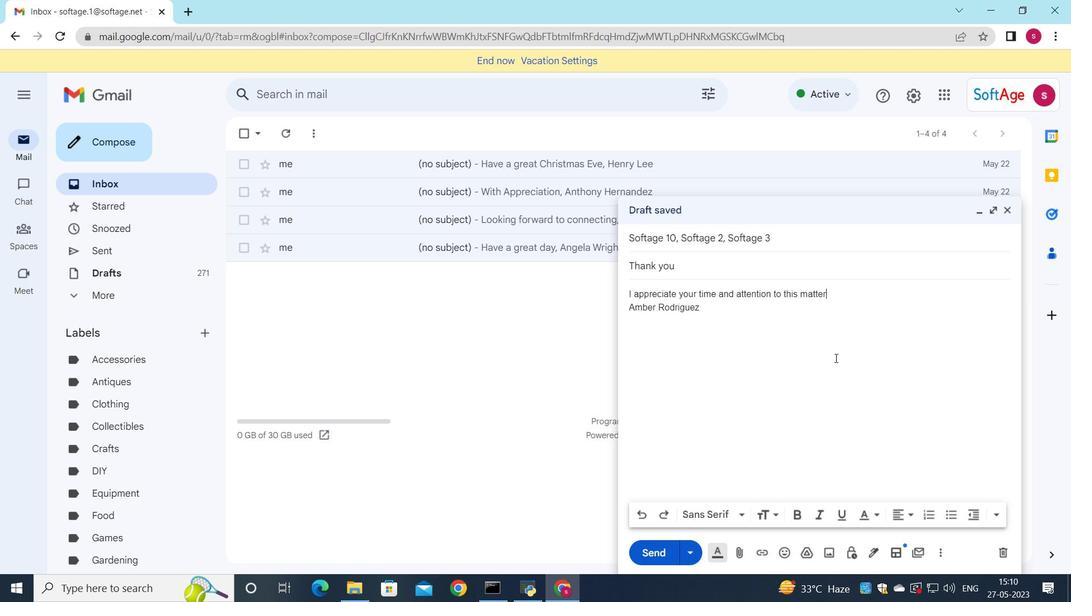 
Action: Mouse moved to (833, 294)
Screenshot: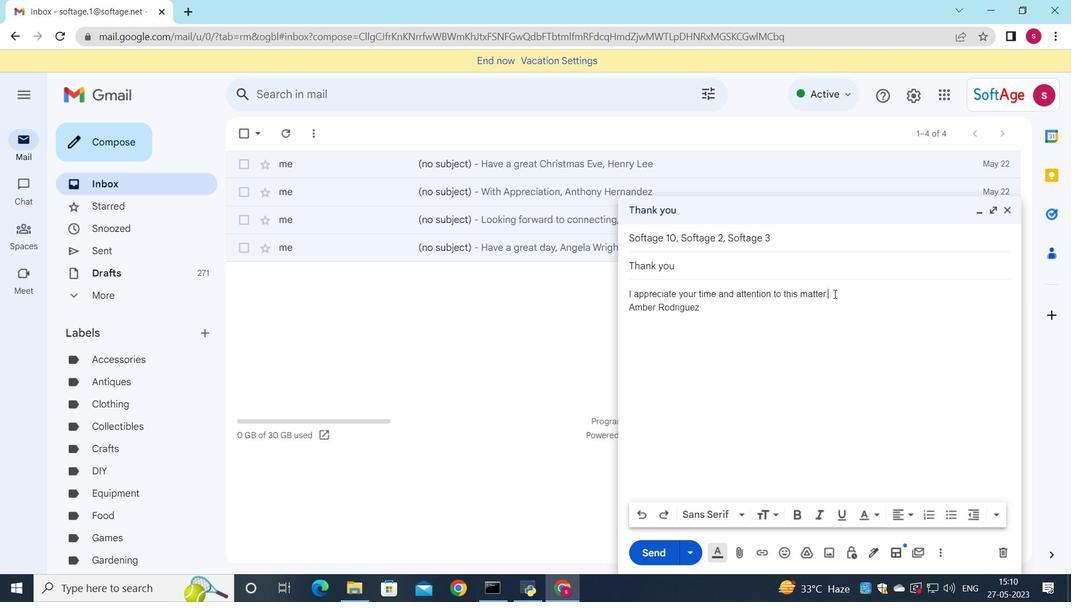 
Action: Mouse pressed left at (833, 294)
Screenshot: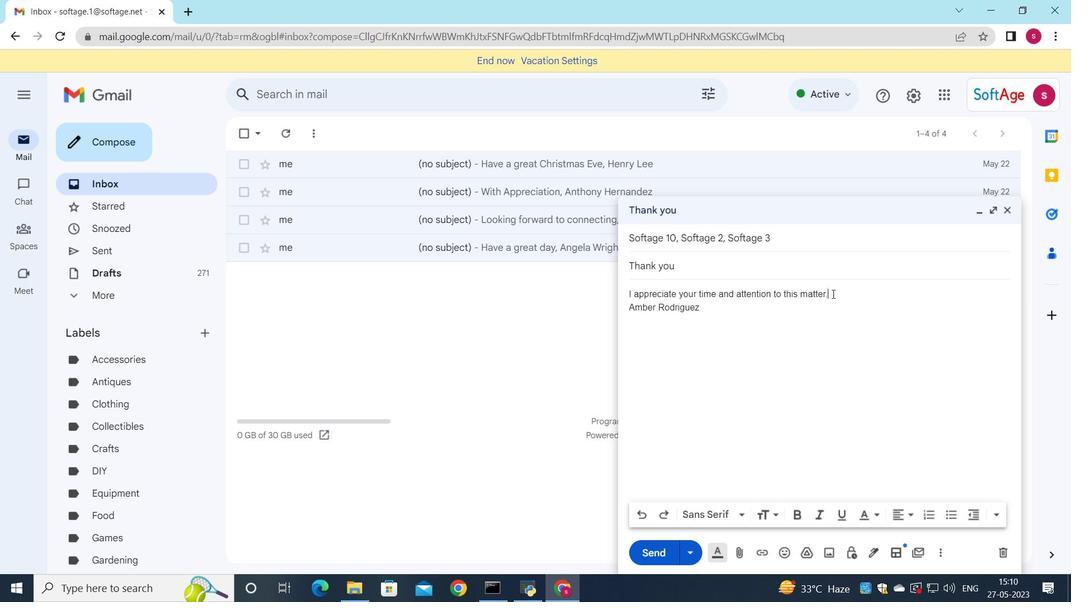 
Action: Mouse moved to (905, 517)
Screenshot: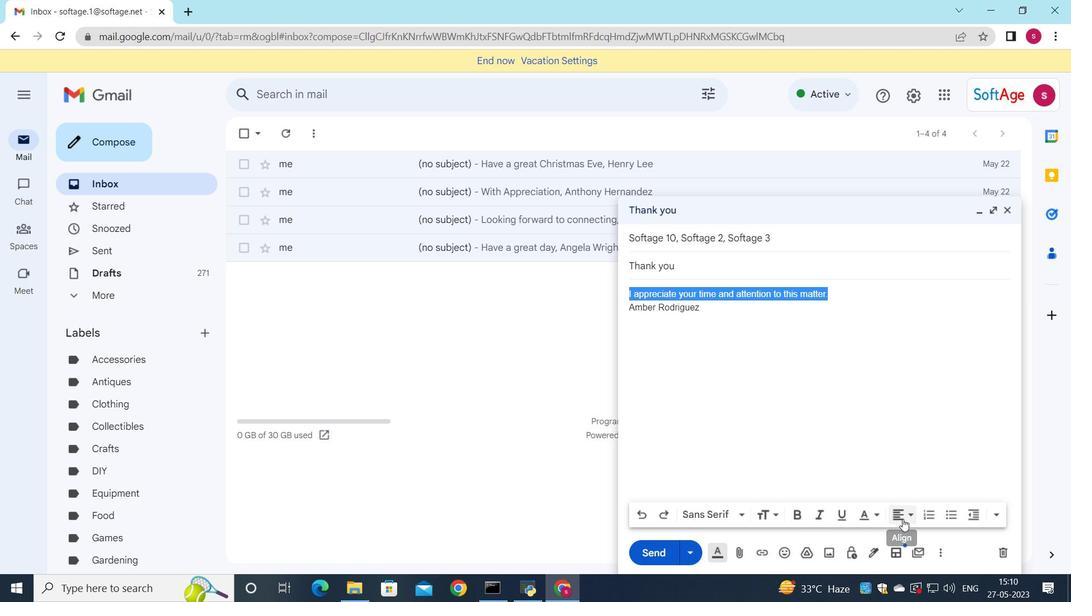 
Action: Mouse pressed left at (905, 517)
Screenshot: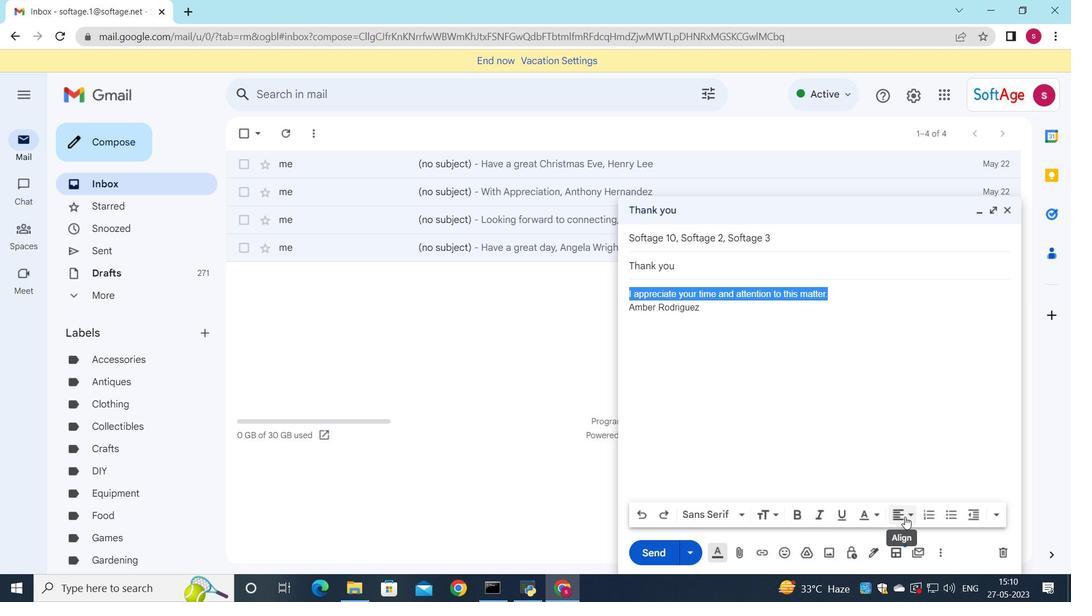 
Action: Mouse moved to (776, 515)
Screenshot: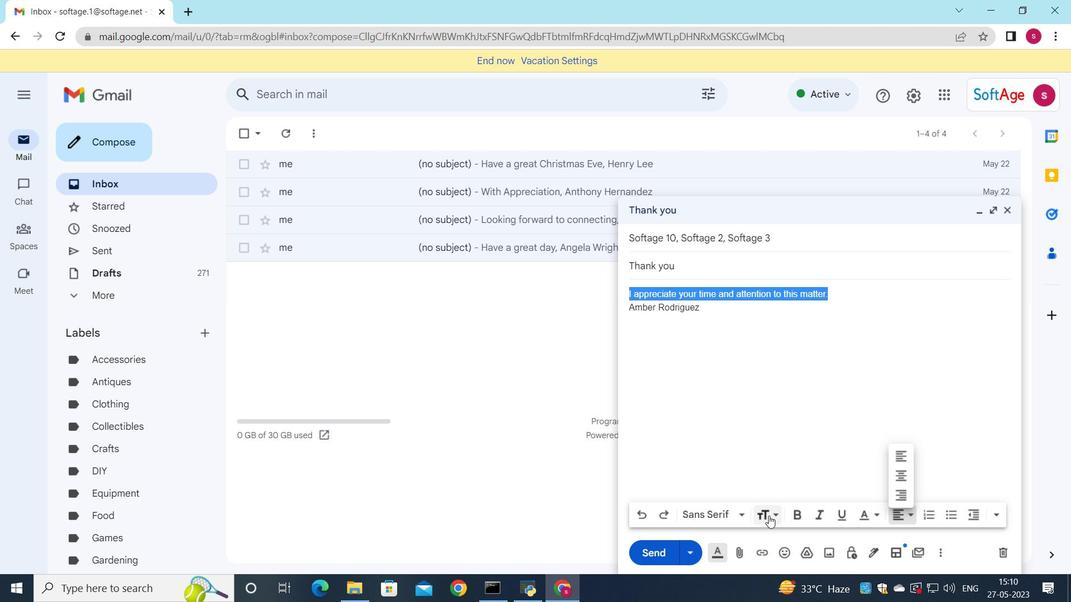 
Action: Mouse pressed left at (776, 515)
Screenshot: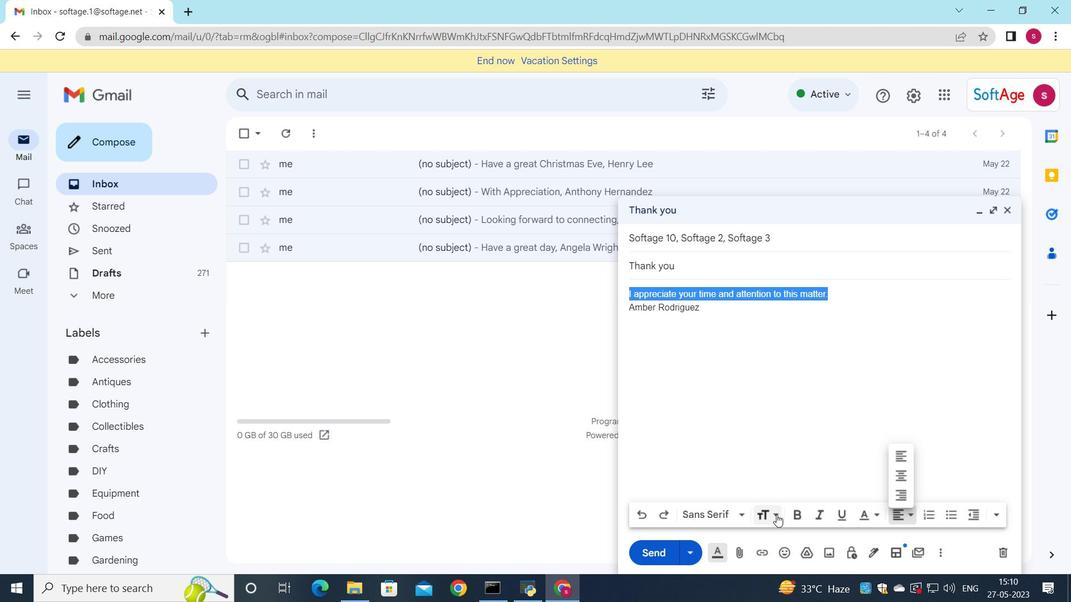 
Action: Mouse moved to (802, 424)
Screenshot: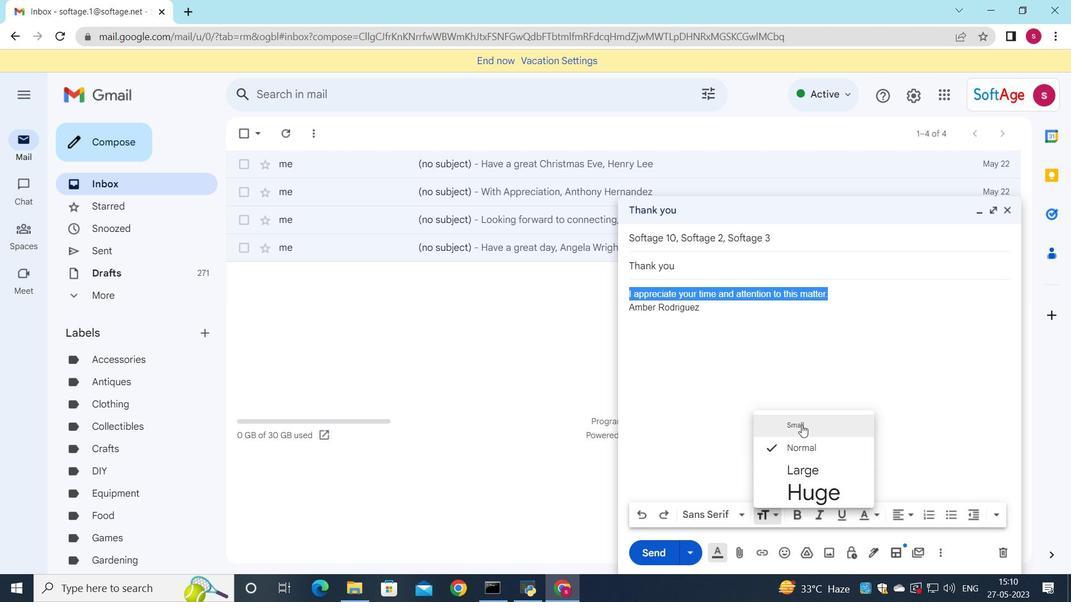 
Action: Mouse pressed left at (802, 424)
Screenshot: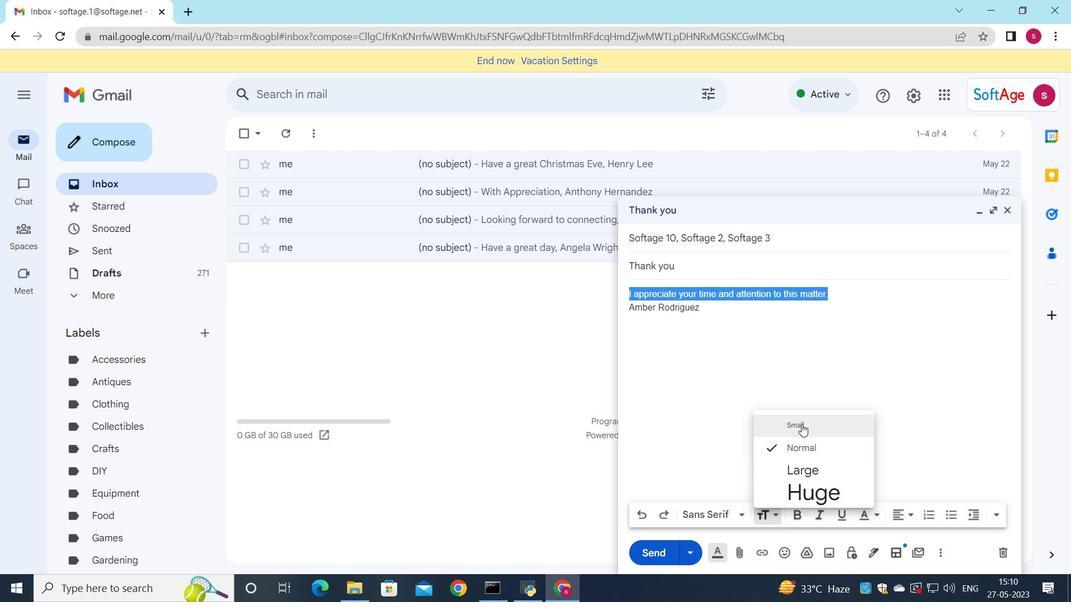 
Action: Mouse moved to (905, 516)
Screenshot: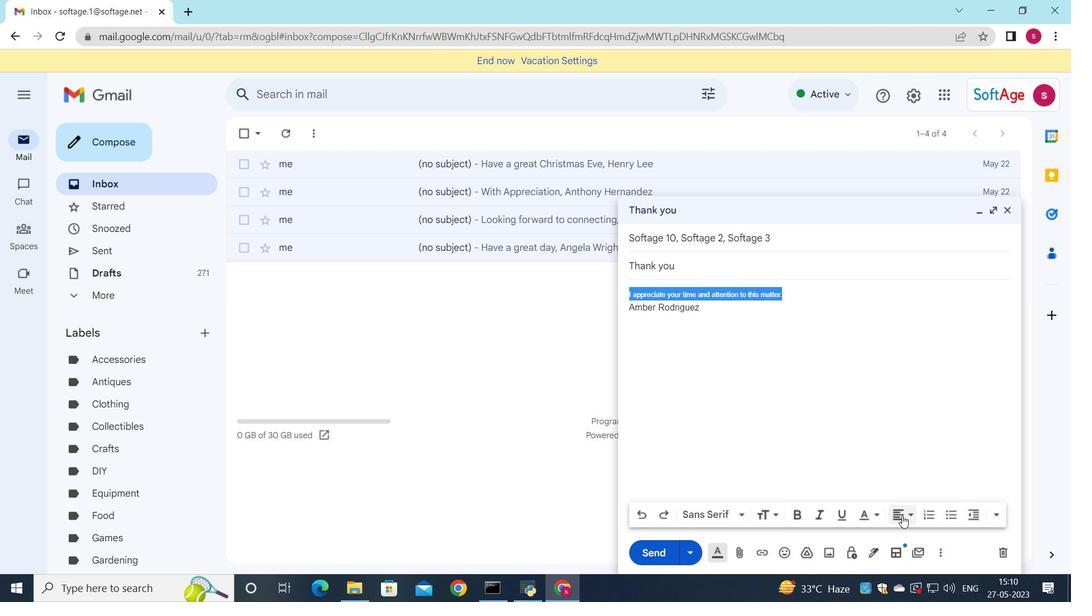 
Action: Mouse pressed left at (905, 516)
Screenshot: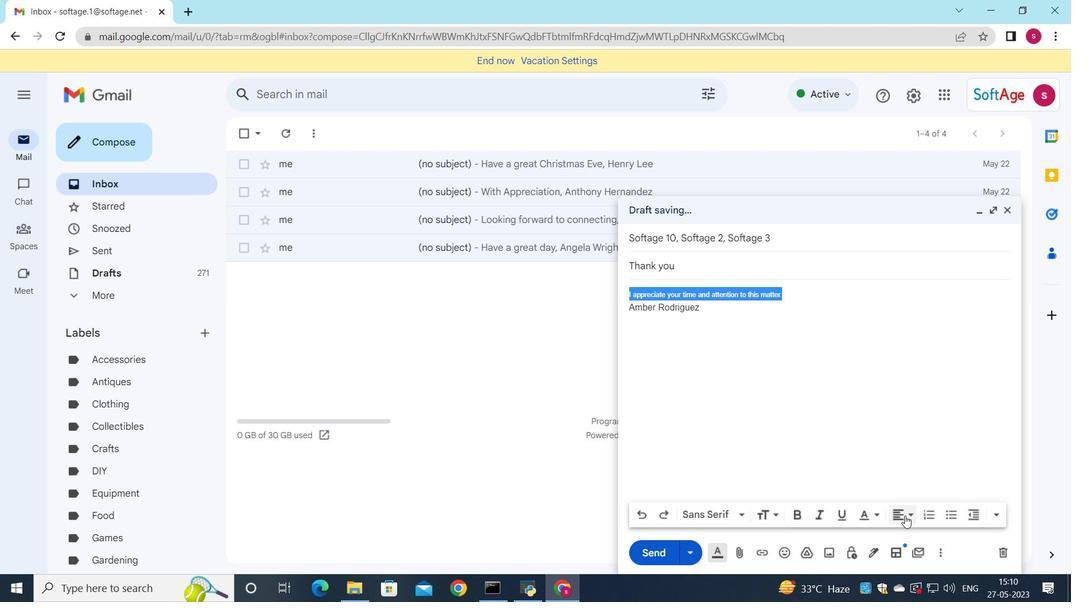 
Action: Mouse moved to (900, 452)
Screenshot: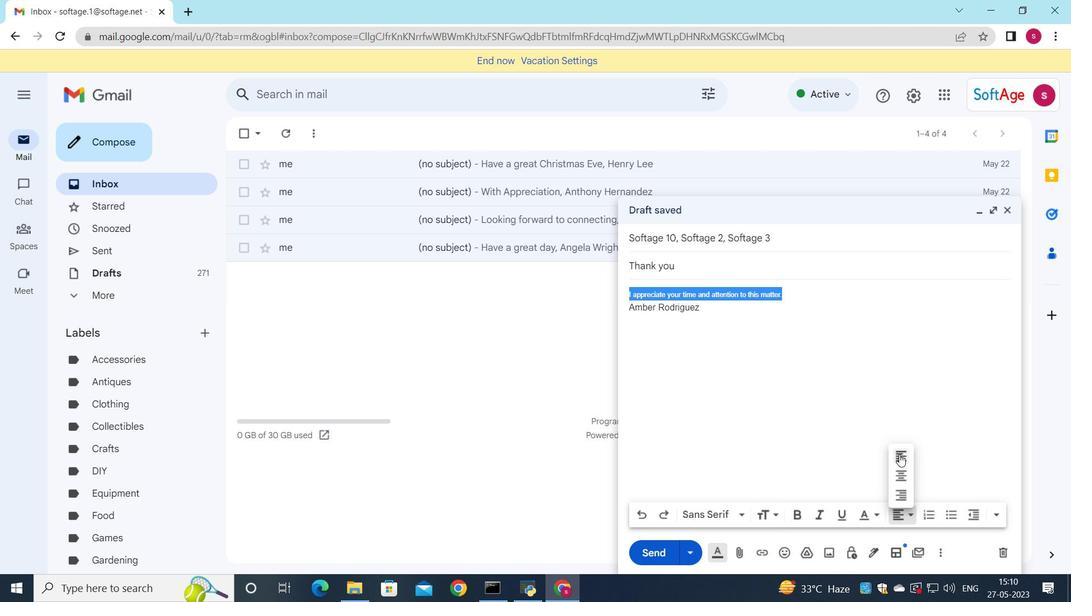 
Action: Mouse pressed left at (900, 452)
Screenshot: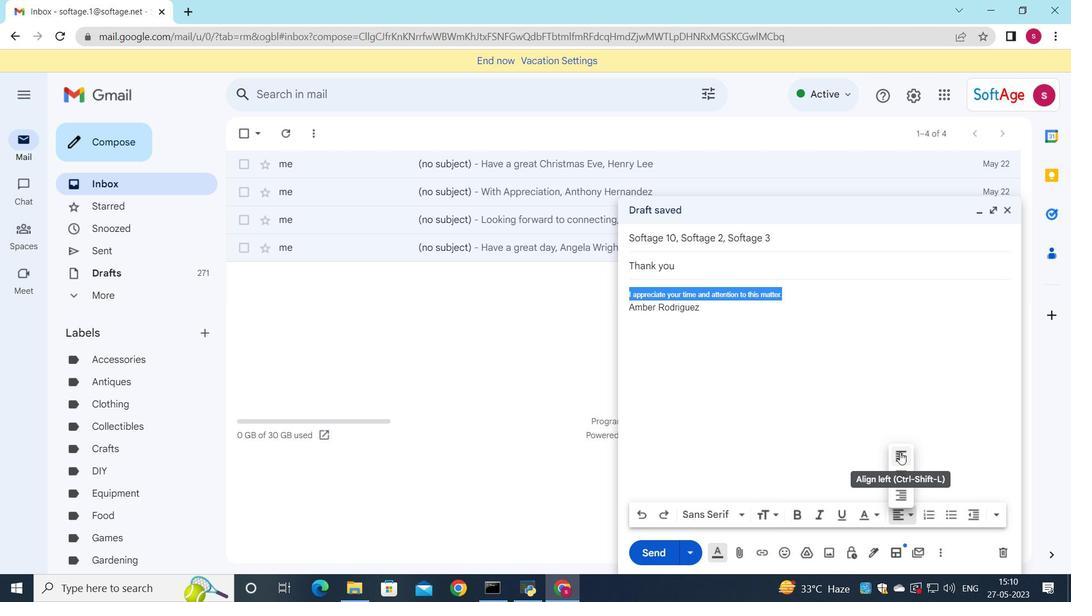 
Action: Mouse moved to (666, 486)
Screenshot: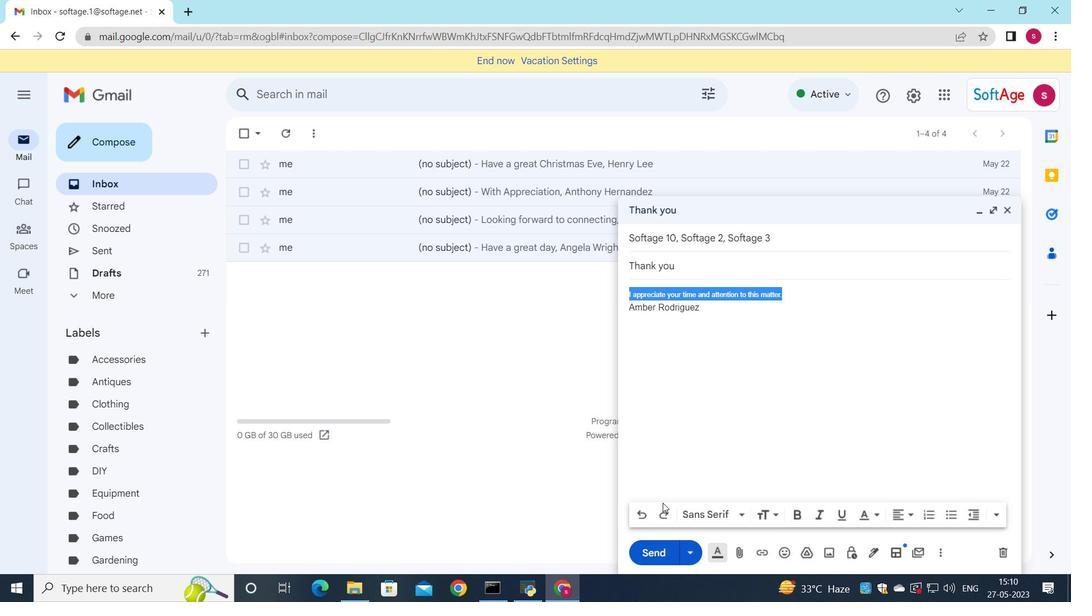 
Action: Mouse pressed left at (666, 486)
Screenshot: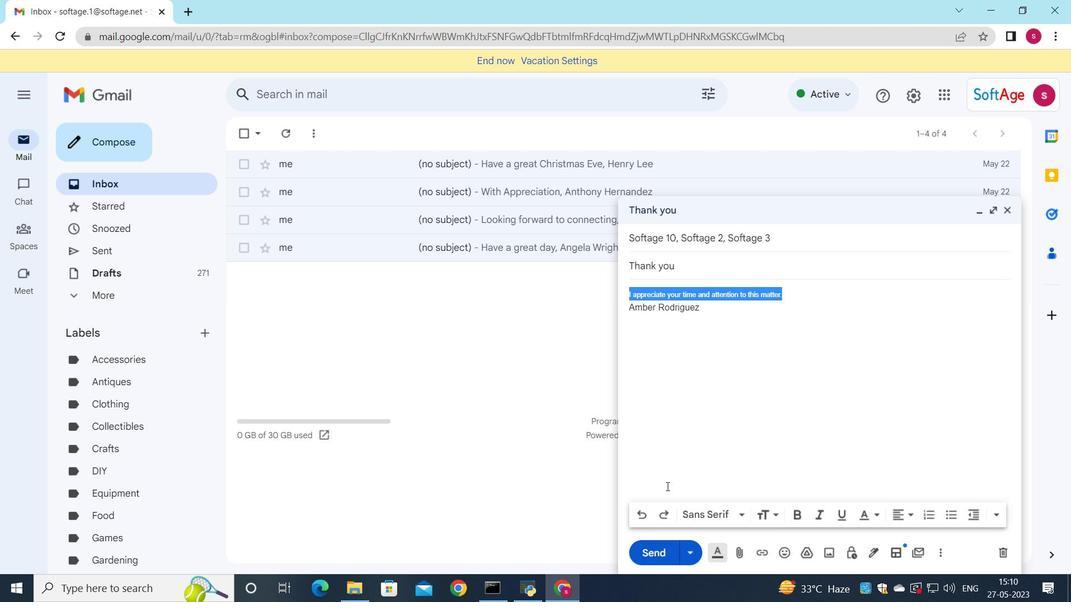 
Action: Mouse moved to (658, 534)
Screenshot: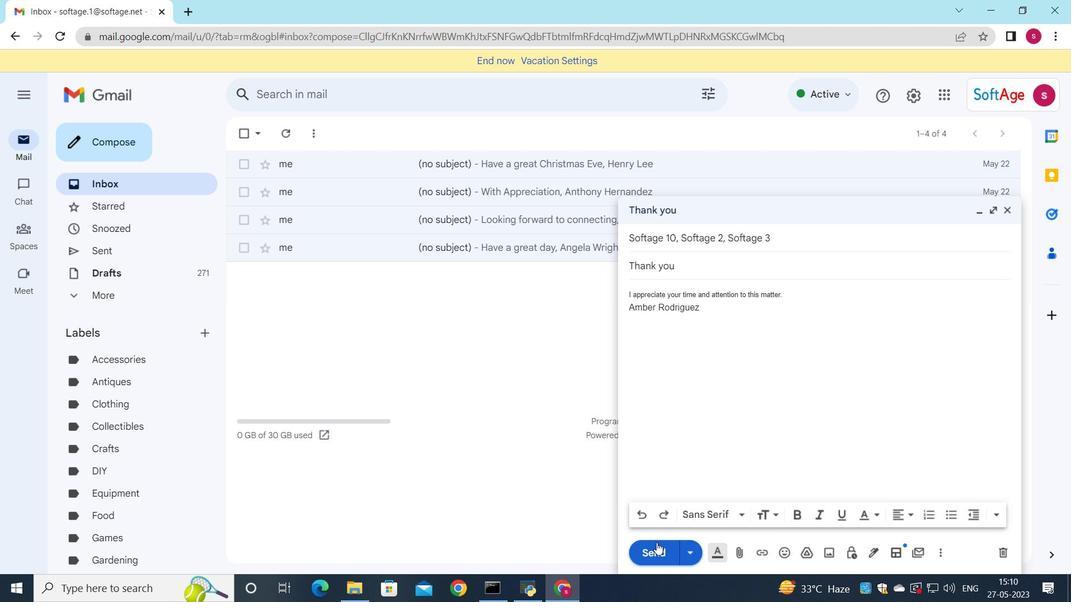 
Action: Mouse pressed left at (658, 534)
Screenshot: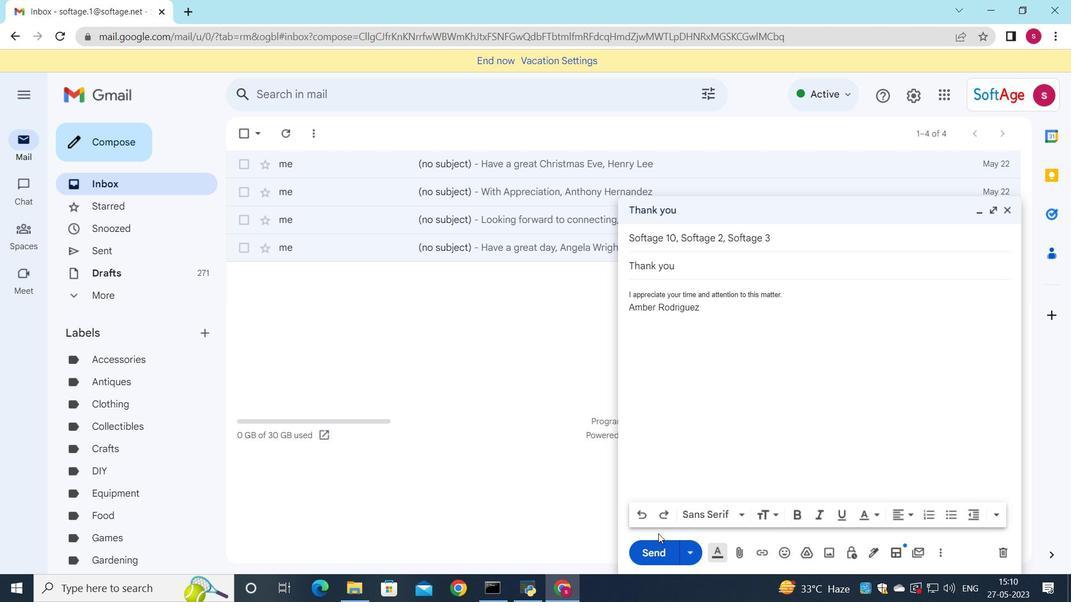 
Action: Mouse moved to (650, 548)
Screenshot: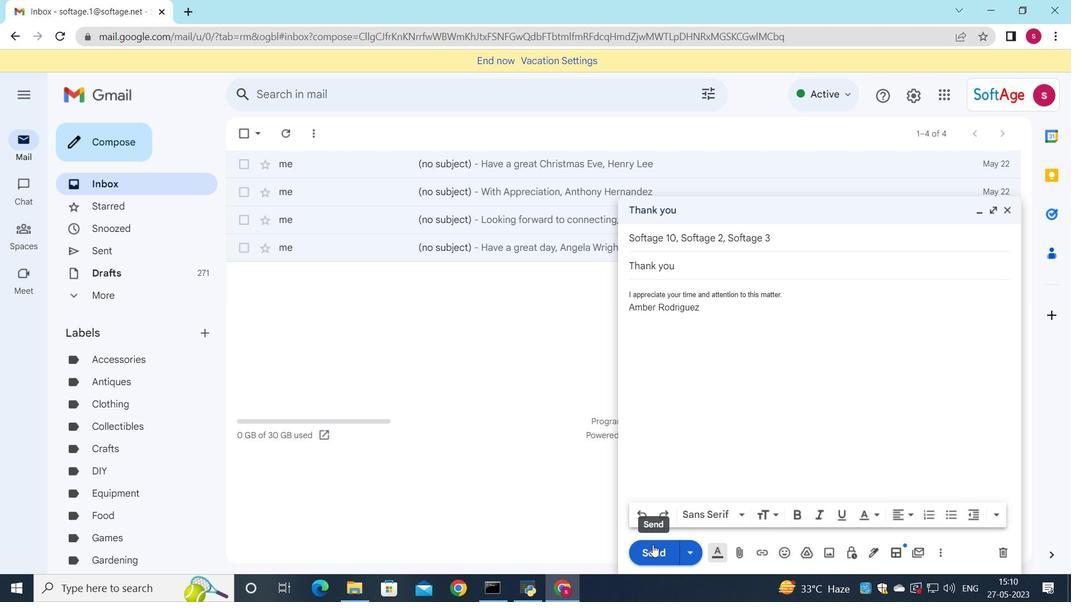 
Action: Mouse pressed left at (650, 548)
Screenshot: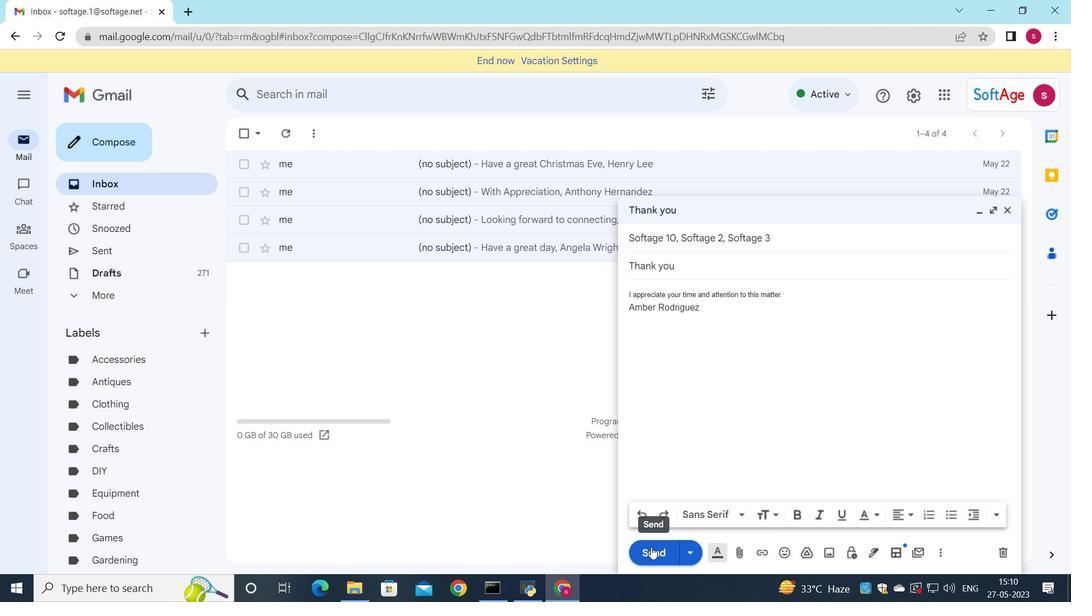 
Action: Mouse moved to (674, 525)
Screenshot: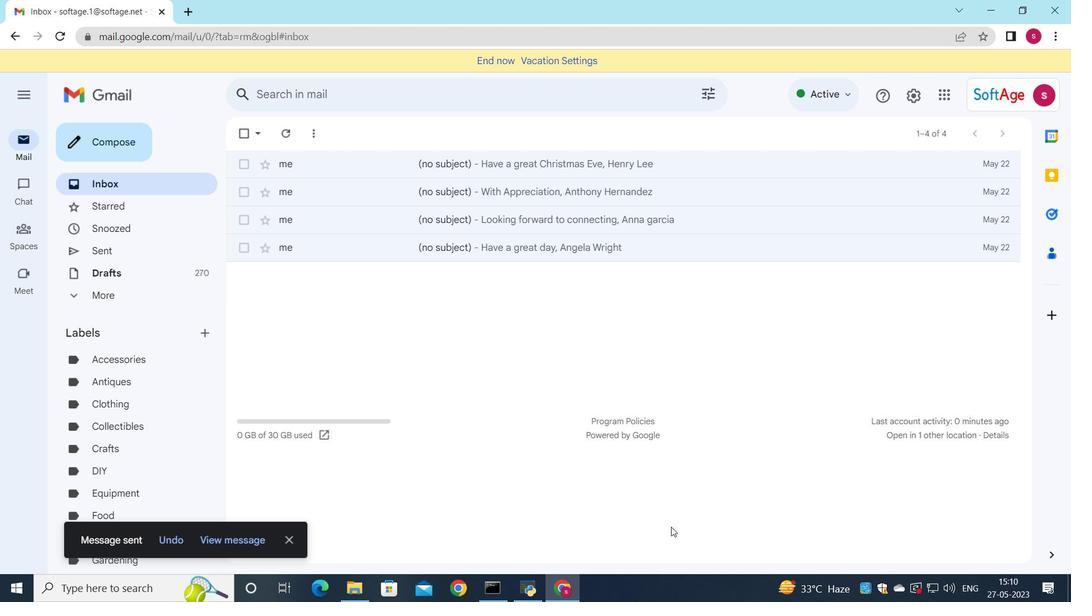 
